 Task: Look for space in Azrou, Morocco from 2nd June, 2023 to 9th June, 2023 for 5 adults in price range Rs.7000 to Rs.13000. Place can be shared room with 2 bedrooms having 5 beds and 2 bathrooms. Property type can be house, flat, guest house. Amenities needed are: wifi. Booking option can be shelf check-in. Required host language is English.
Action: Mouse moved to (529, 74)
Screenshot: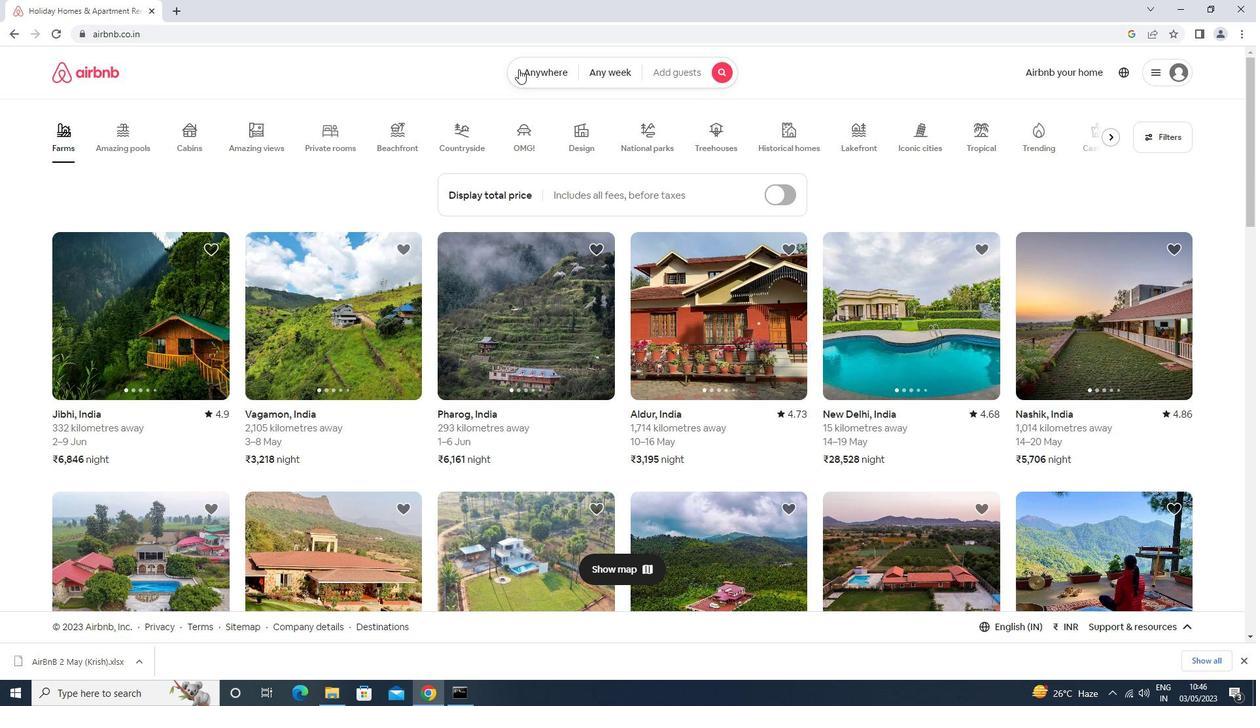 
Action: Mouse pressed left at (529, 74)
Screenshot: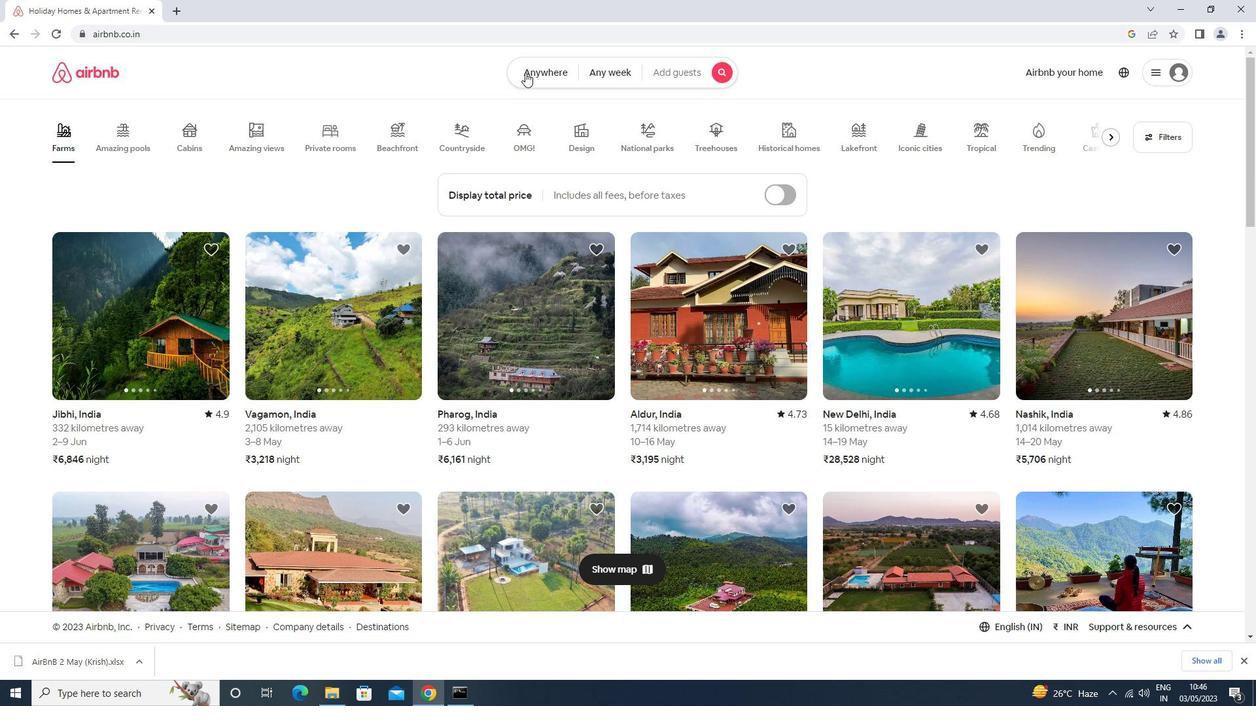 
Action: Mouse moved to (463, 128)
Screenshot: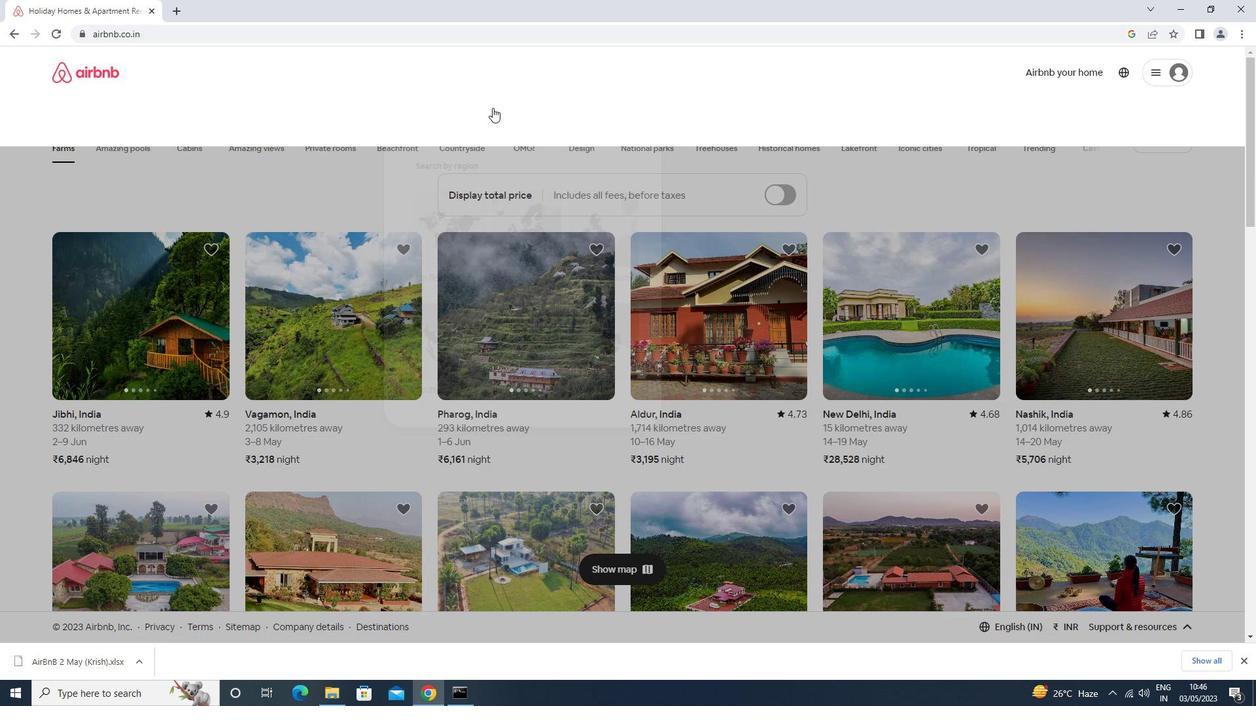 
Action: Mouse pressed left at (463, 128)
Screenshot: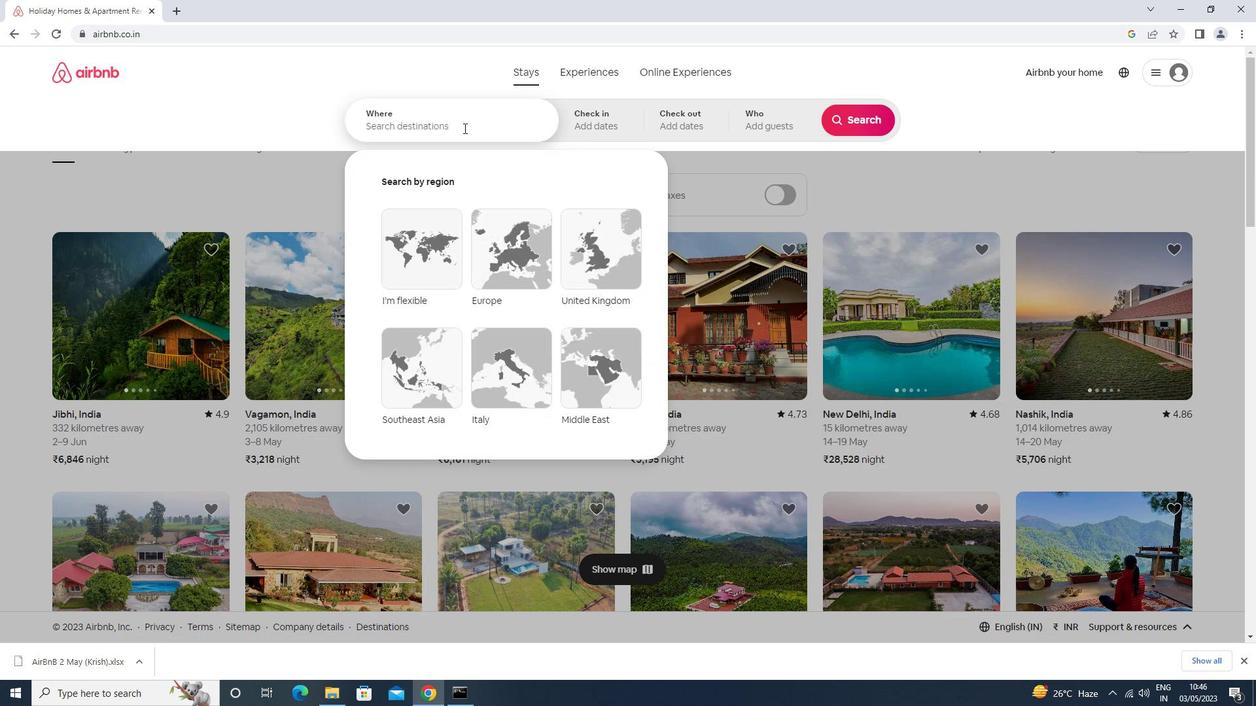
Action: Key pressed a<Key.caps_lock>zrou<Key.enter>
Screenshot: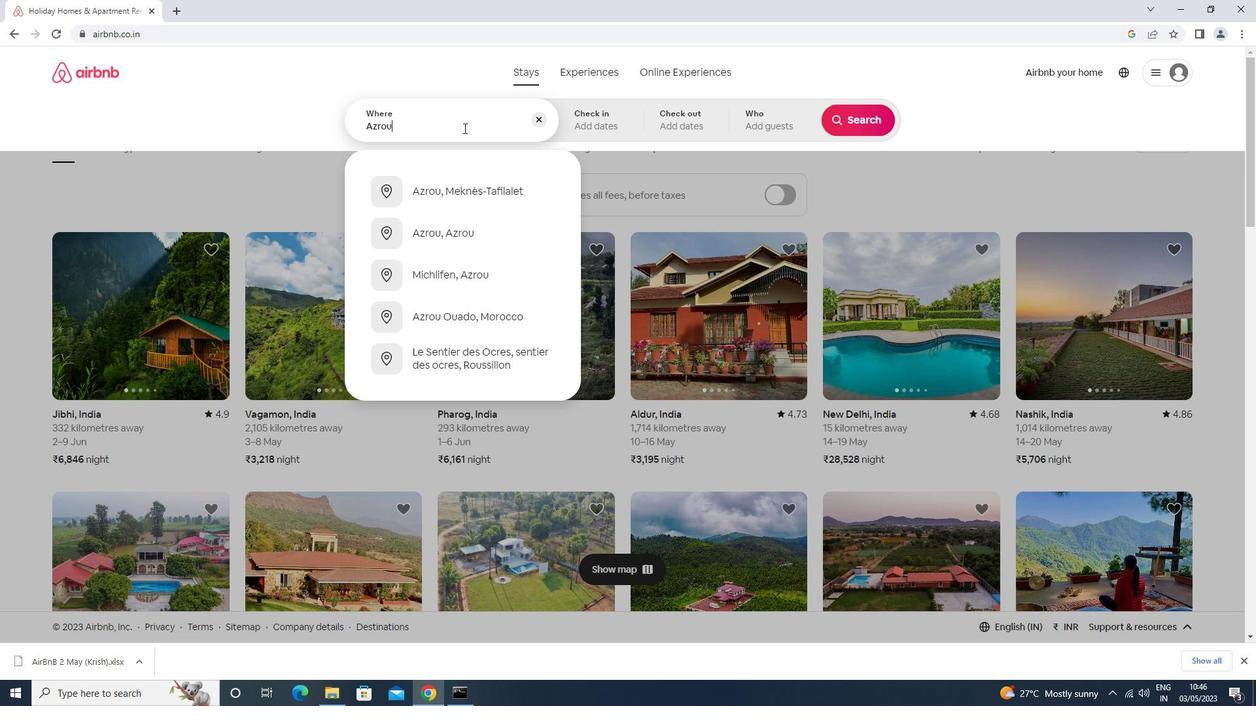 
Action: Mouse moved to (818, 275)
Screenshot: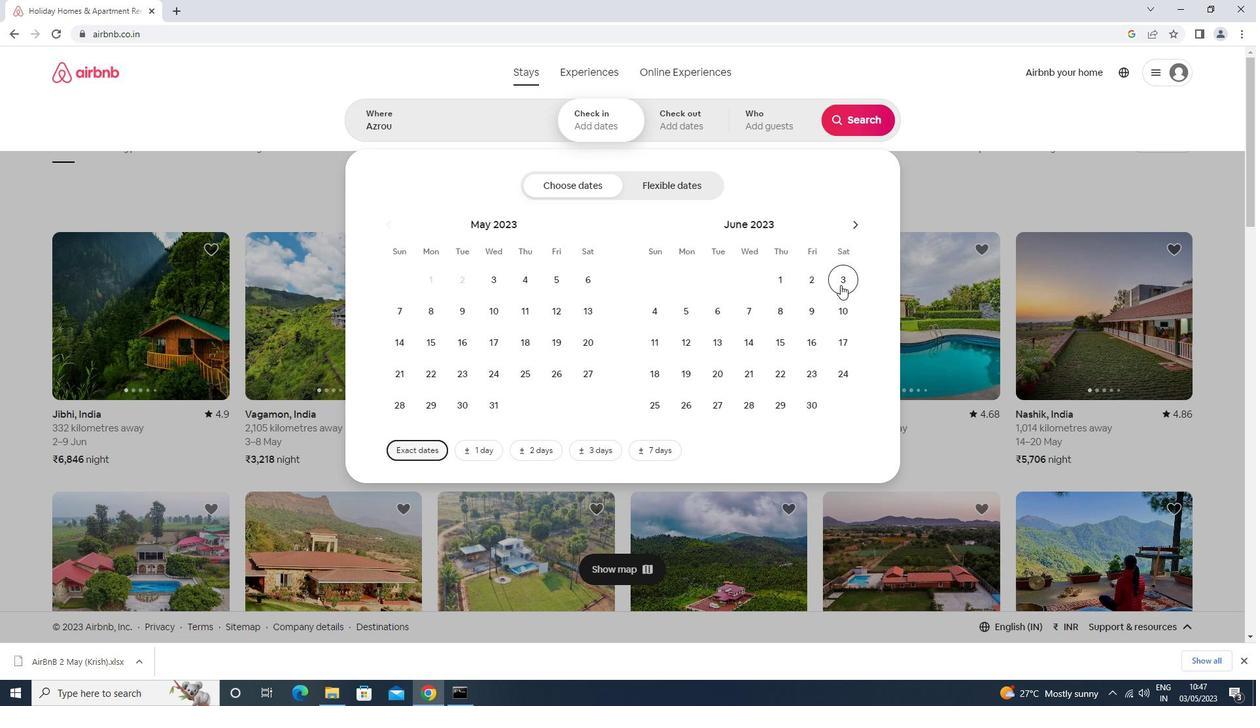 
Action: Mouse pressed left at (818, 275)
Screenshot: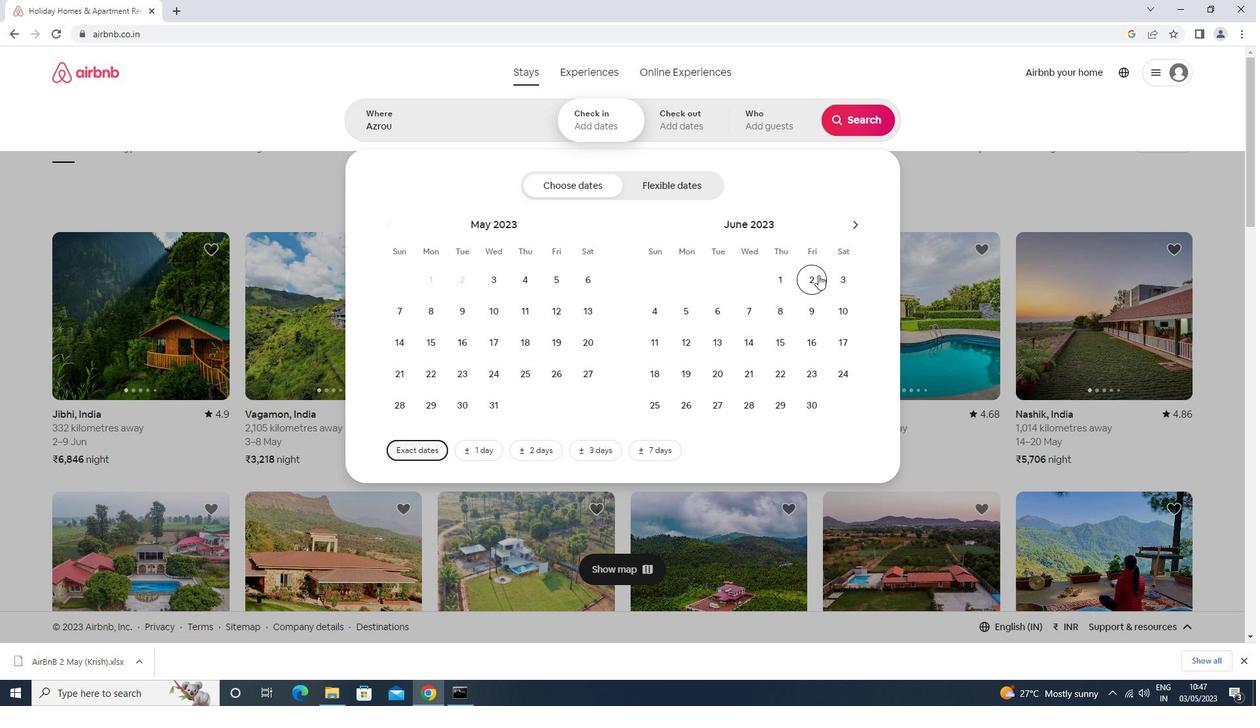 
Action: Mouse moved to (811, 309)
Screenshot: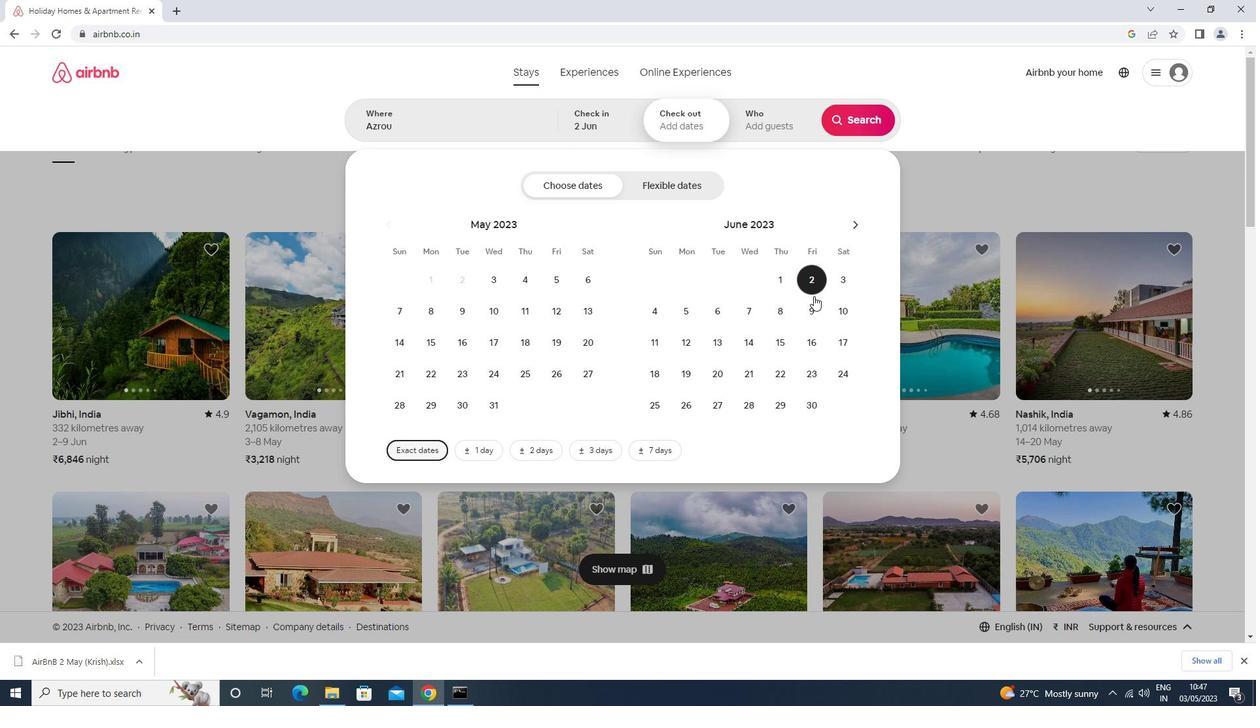 
Action: Mouse pressed left at (811, 309)
Screenshot: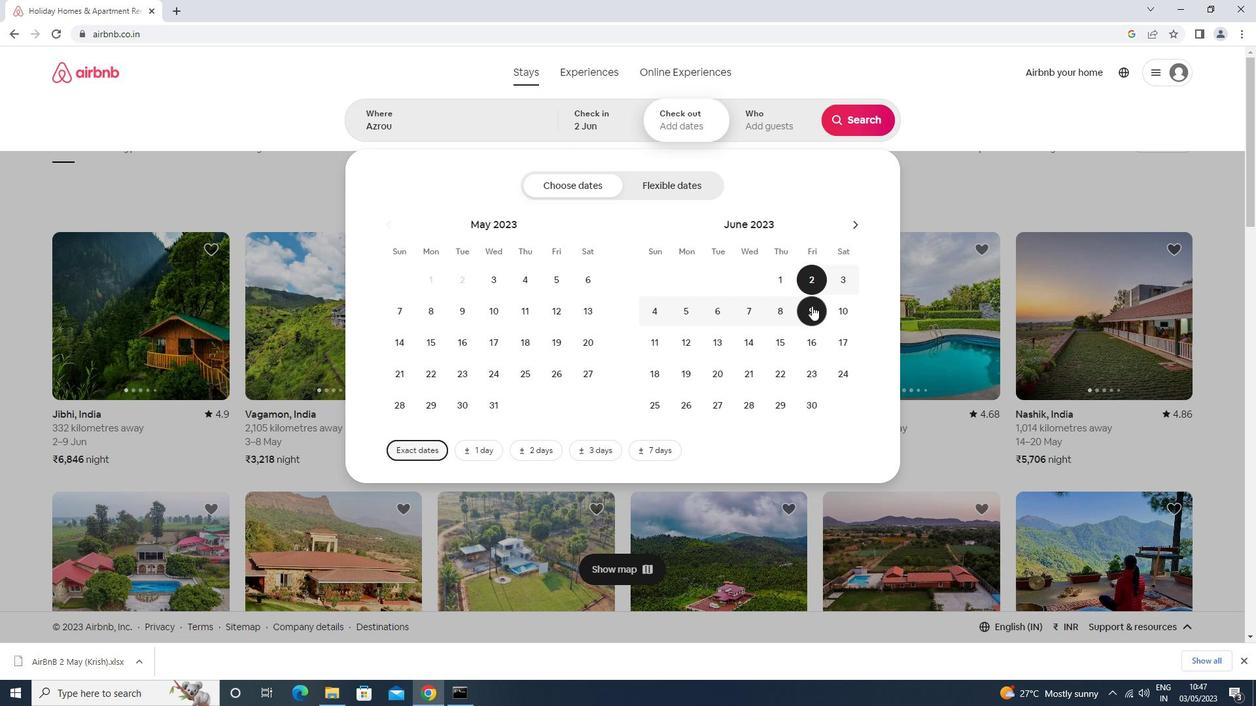 
Action: Mouse moved to (780, 135)
Screenshot: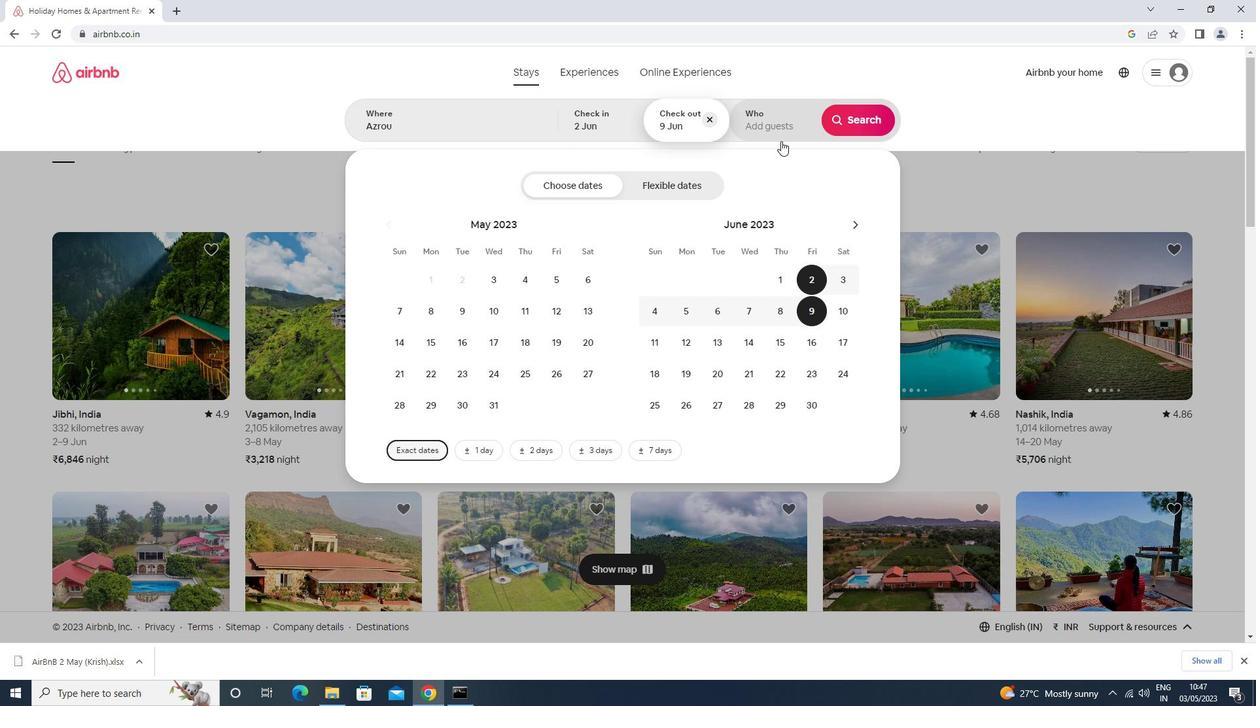 
Action: Mouse pressed left at (780, 135)
Screenshot: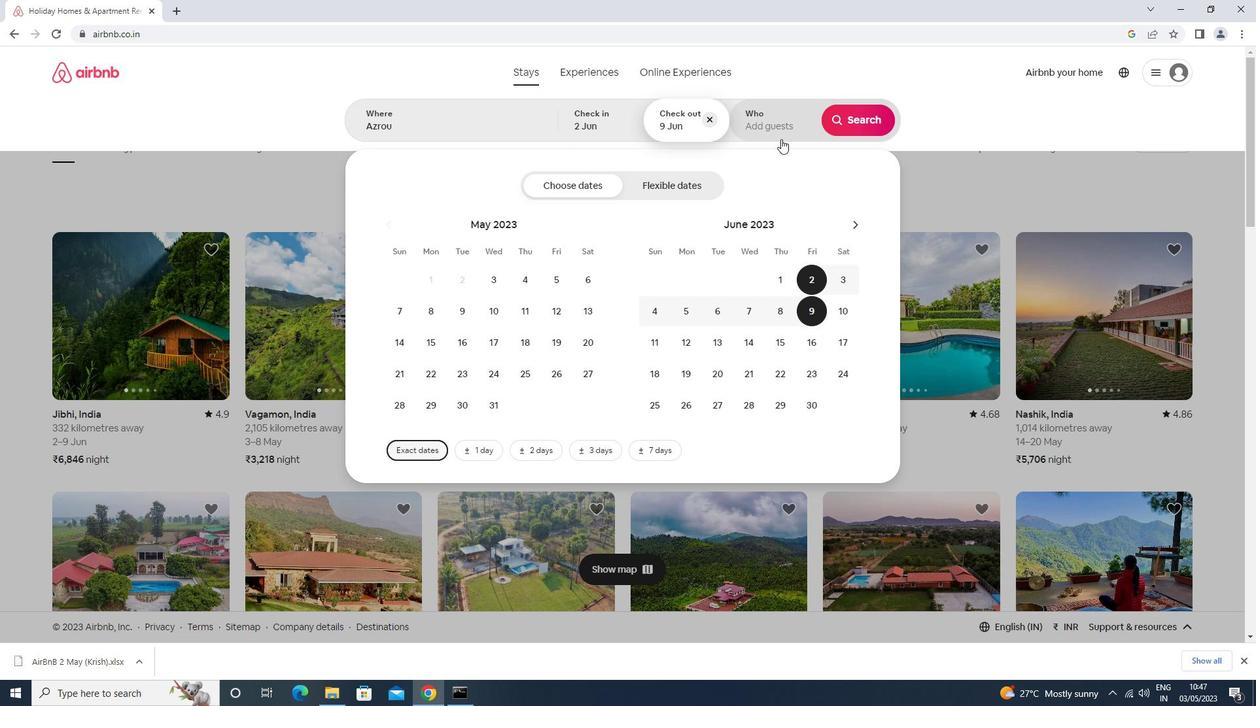 
Action: Mouse moved to (867, 196)
Screenshot: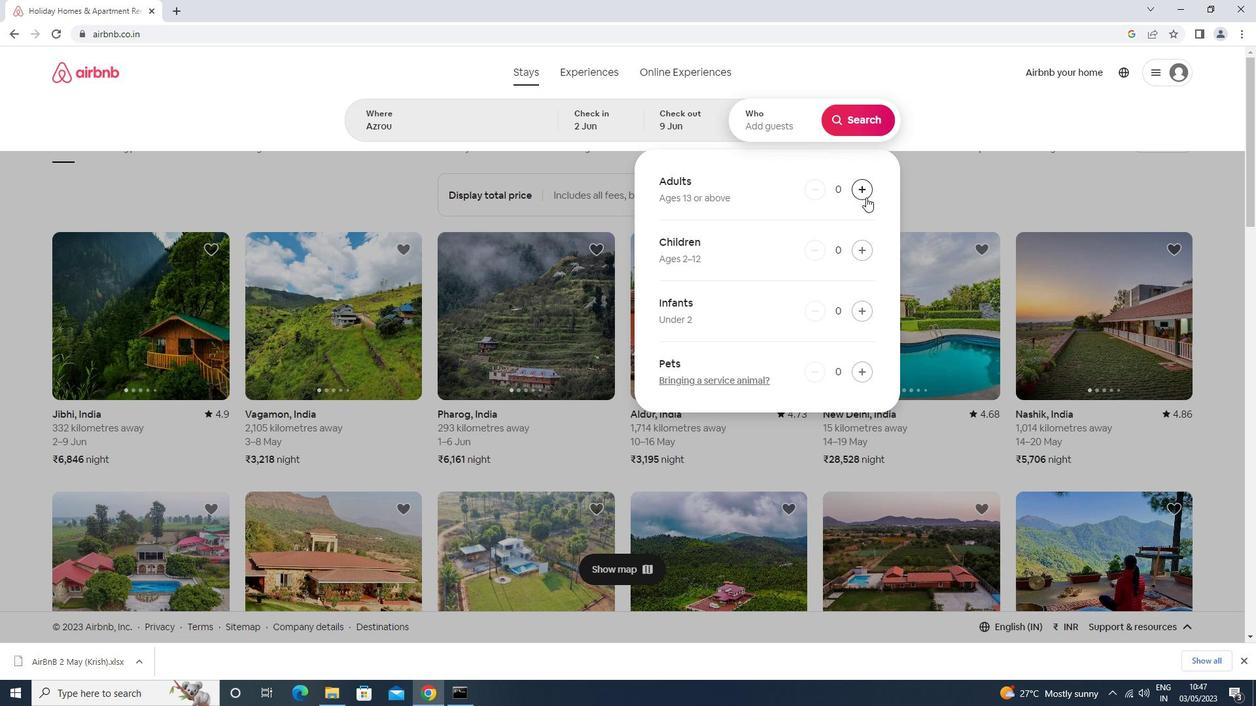 
Action: Mouse pressed left at (867, 196)
Screenshot: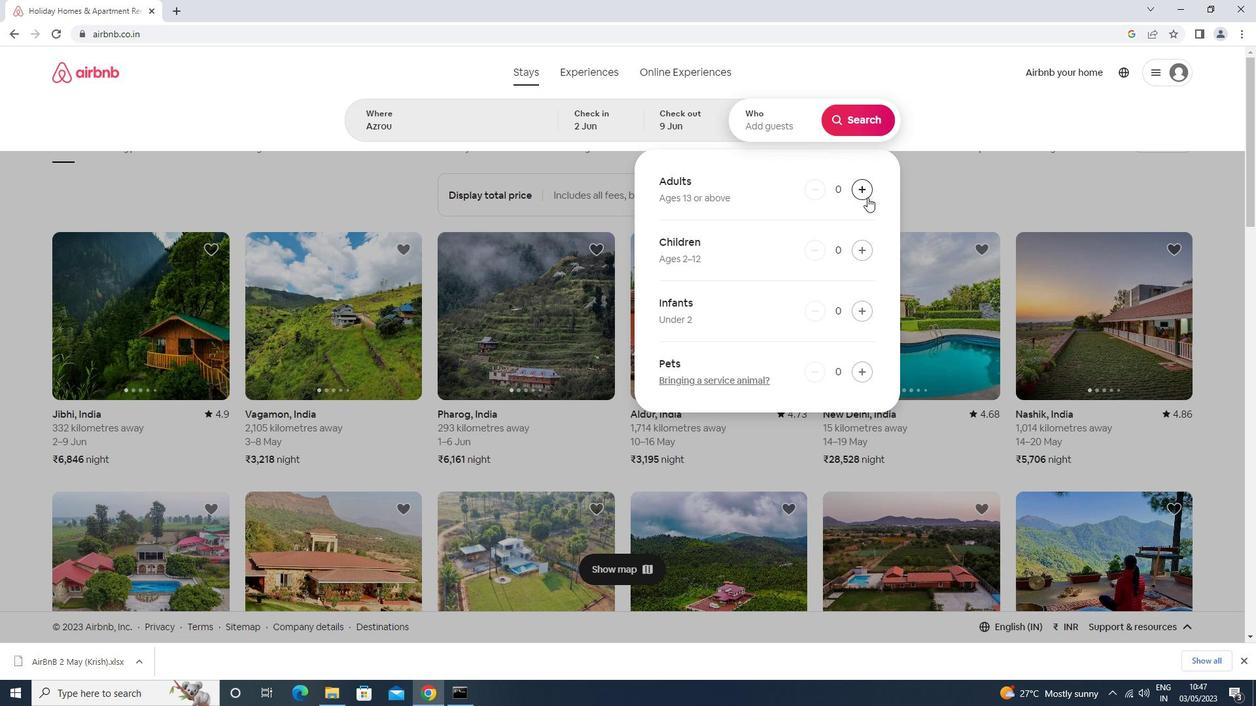 
Action: Mouse moved to (866, 193)
Screenshot: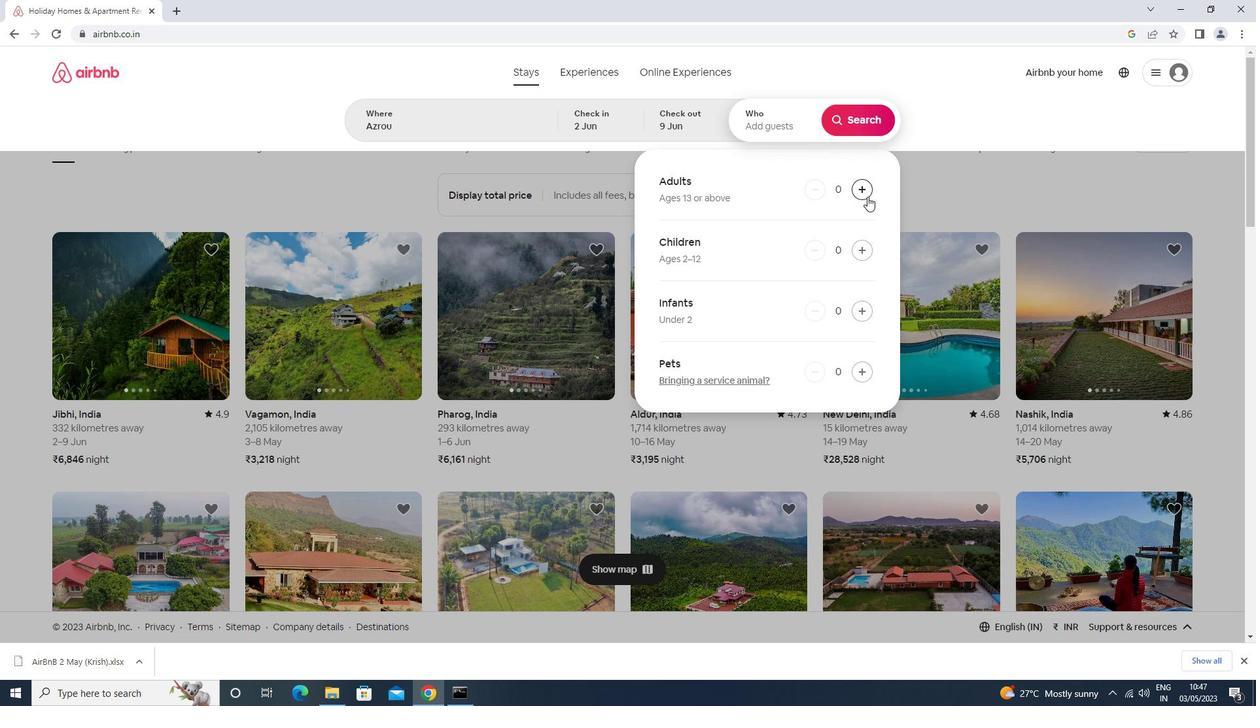 
Action: Mouse pressed left at (866, 193)
Screenshot: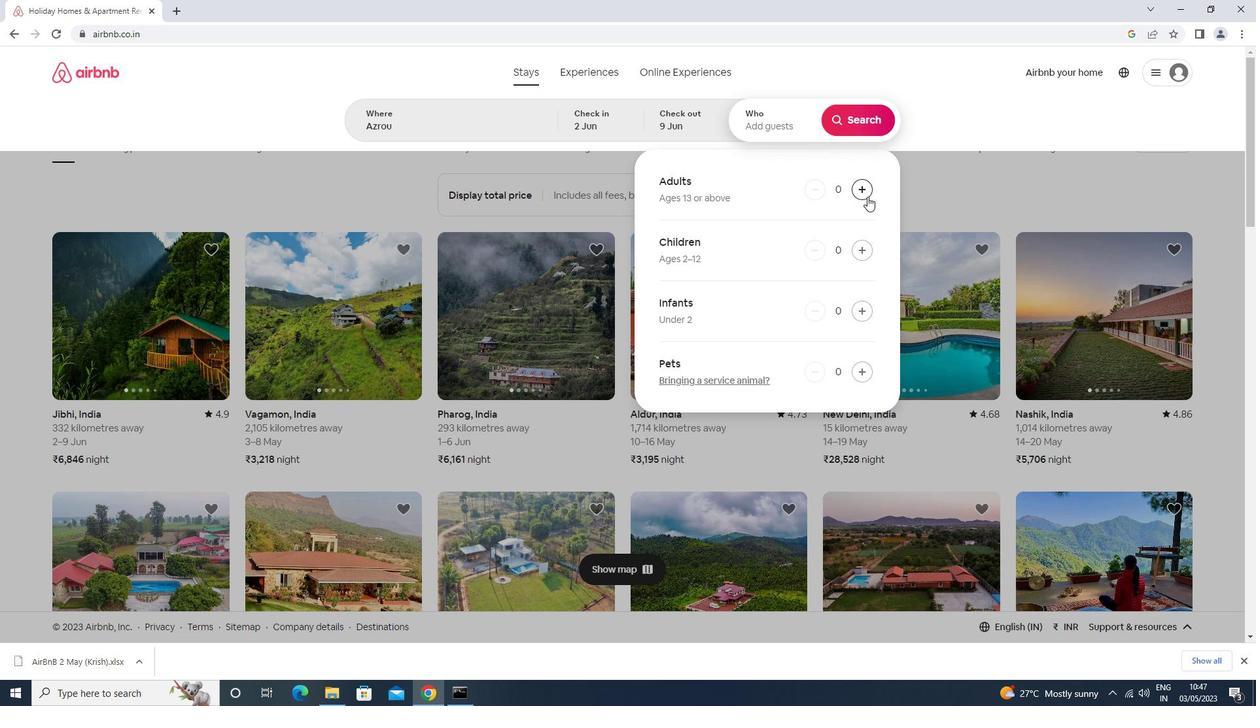 
Action: Mouse moved to (866, 193)
Screenshot: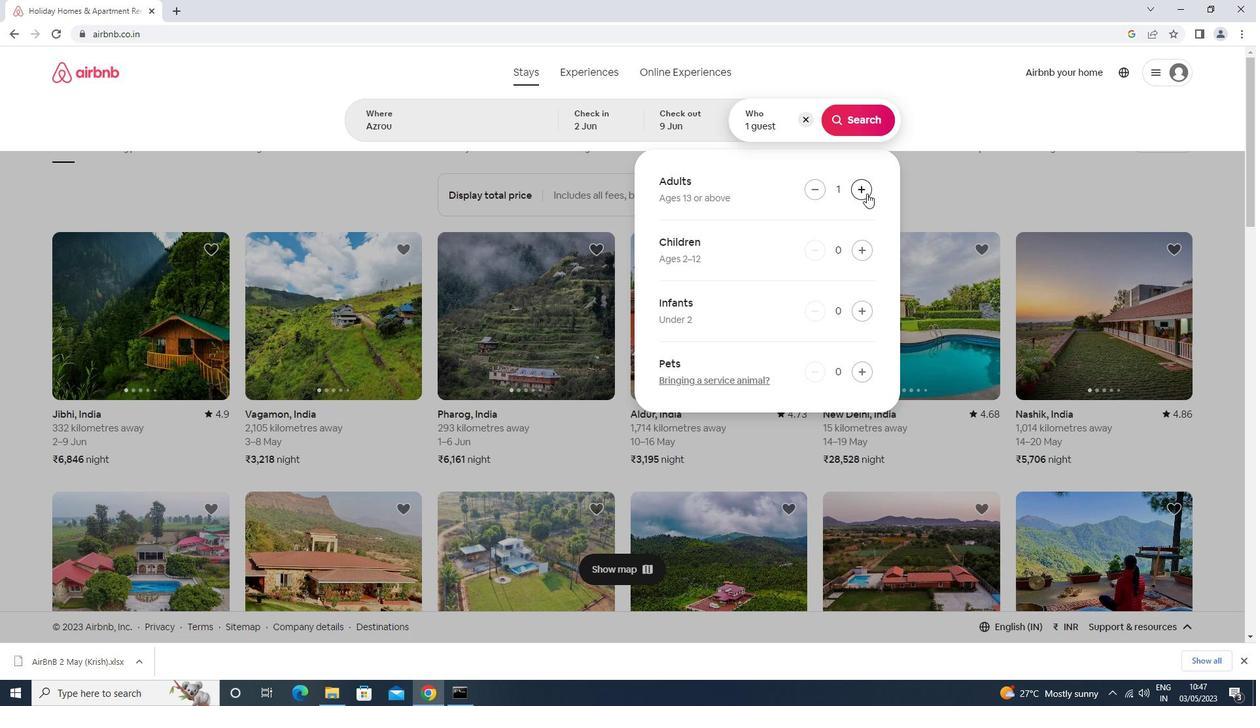 
Action: Mouse pressed left at (866, 193)
Screenshot: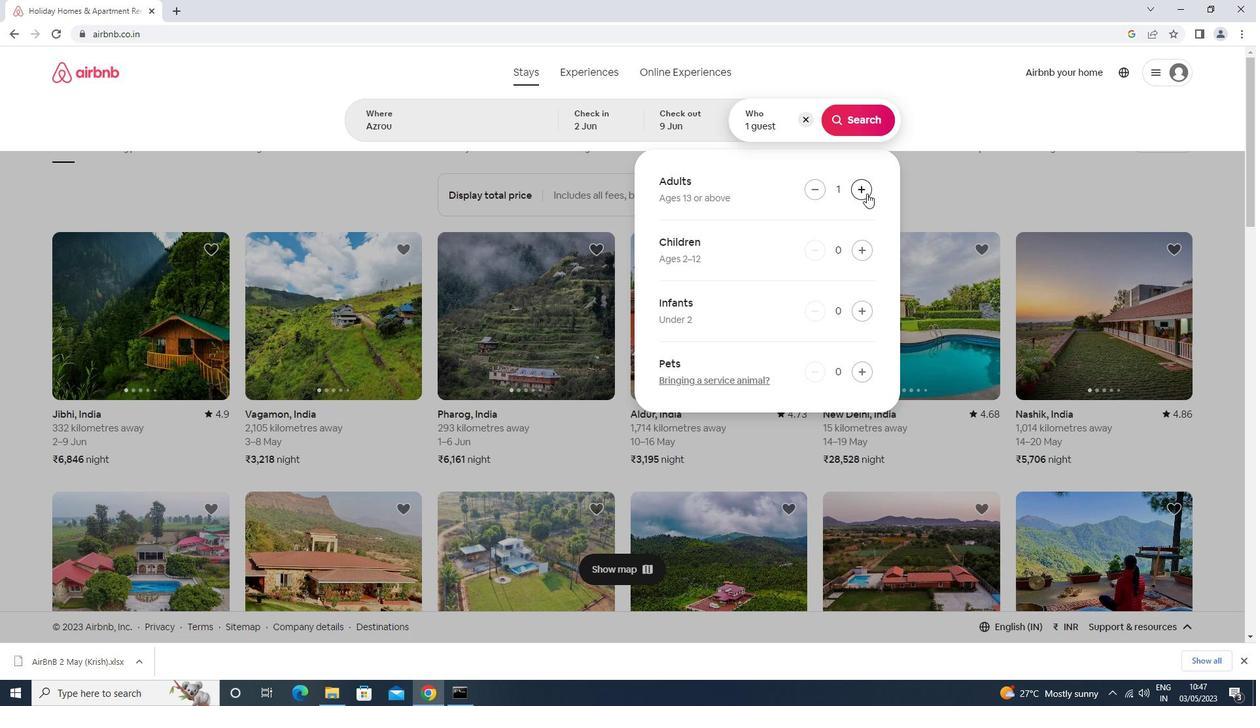 
Action: Mouse moved to (862, 192)
Screenshot: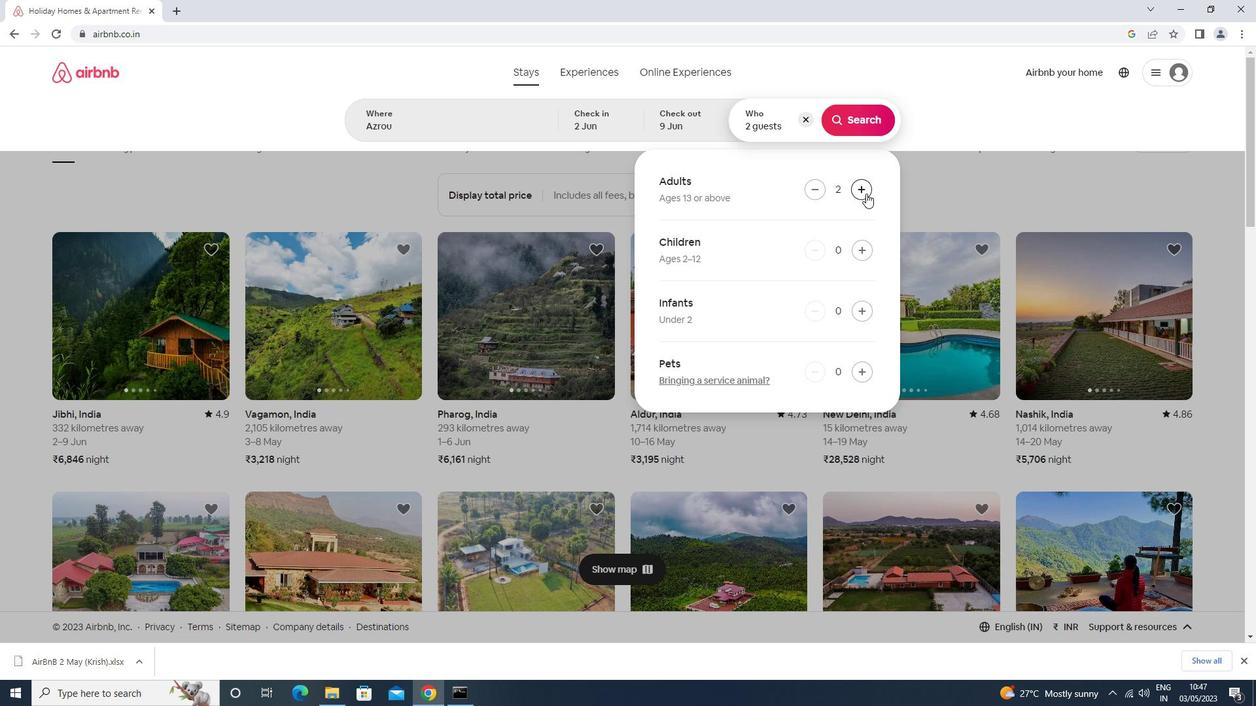 
Action: Mouse pressed left at (862, 192)
Screenshot: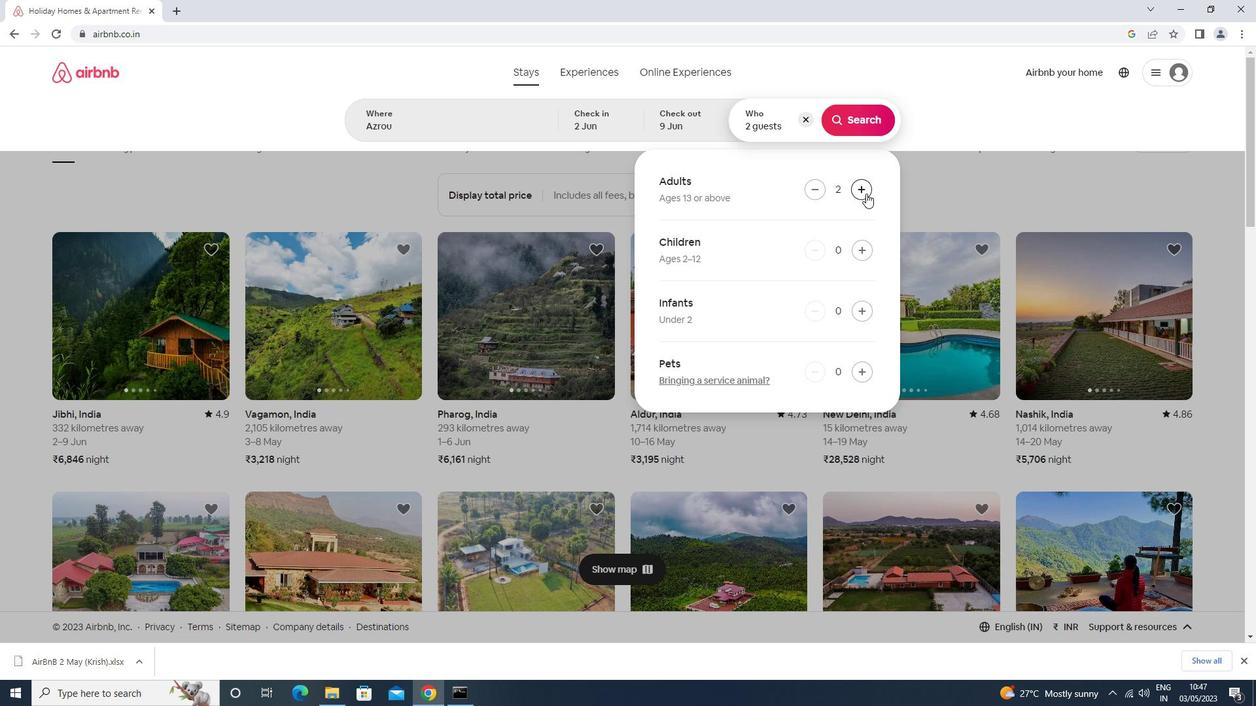 
Action: Mouse pressed left at (862, 192)
Screenshot: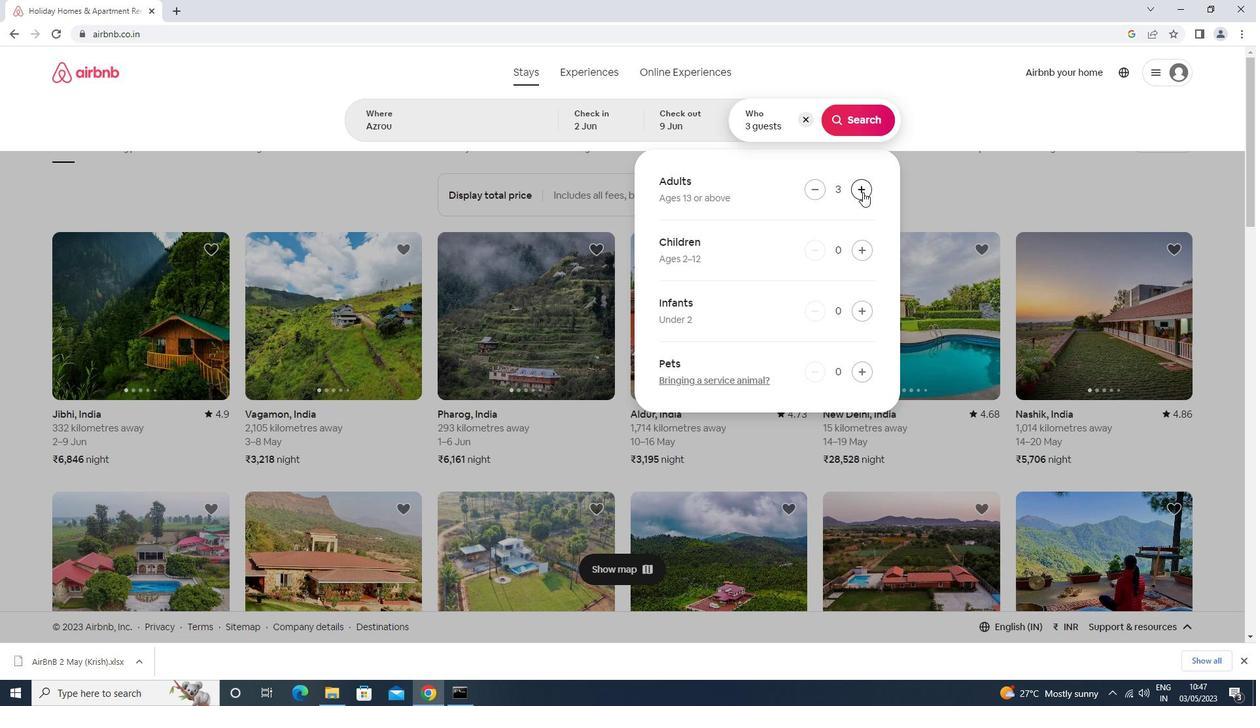 
Action: Mouse pressed left at (862, 192)
Screenshot: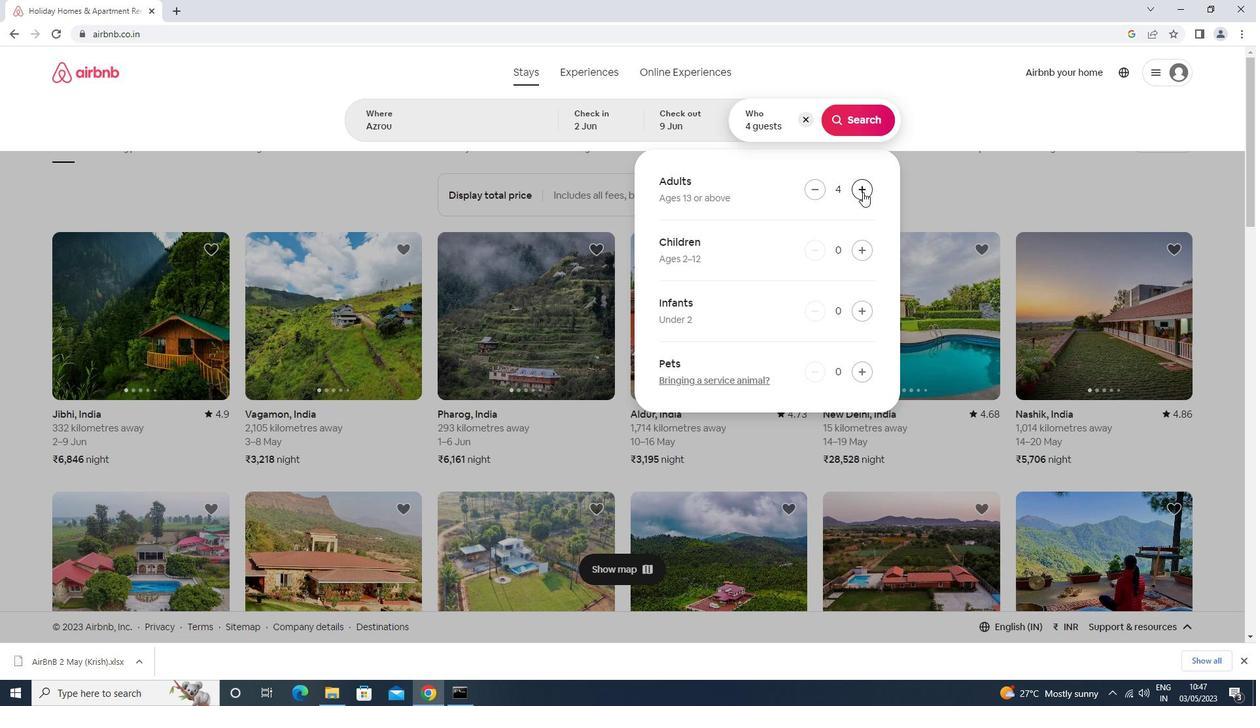 
Action: Mouse moved to (817, 189)
Screenshot: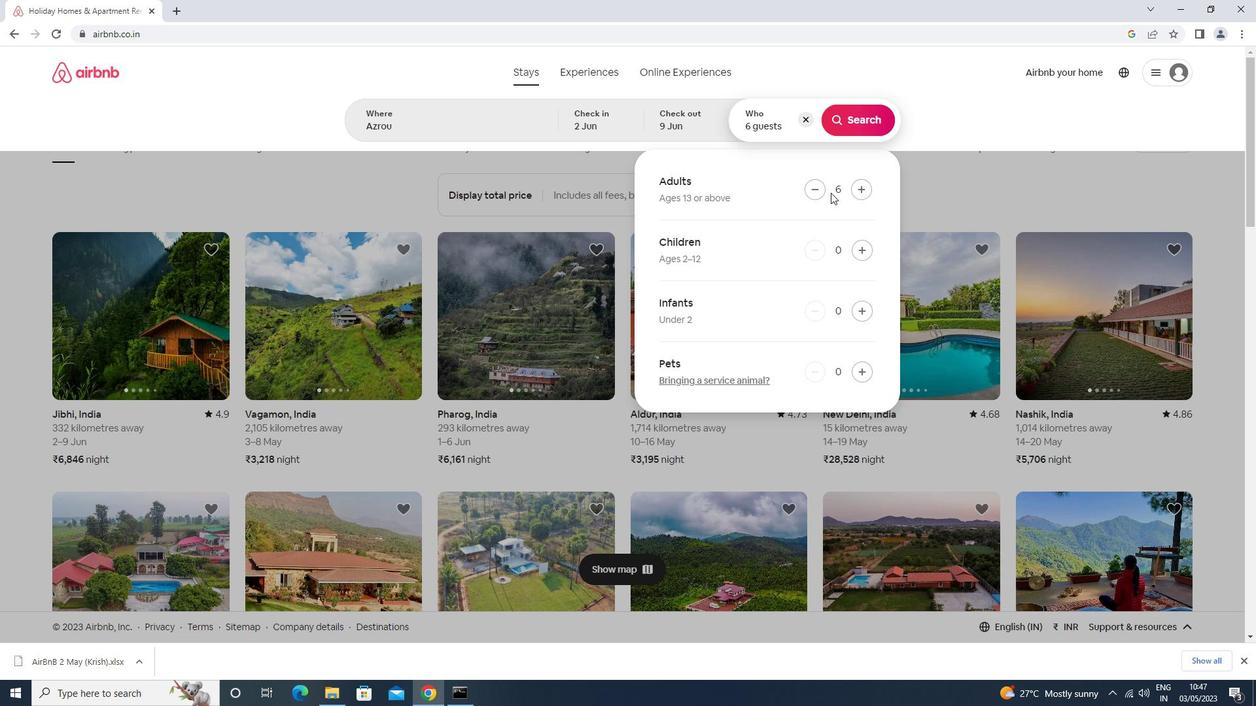 
Action: Mouse pressed left at (817, 189)
Screenshot: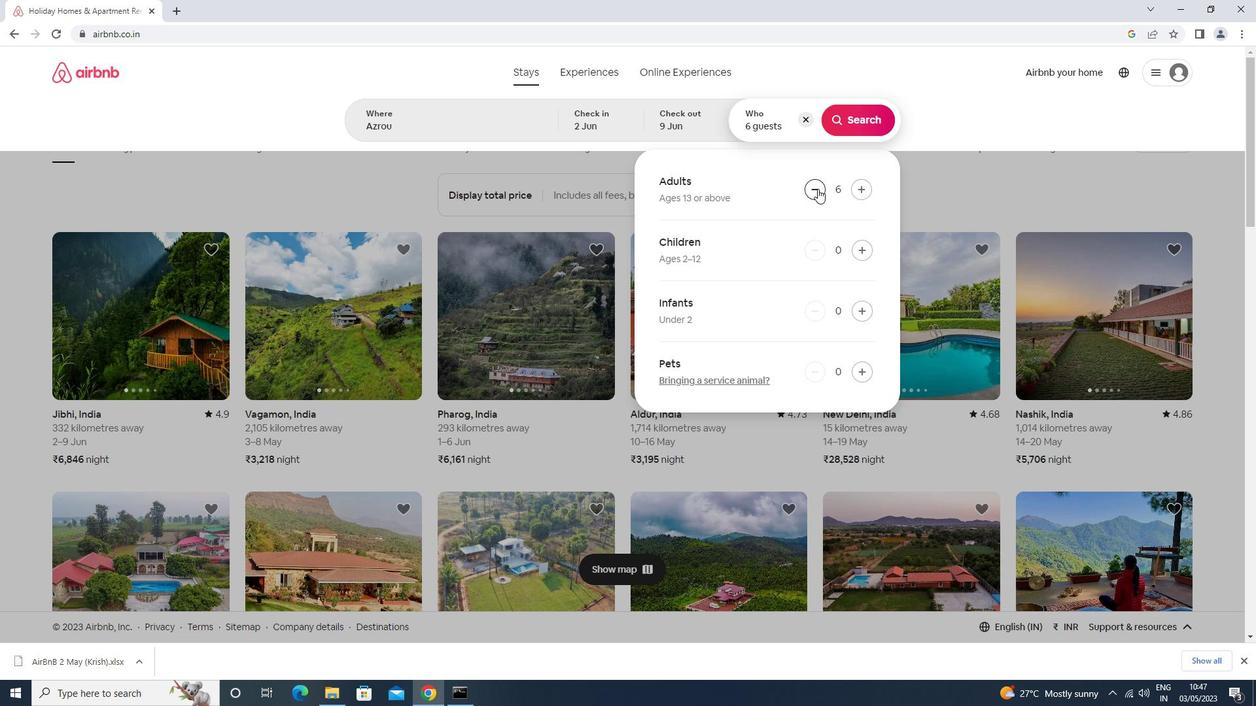 
Action: Mouse moved to (860, 115)
Screenshot: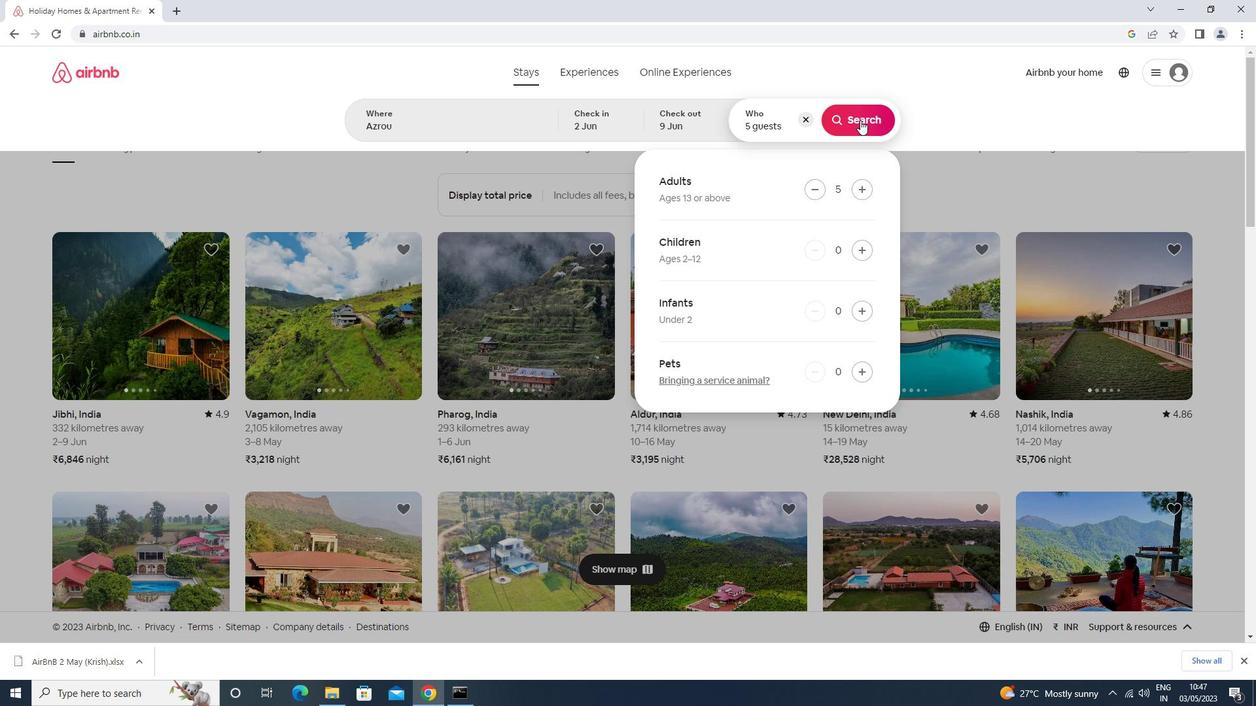 
Action: Mouse pressed left at (860, 115)
Screenshot: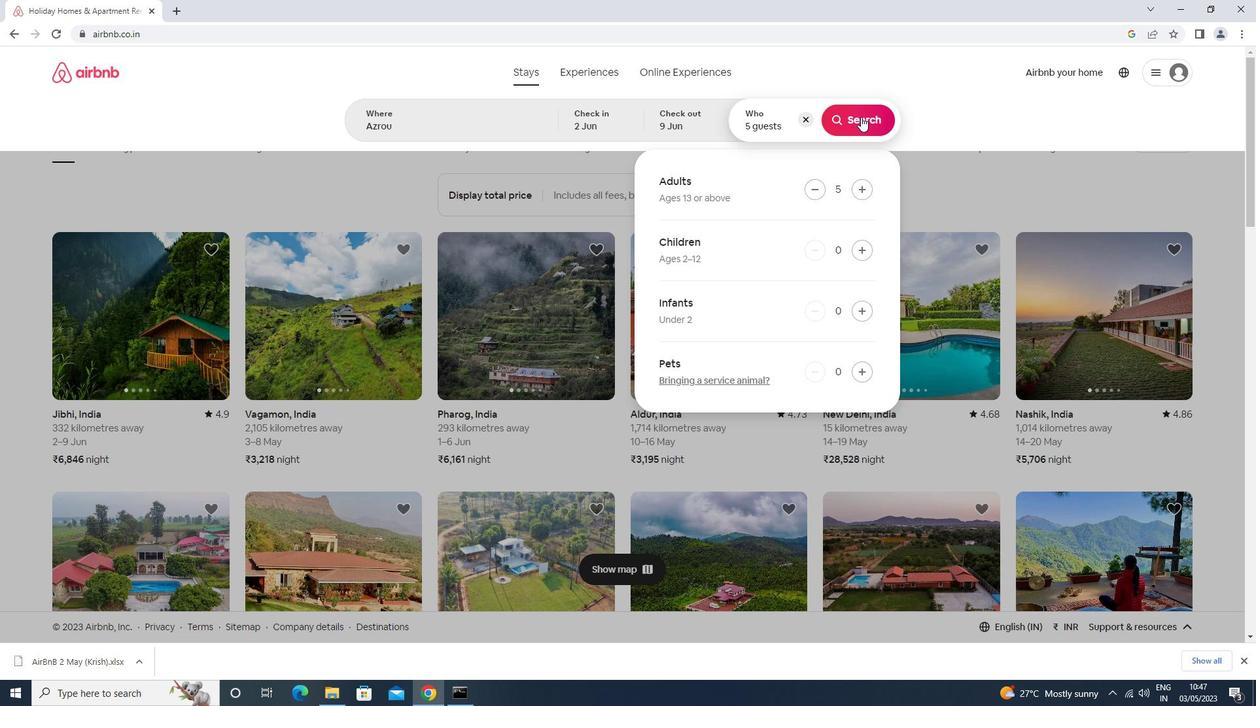 
Action: Mouse moved to (1201, 122)
Screenshot: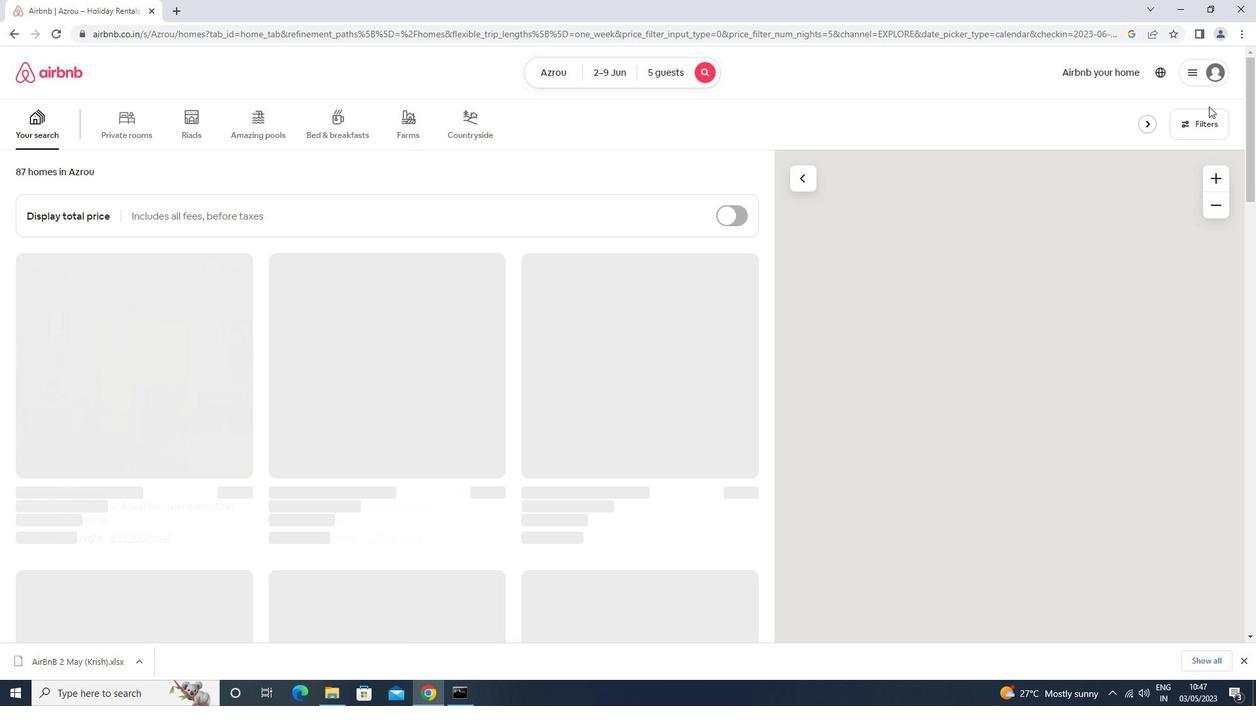 
Action: Mouse pressed left at (1201, 122)
Screenshot: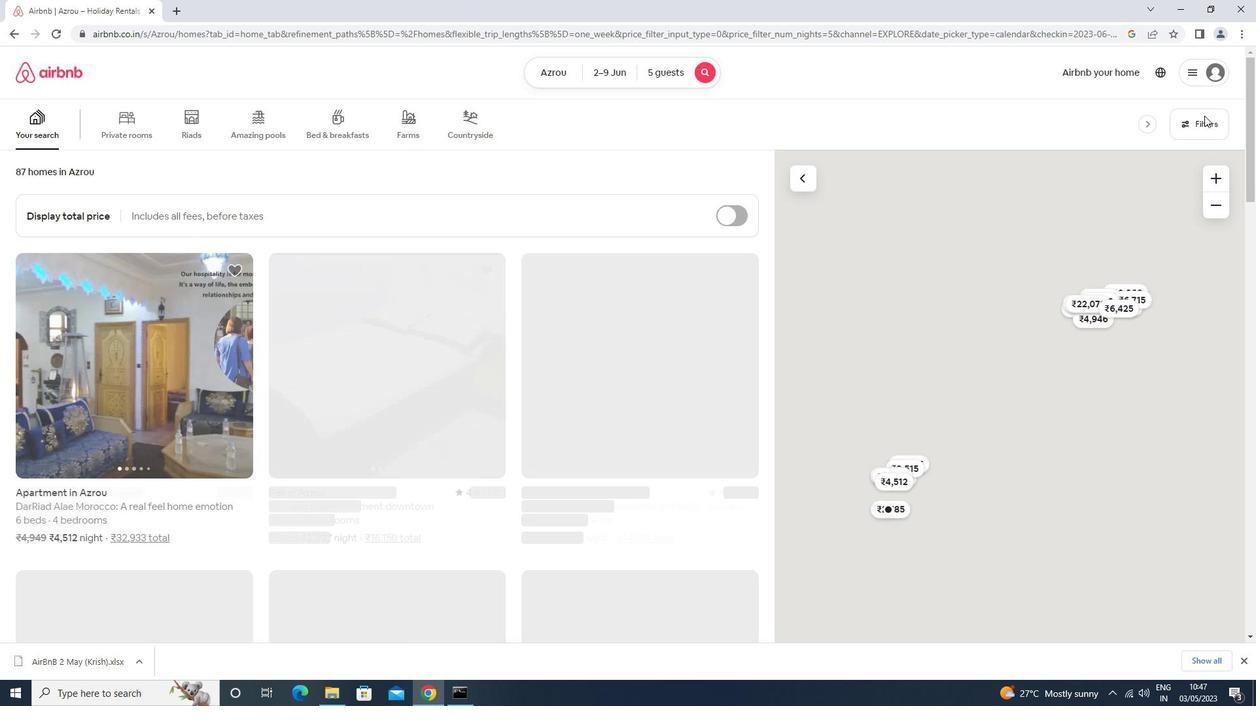 
Action: Mouse moved to (503, 278)
Screenshot: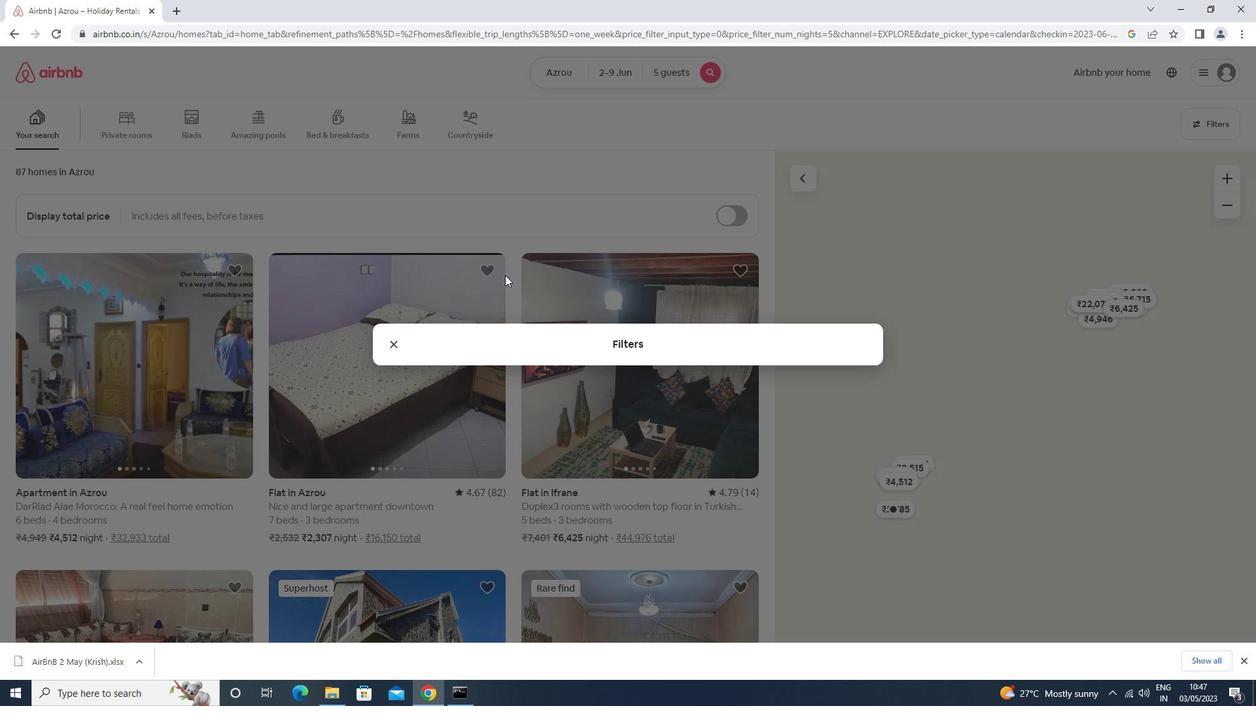 
Action: Mouse pressed left at (503, 278)
Screenshot: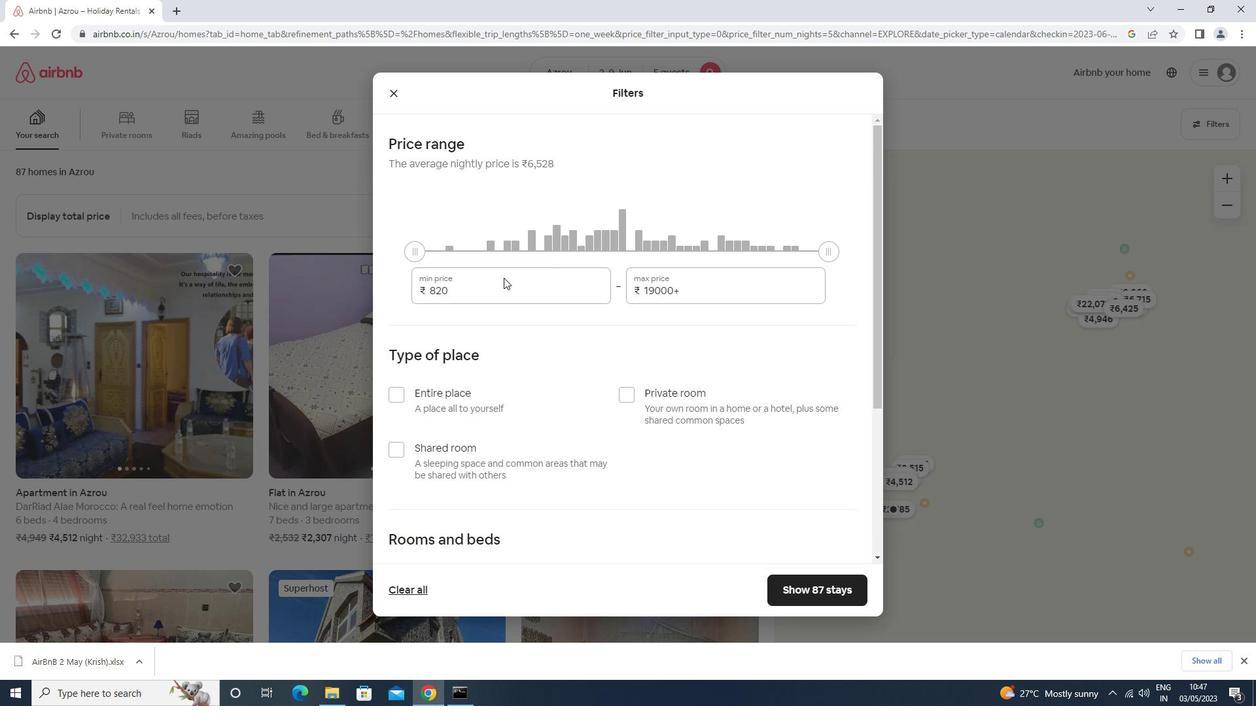
Action: Mouse moved to (495, 283)
Screenshot: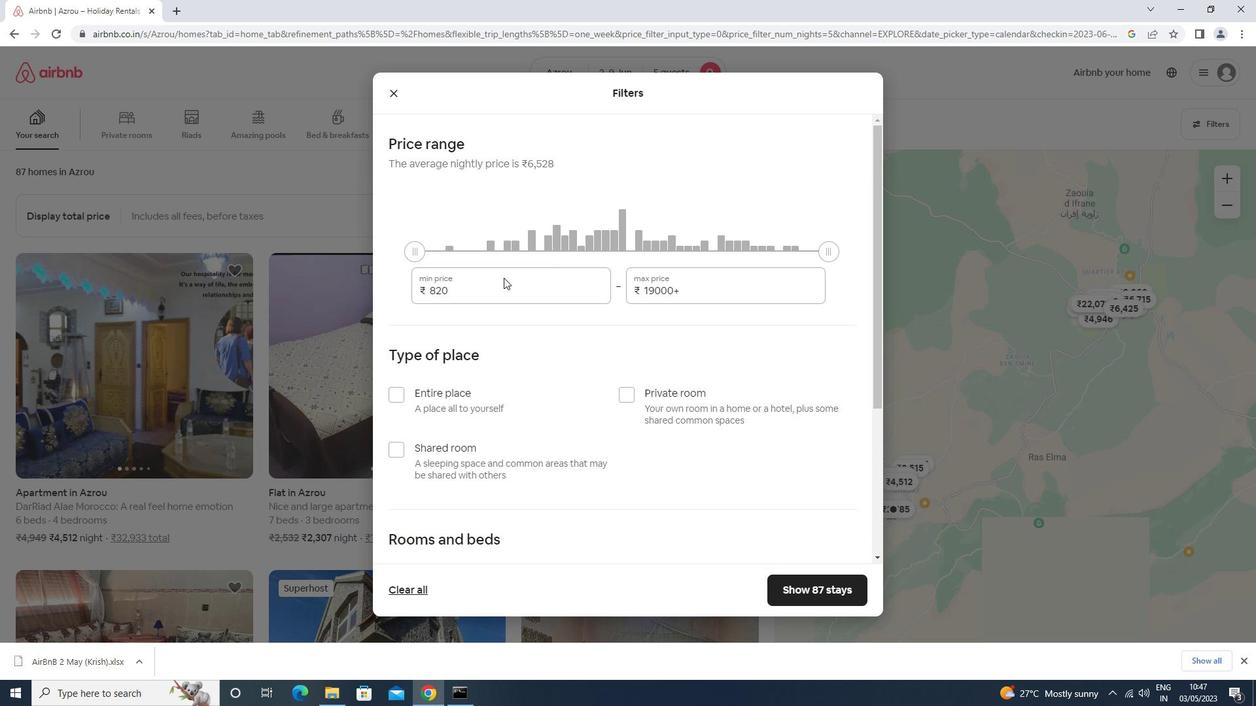 
Action: Key pressed <Key.backspace><Key.backspace><Key.backspace><Key.backspace><Key.backspace><Key.backspace><Key.backspace><Key.backspace><Key.backspace><Key.backspace><Key.backspace><Key.backspace><Key.backspace><Key.backspace>7000<Key.tab>13000<Key.tab>
Screenshot: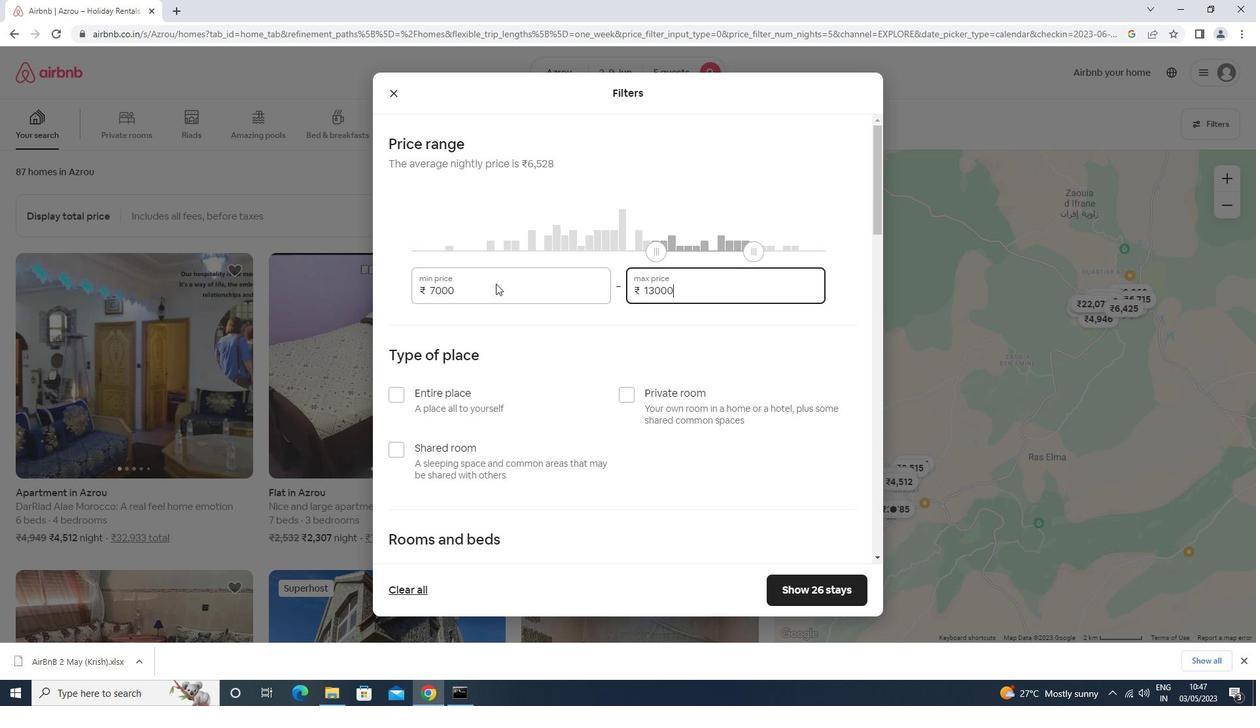 
Action: Mouse moved to (446, 446)
Screenshot: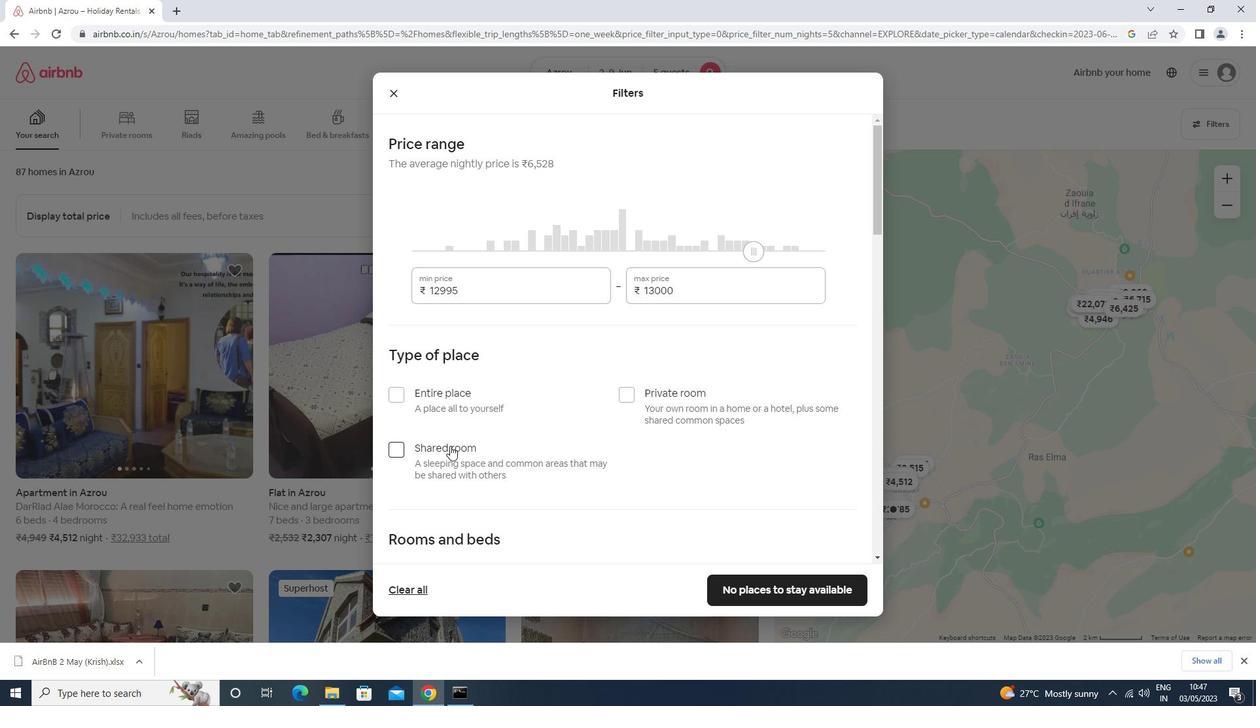 
Action: Mouse pressed left at (446, 446)
Screenshot: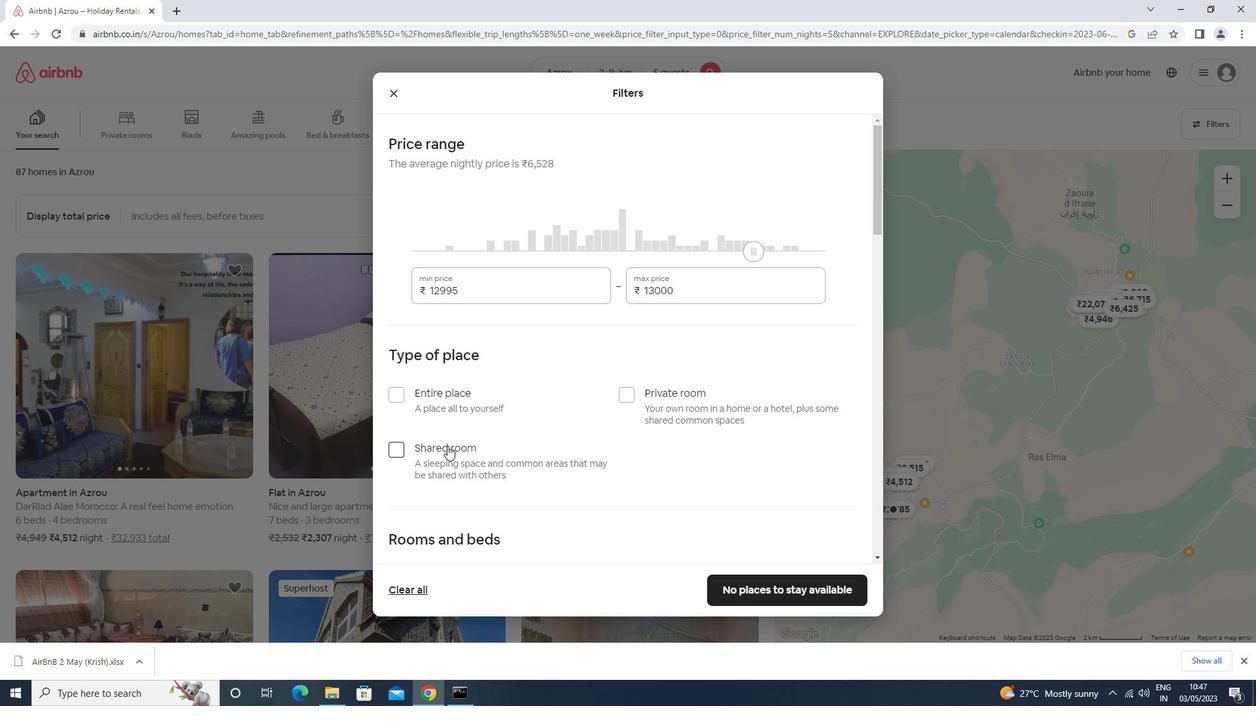 
Action: Mouse scrolled (446, 445) with delta (0, 0)
Screenshot: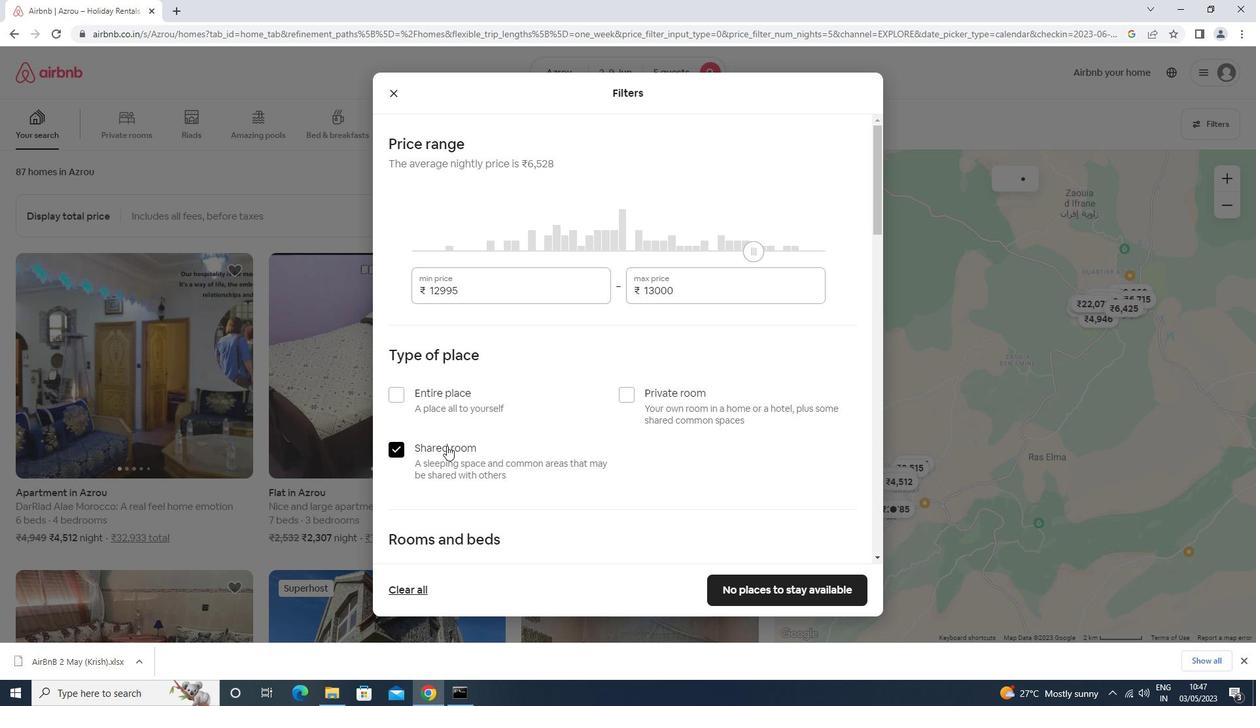 
Action: Mouse scrolled (446, 445) with delta (0, 0)
Screenshot: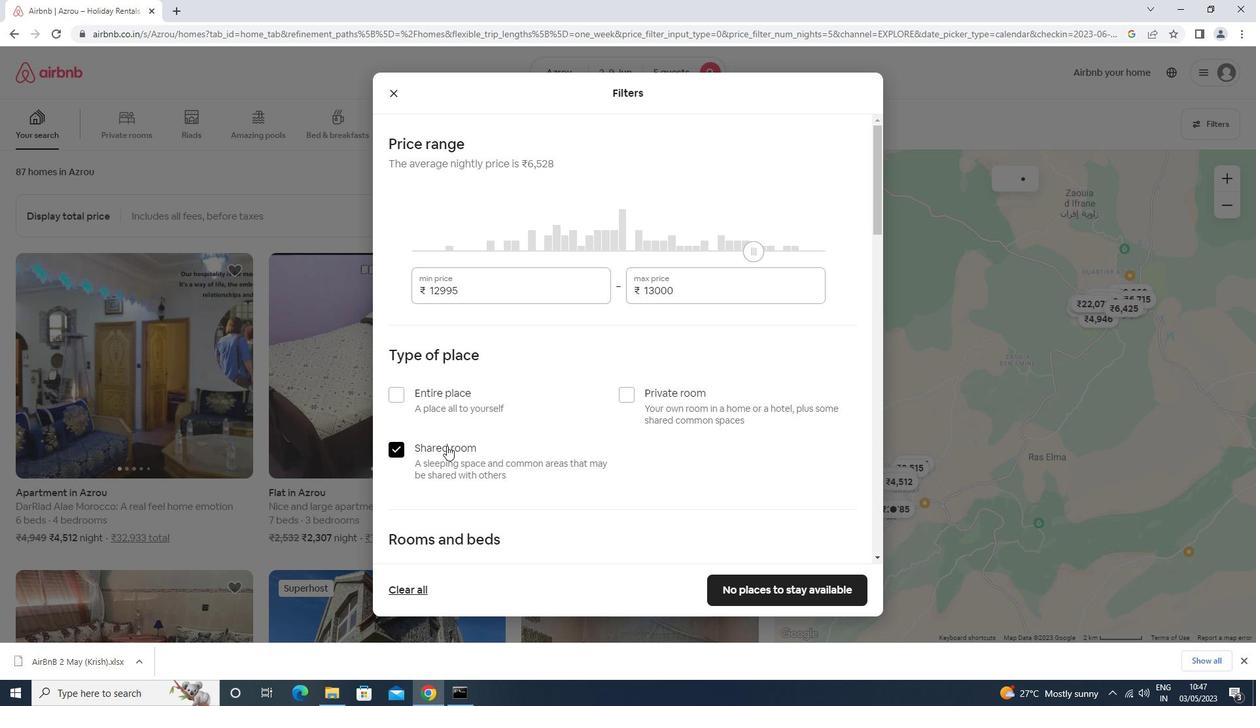 
Action: Mouse scrolled (446, 445) with delta (0, 0)
Screenshot: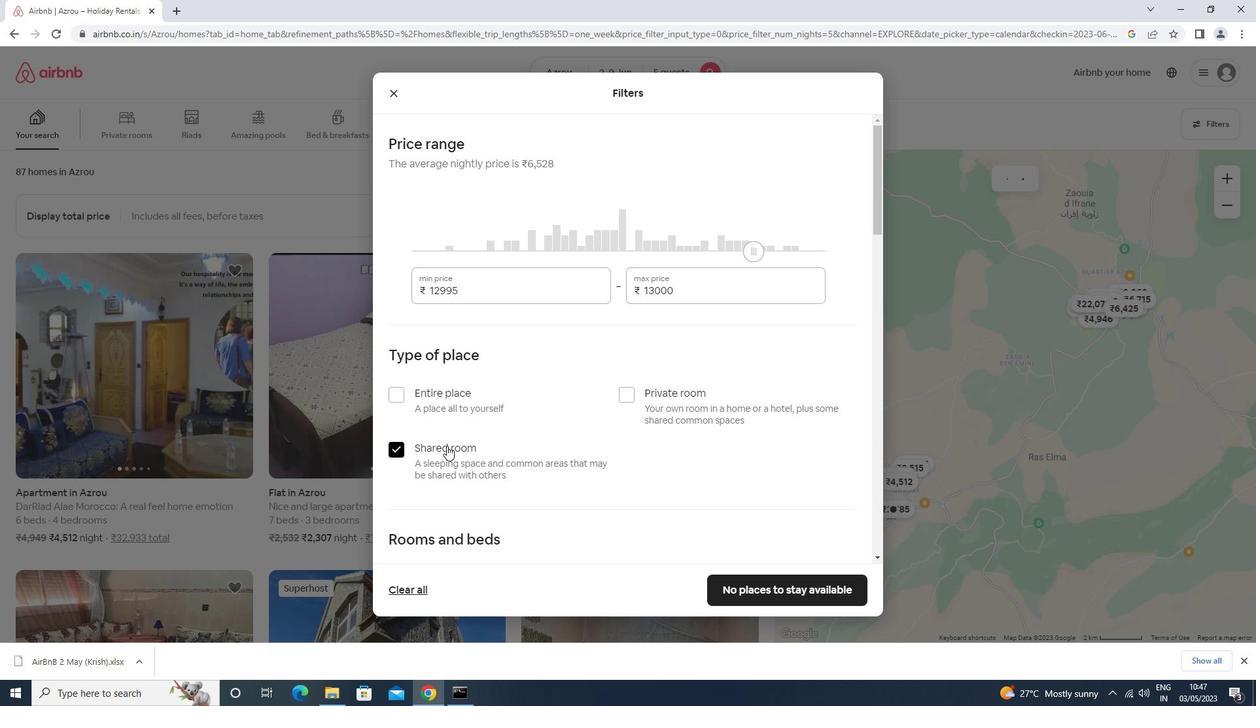 
Action: Mouse scrolled (446, 445) with delta (0, 0)
Screenshot: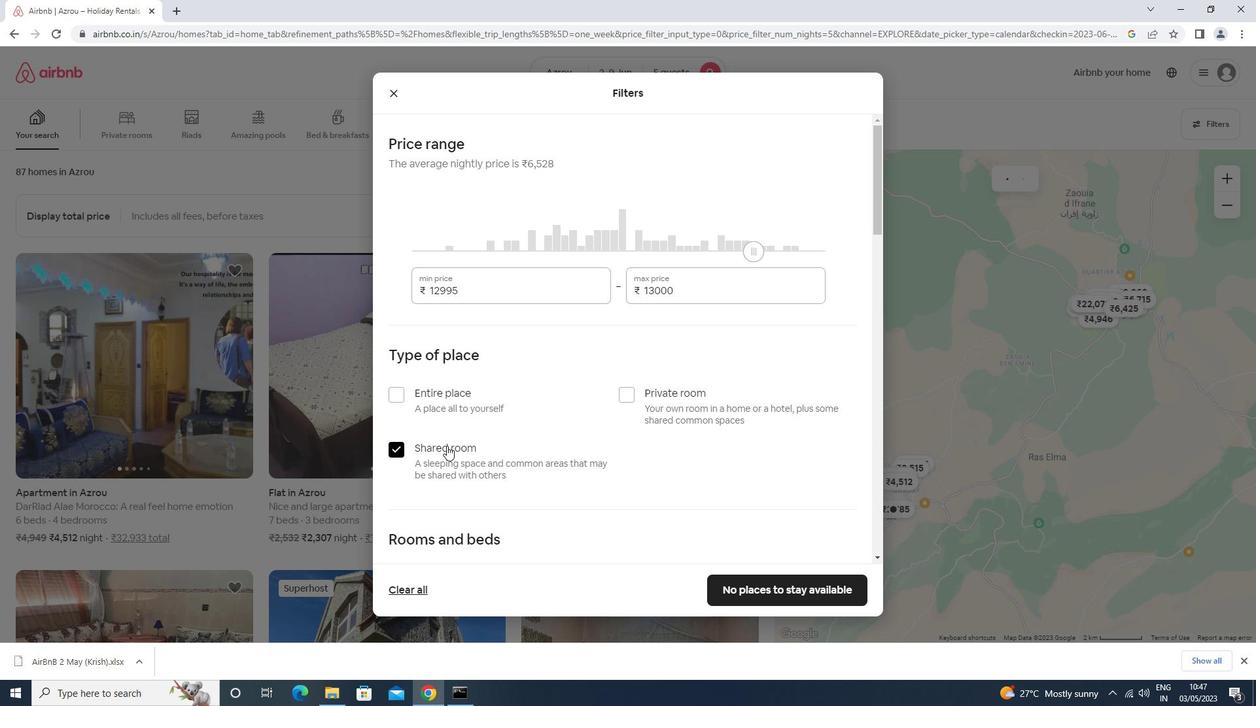 
Action: Mouse moved to (514, 348)
Screenshot: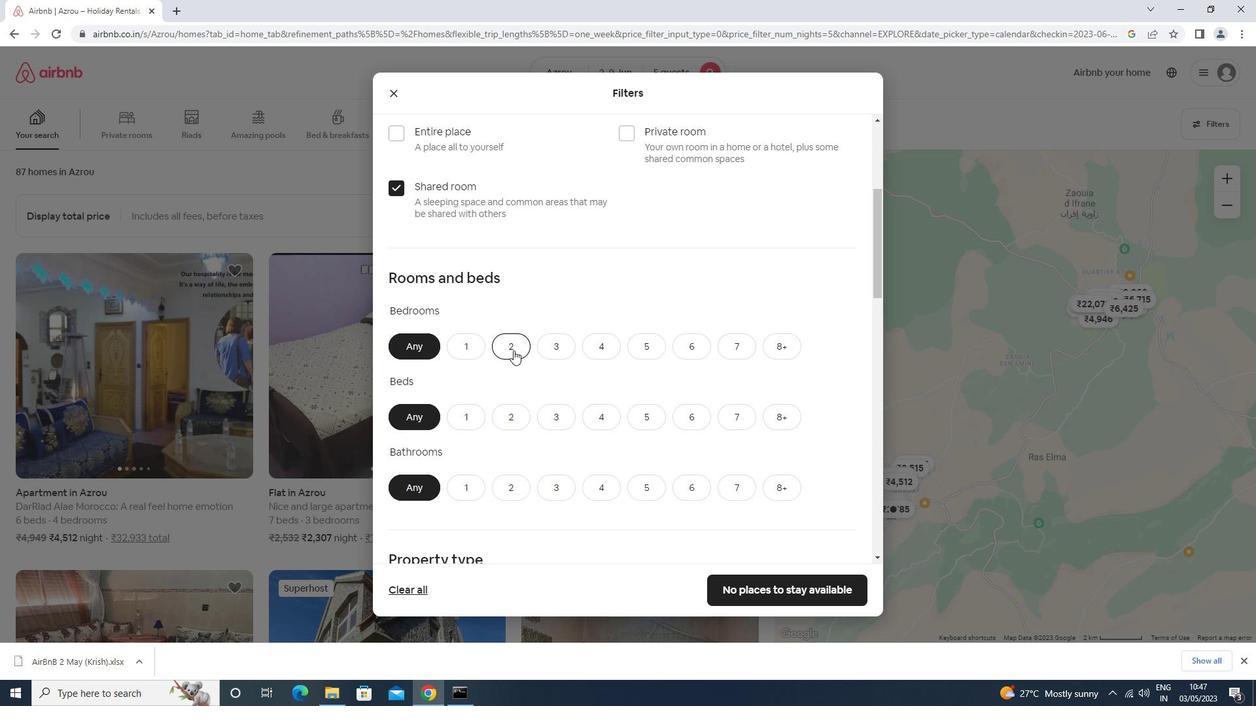 
Action: Mouse pressed left at (514, 348)
Screenshot: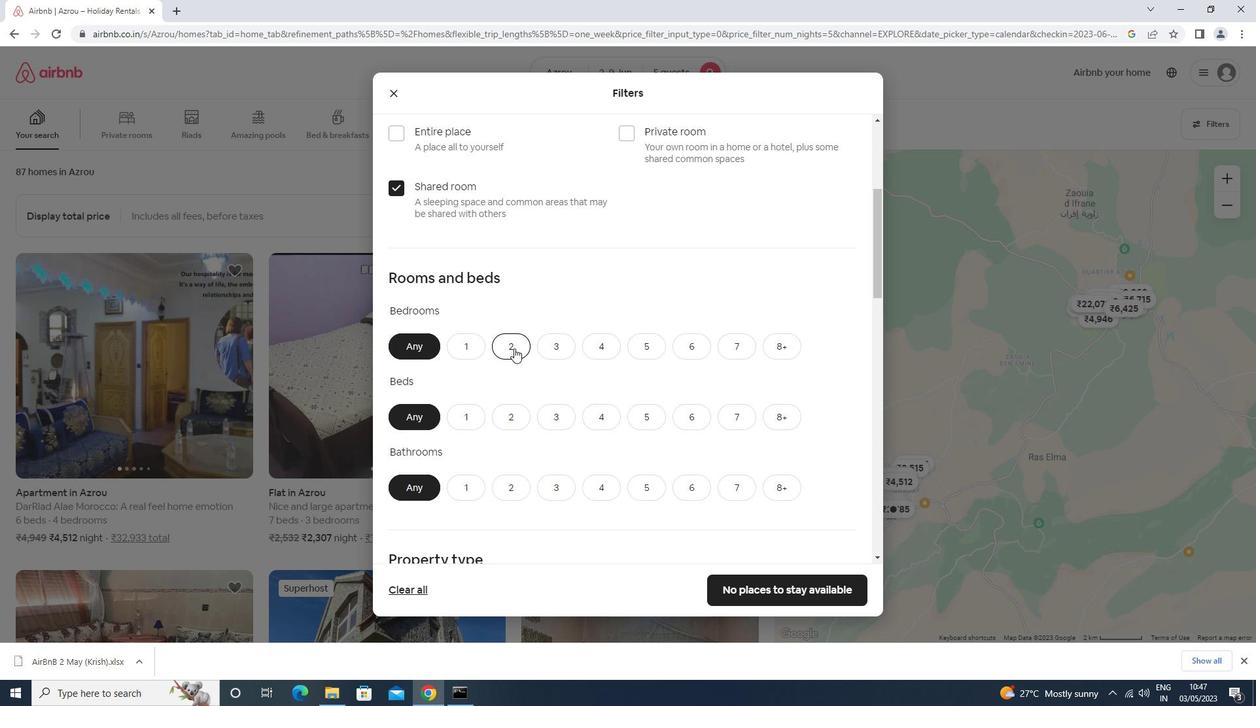 
Action: Mouse moved to (643, 417)
Screenshot: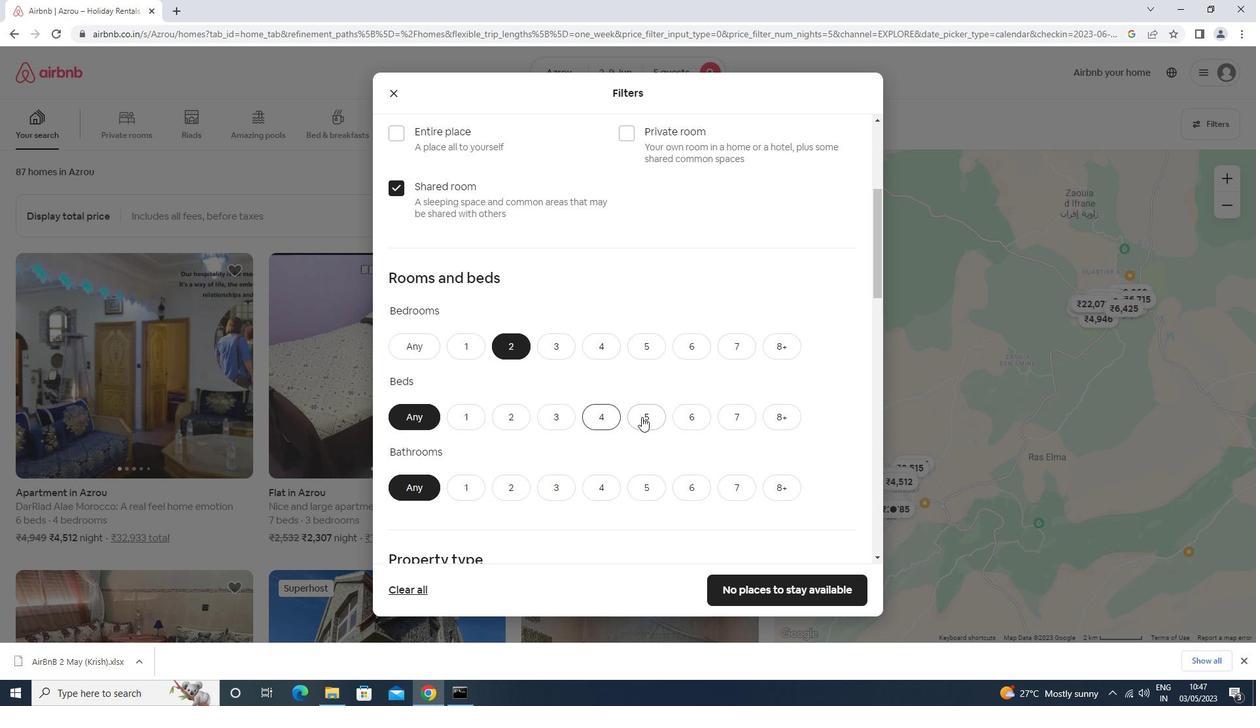 
Action: Mouse pressed left at (643, 417)
Screenshot: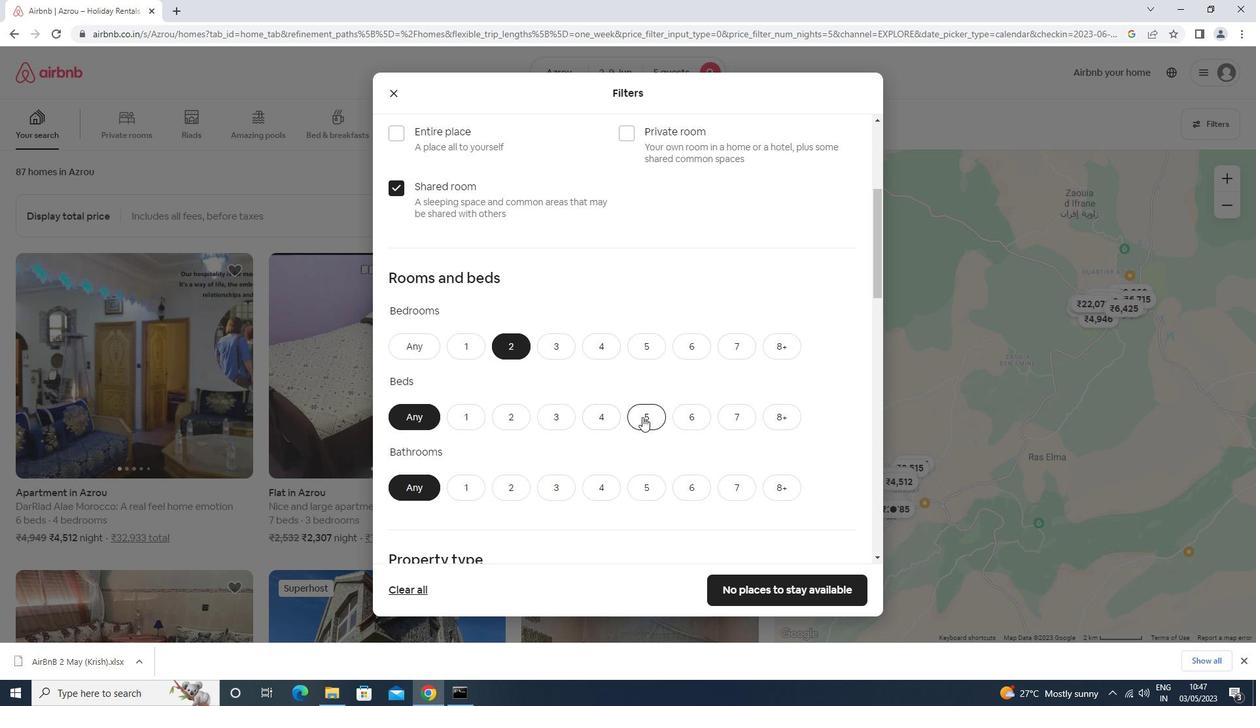 
Action: Mouse moved to (511, 486)
Screenshot: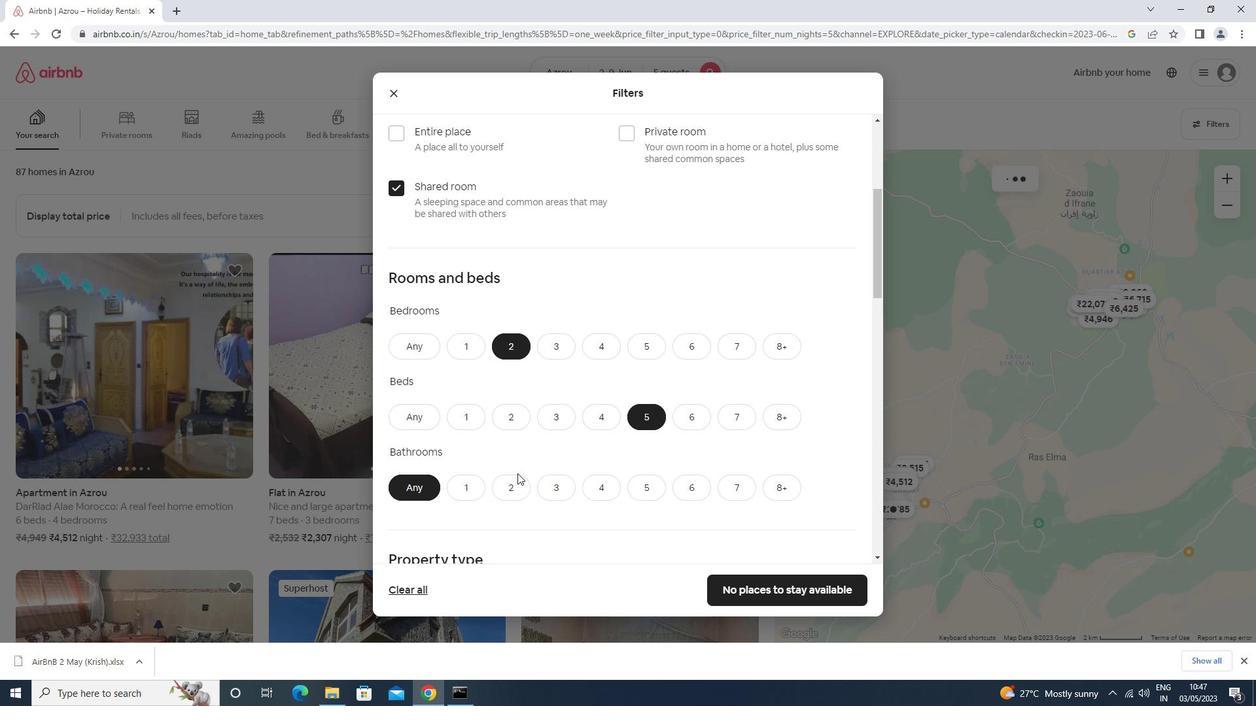 
Action: Mouse pressed left at (511, 486)
Screenshot: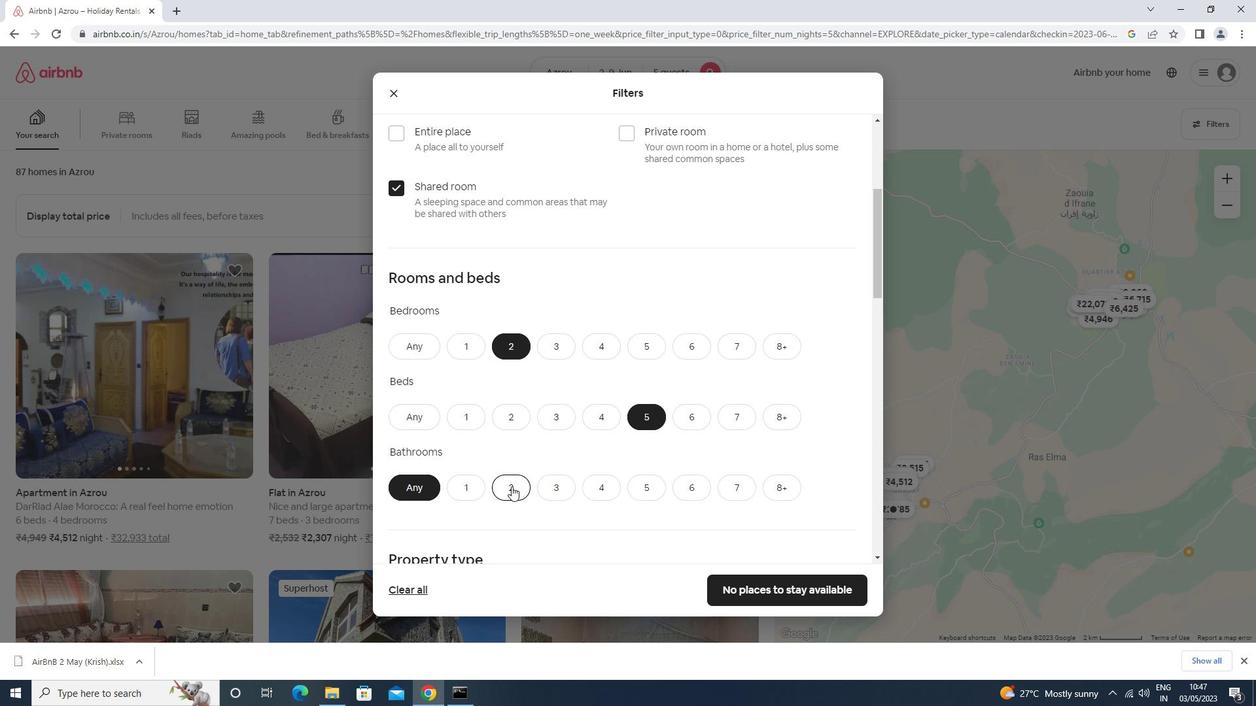 
Action: Mouse moved to (508, 485)
Screenshot: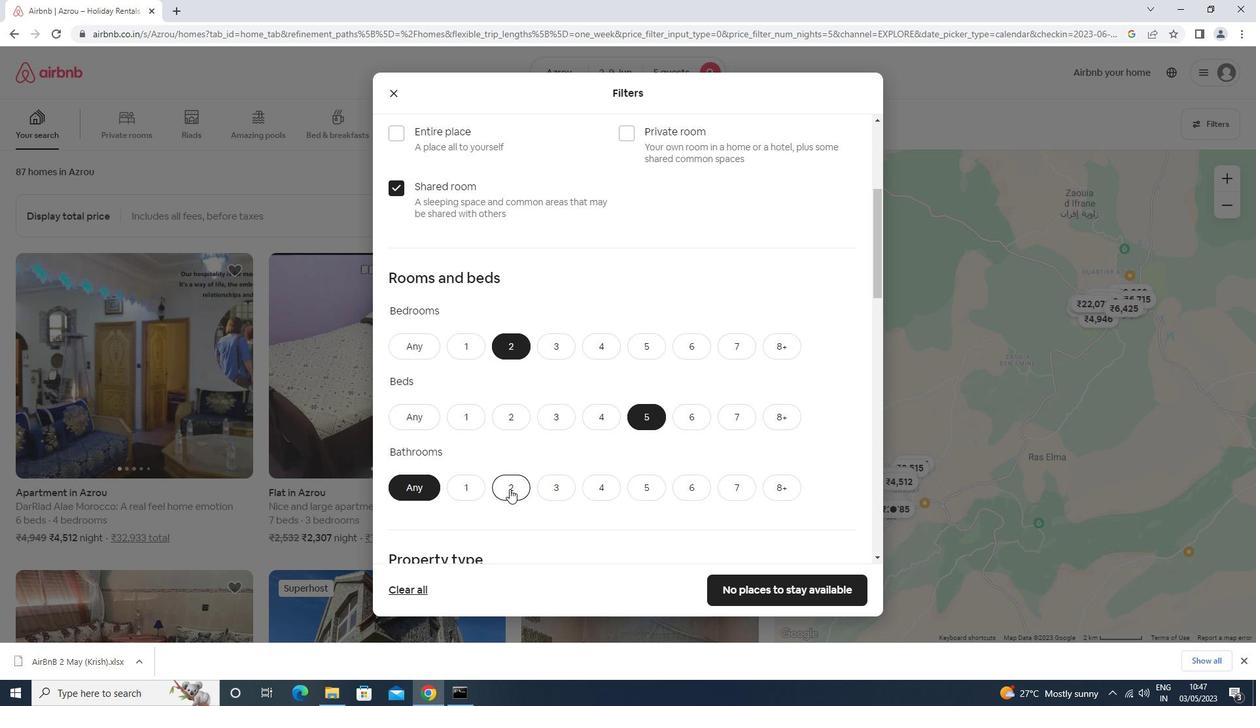 
Action: Mouse scrolled (508, 484) with delta (0, 0)
Screenshot: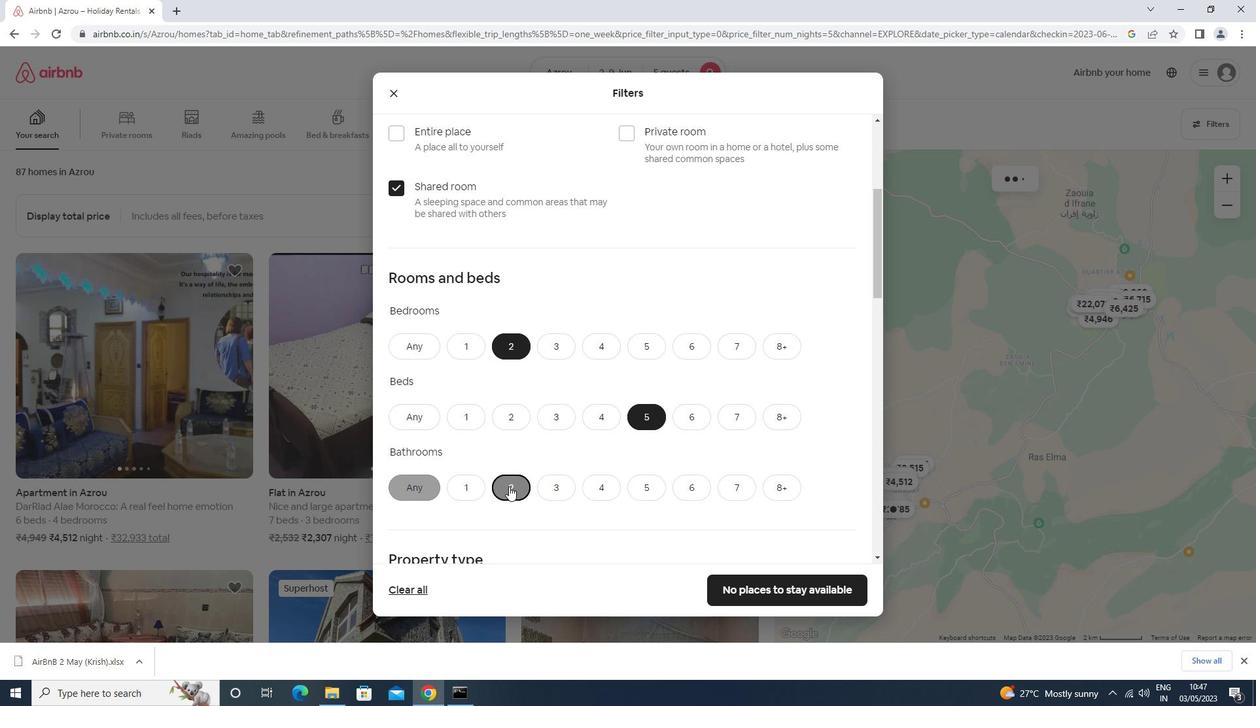 
Action: Mouse scrolled (508, 484) with delta (0, 0)
Screenshot: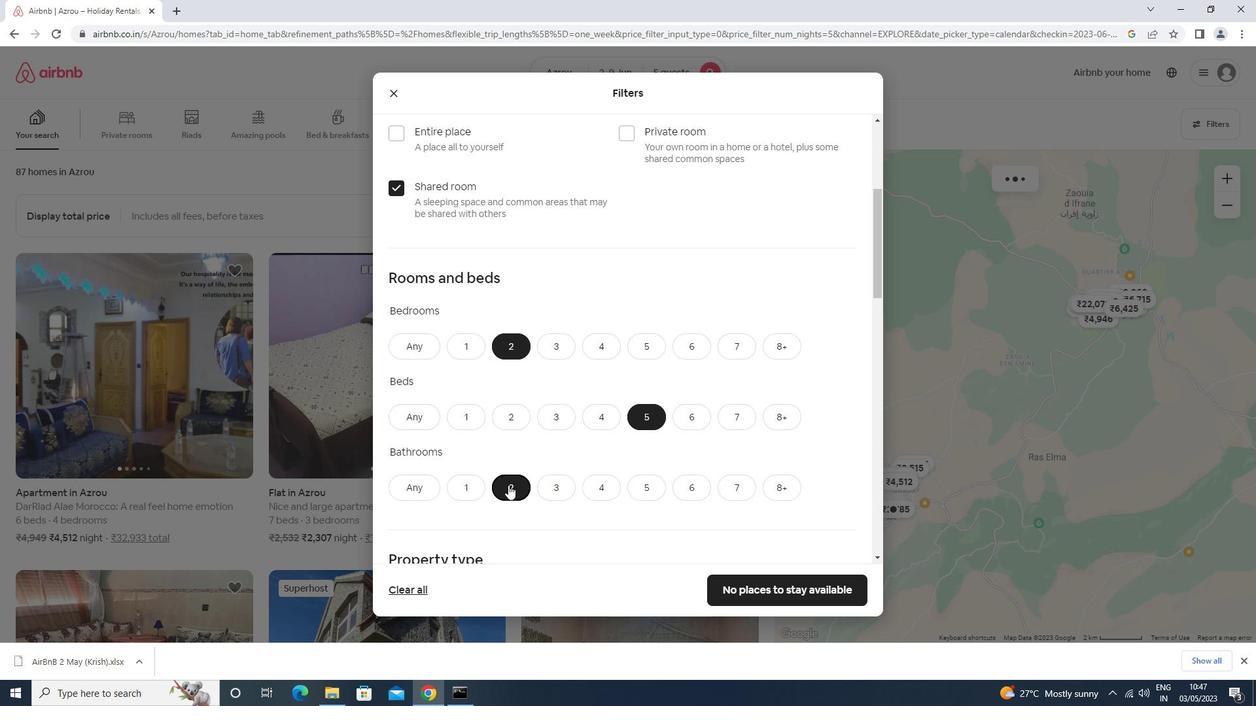 
Action: Mouse scrolled (508, 484) with delta (0, 0)
Screenshot: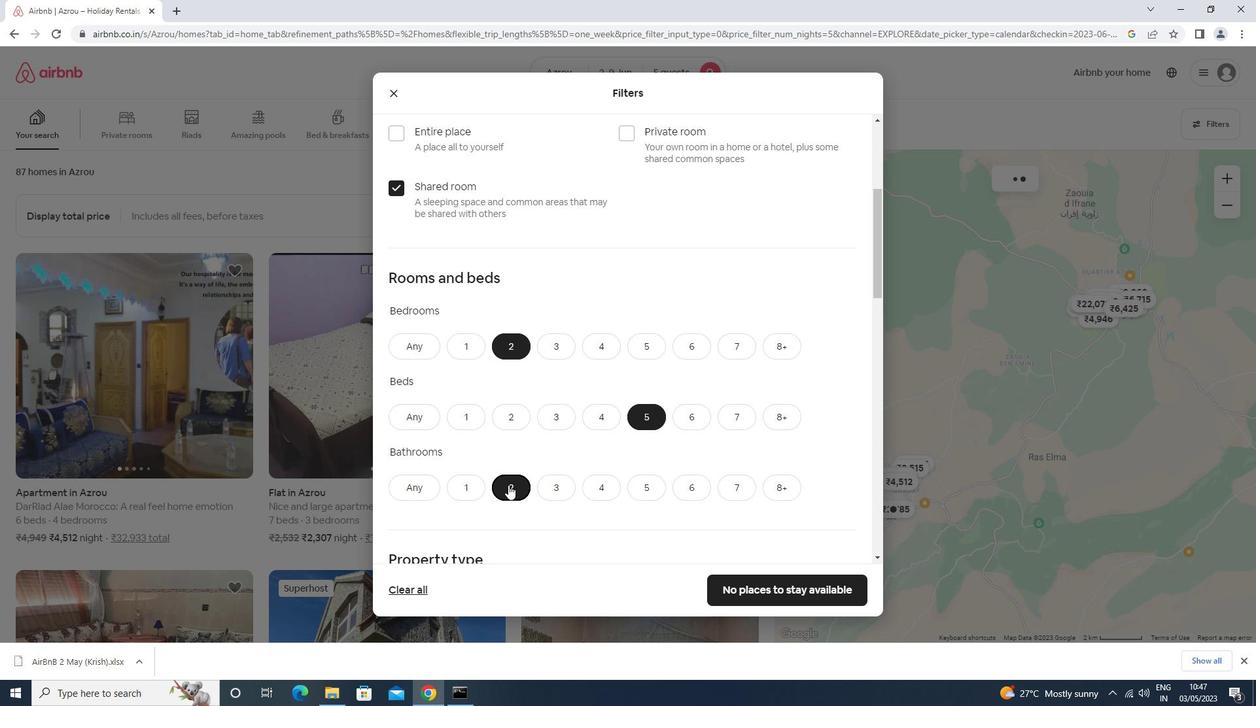 
Action: Mouse moved to (440, 434)
Screenshot: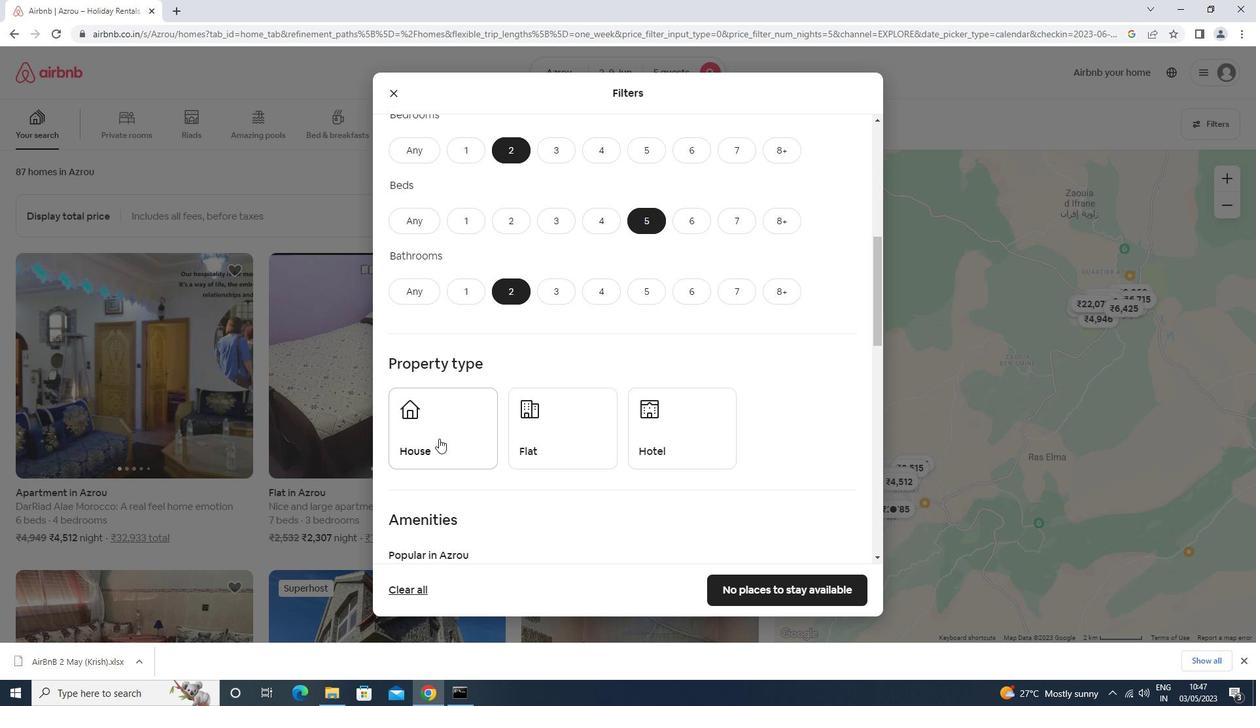 
Action: Mouse pressed left at (440, 434)
Screenshot: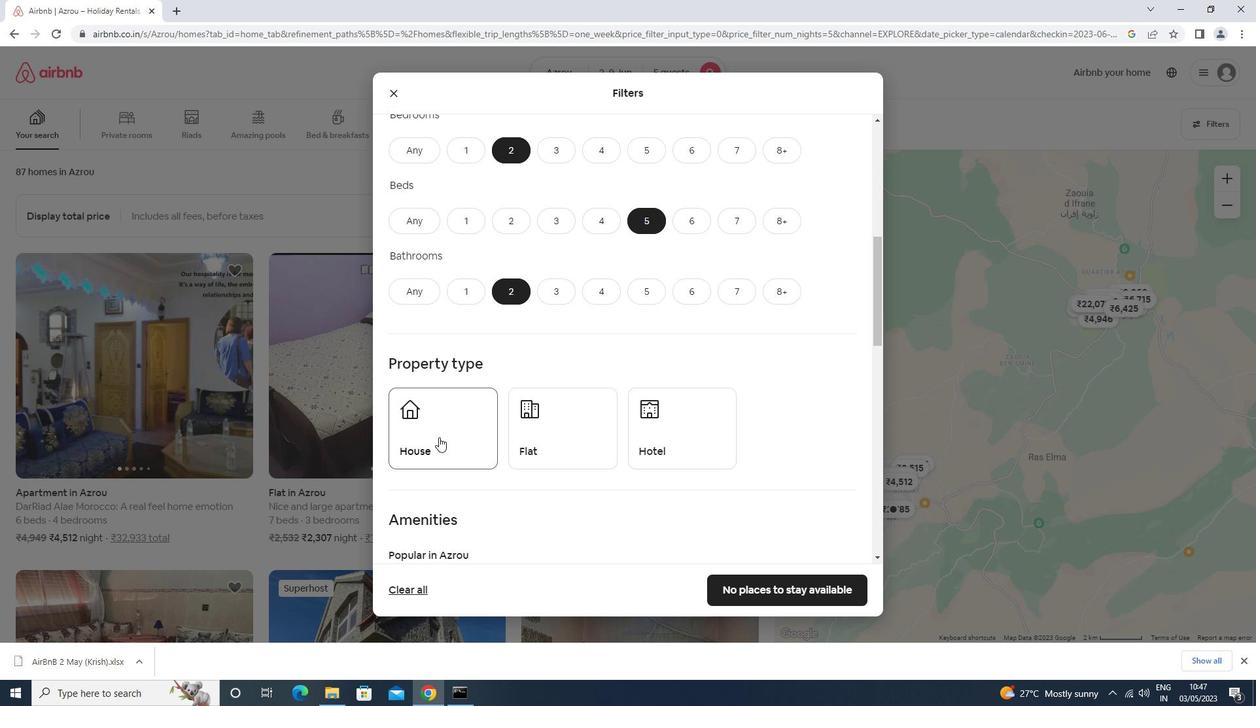 
Action: Mouse moved to (552, 435)
Screenshot: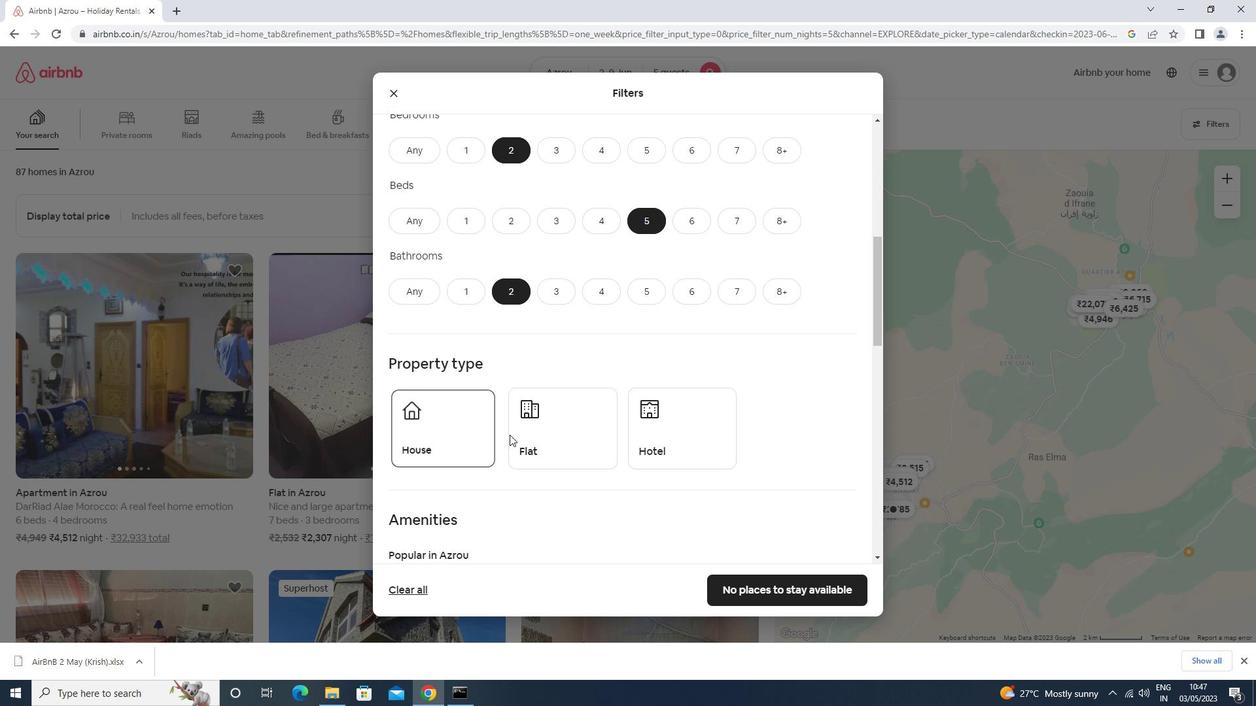 
Action: Mouse pressed left at (552, 435)
Screenshot: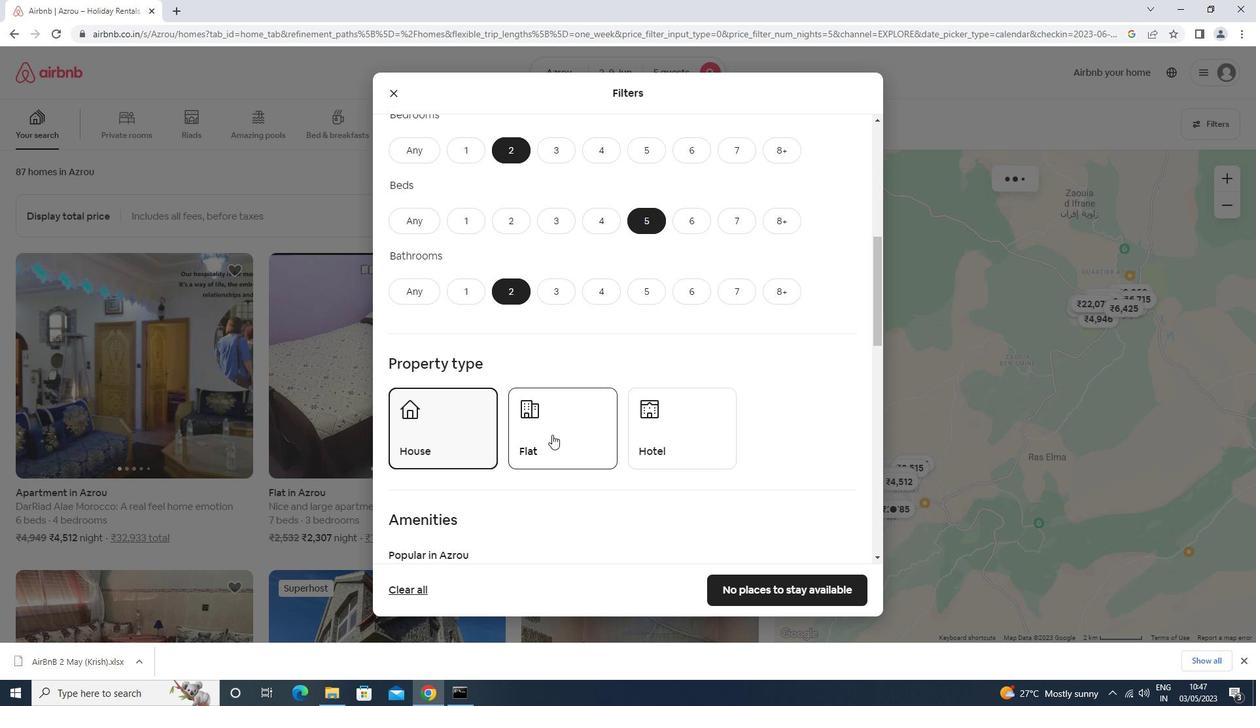 
Action: Mouse moved to (554, 430)
Screenshot: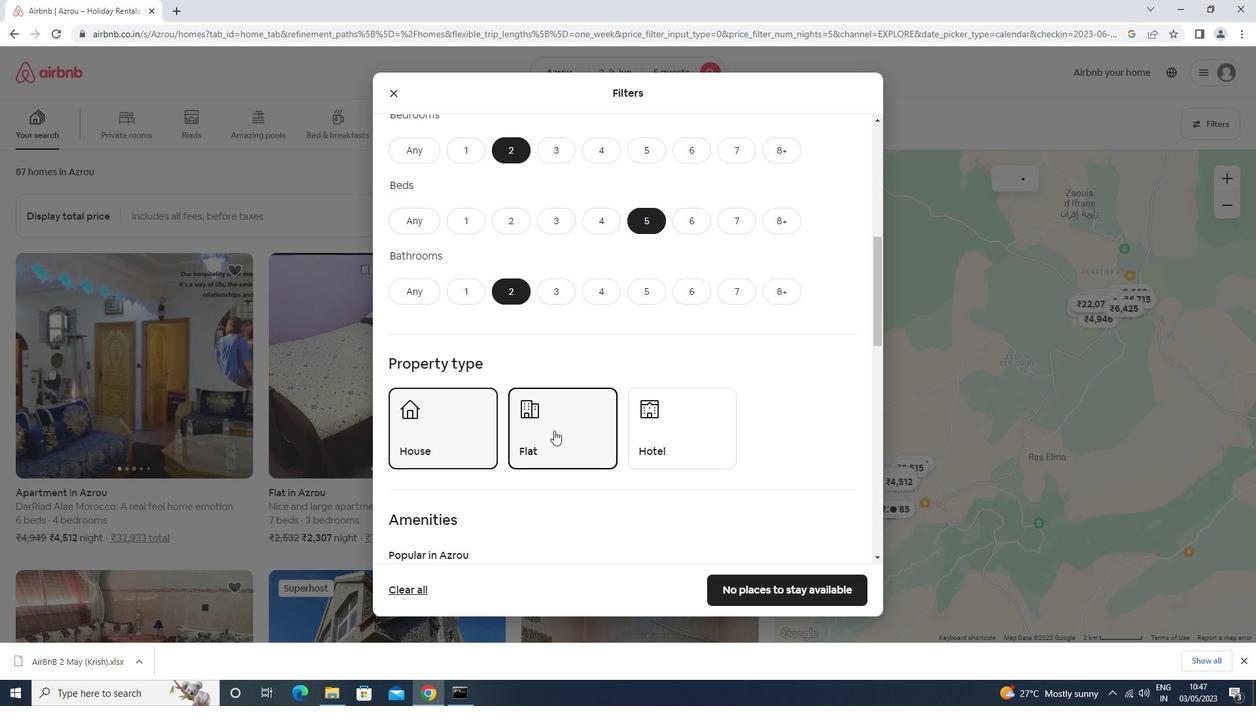 
Action: Mouse scrolled (554, 429) with delta (0, 0)
Screenshot: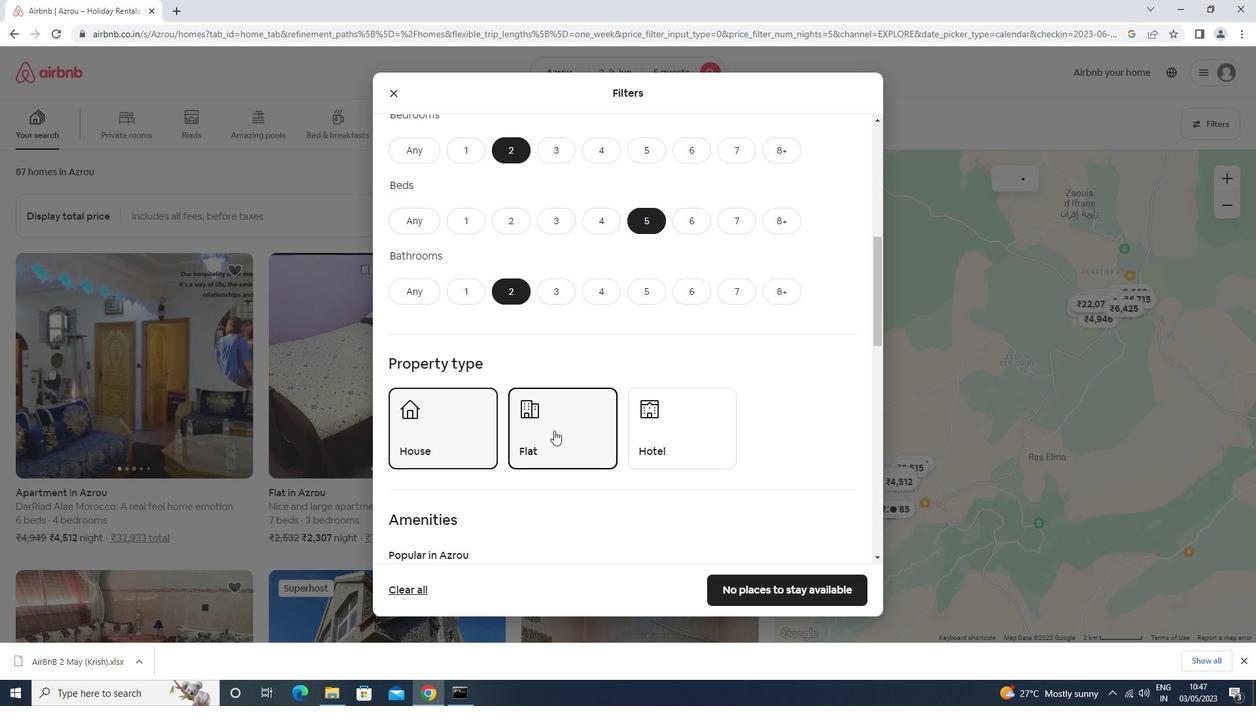 
Action: Mouse scrolled (554, 429) with delta (0, 0)
Screenshot: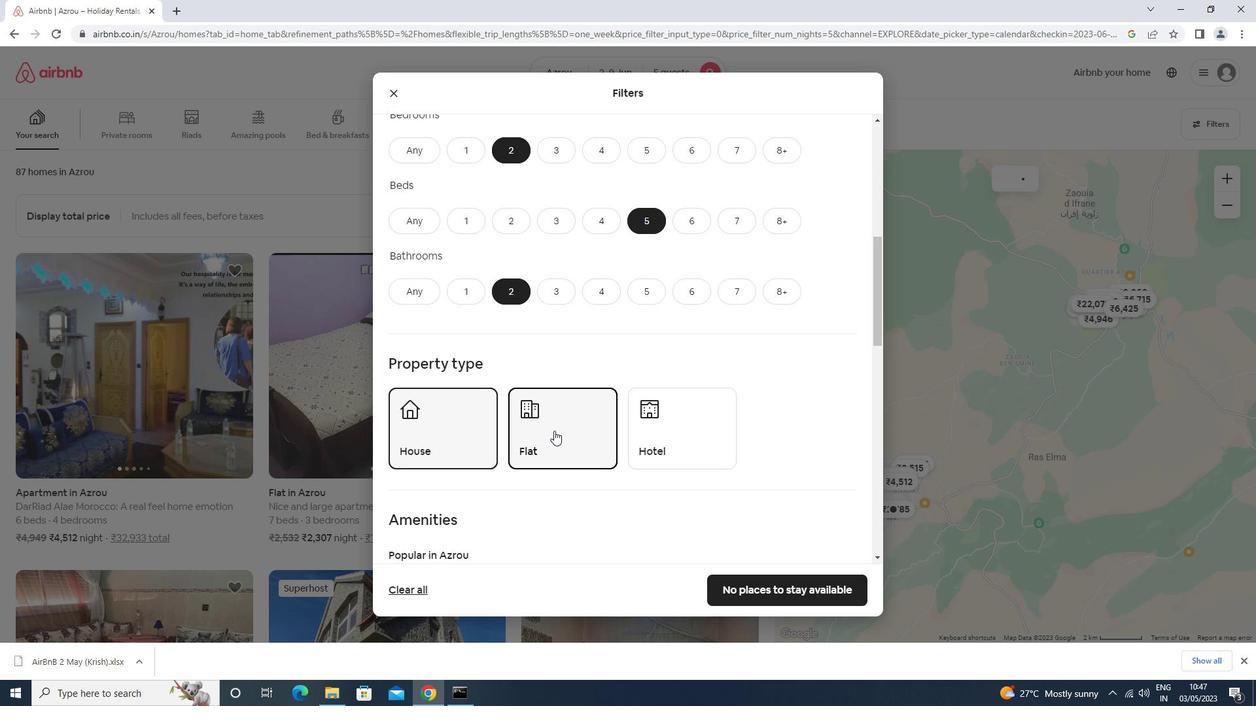 
Action: Mouse scrolled (554, 429) with delta (0, 0)
Screenshot: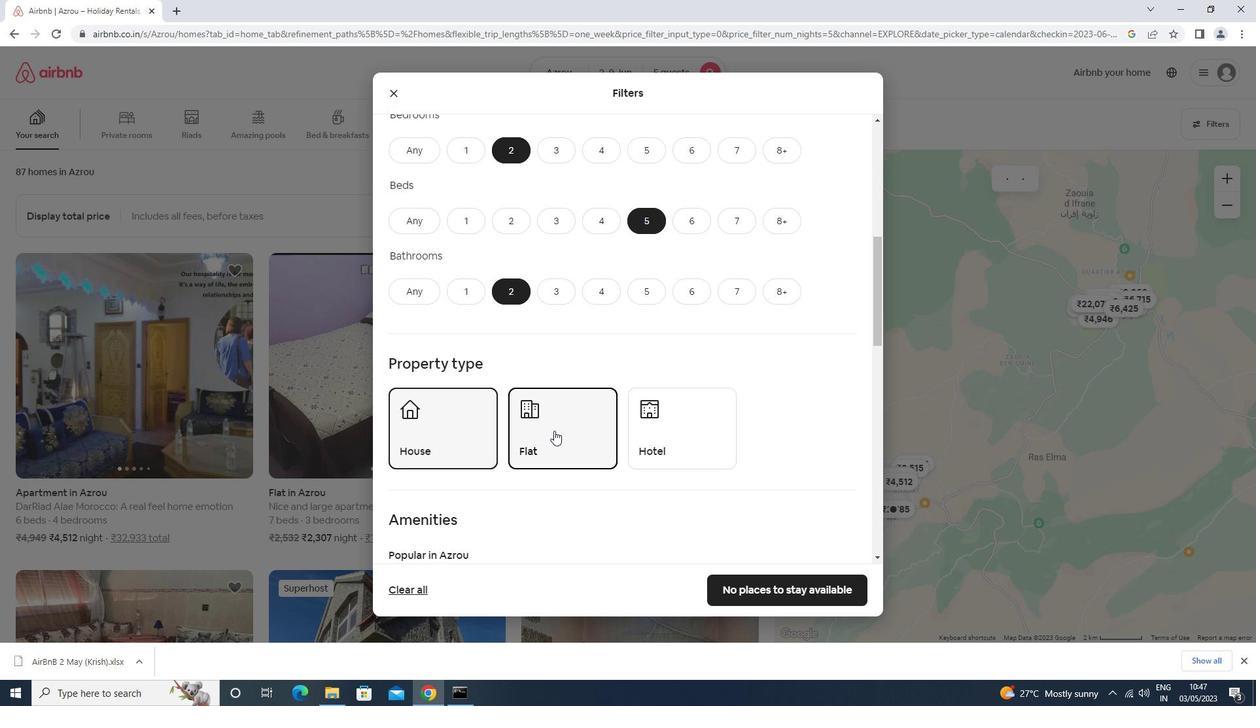 
Action: Mouse scrolled (554, 429) with delta (0, 0)
Screenshot: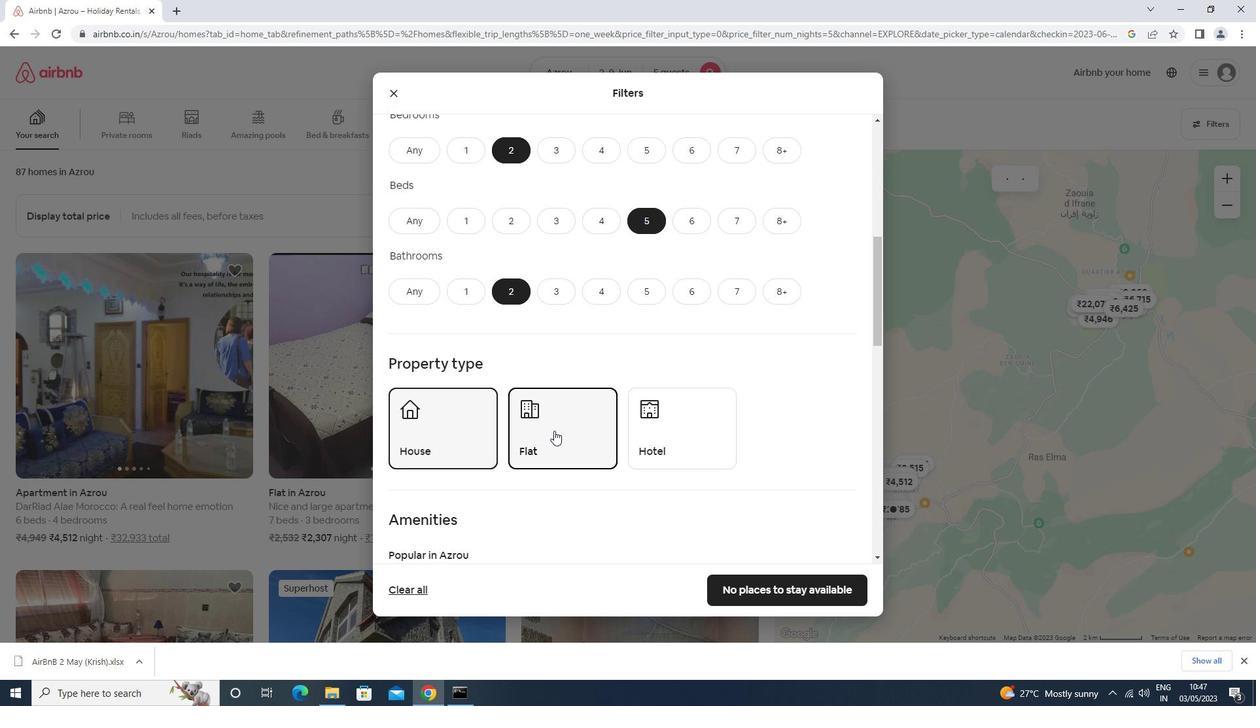 
Action: Mouse moved to (554, 430)
Screenshot: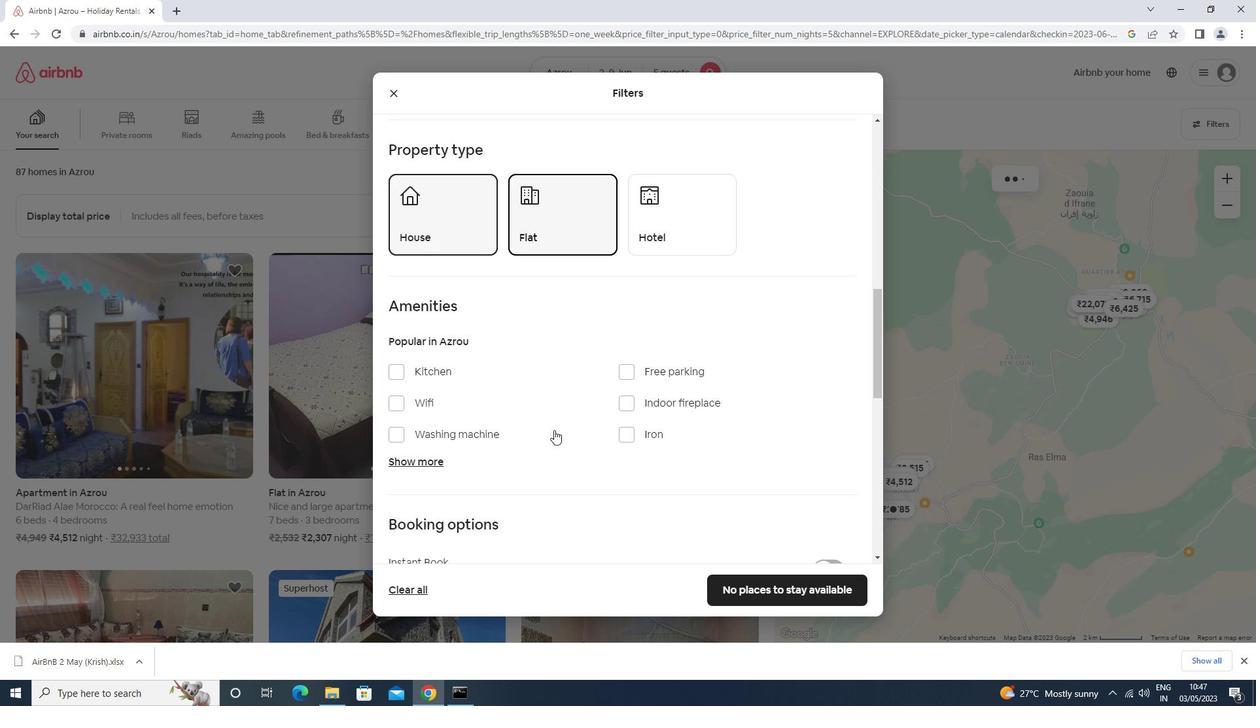 
Action: Mouse scrolled (554, 429) with delta (0, 0)
Screenshot: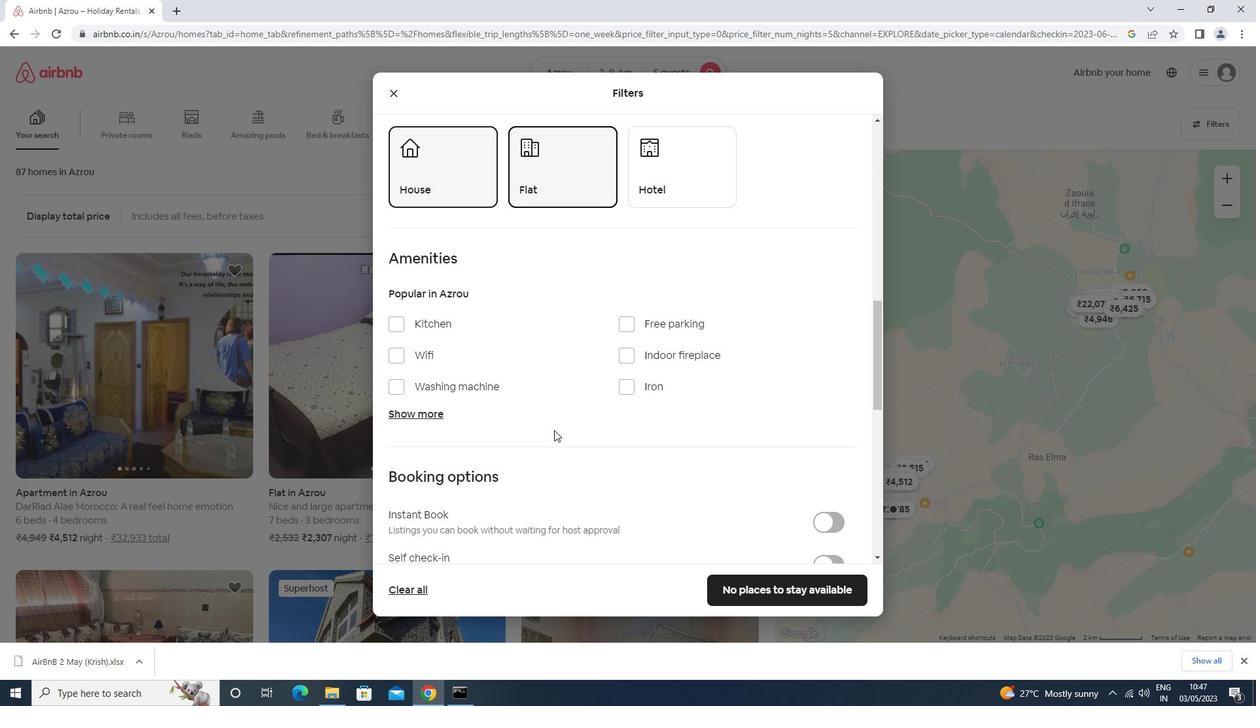 
Action: Mouse scrolled (554, 429) with delta (0, 0)
Screenshot: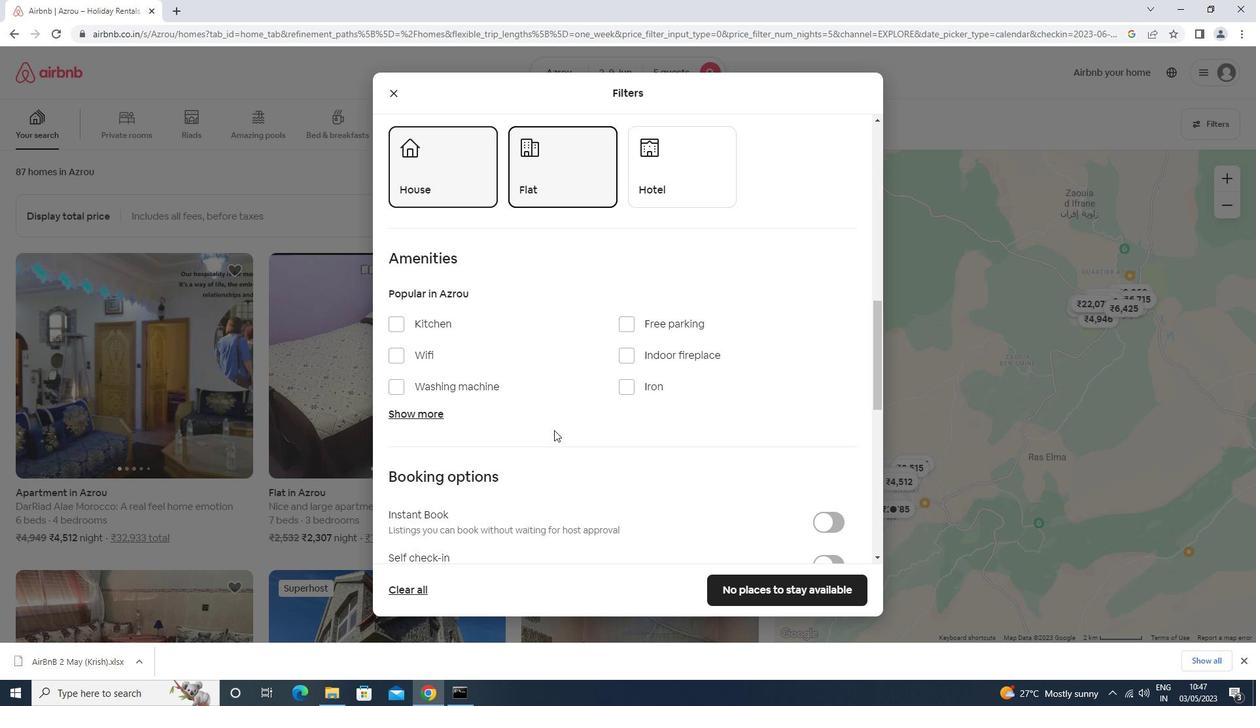 
Action: Mouse scrolled (554, 429) with delta (0, 0)
Screenshot: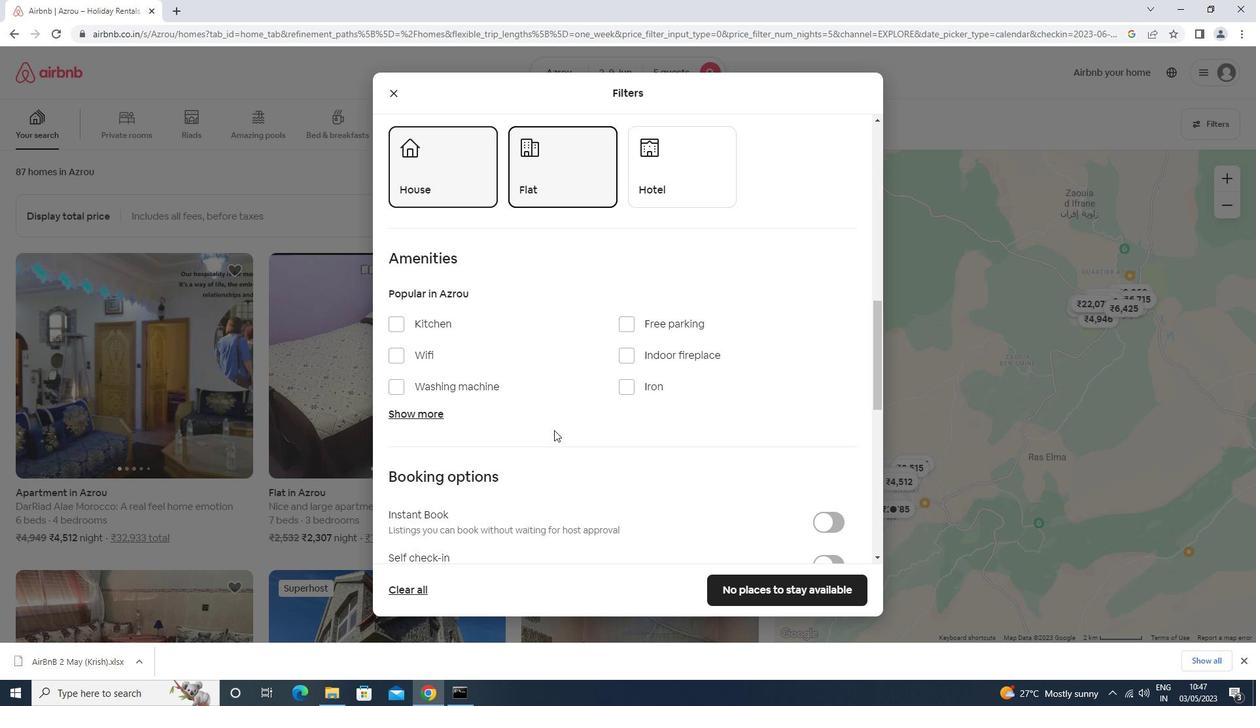 
Action: Mouse scrolled (554, 429) with delta (0, 0)
Screenshot: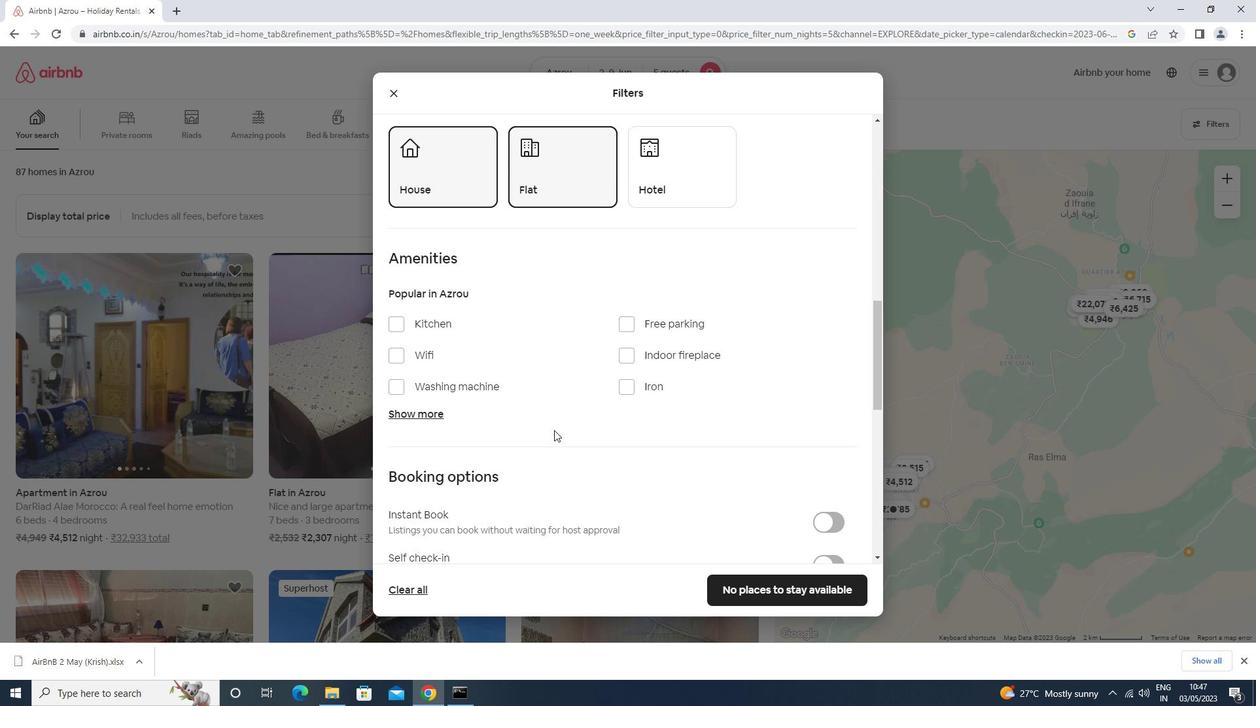 
Action: Mouse moved to (840, 293)
Screenshot: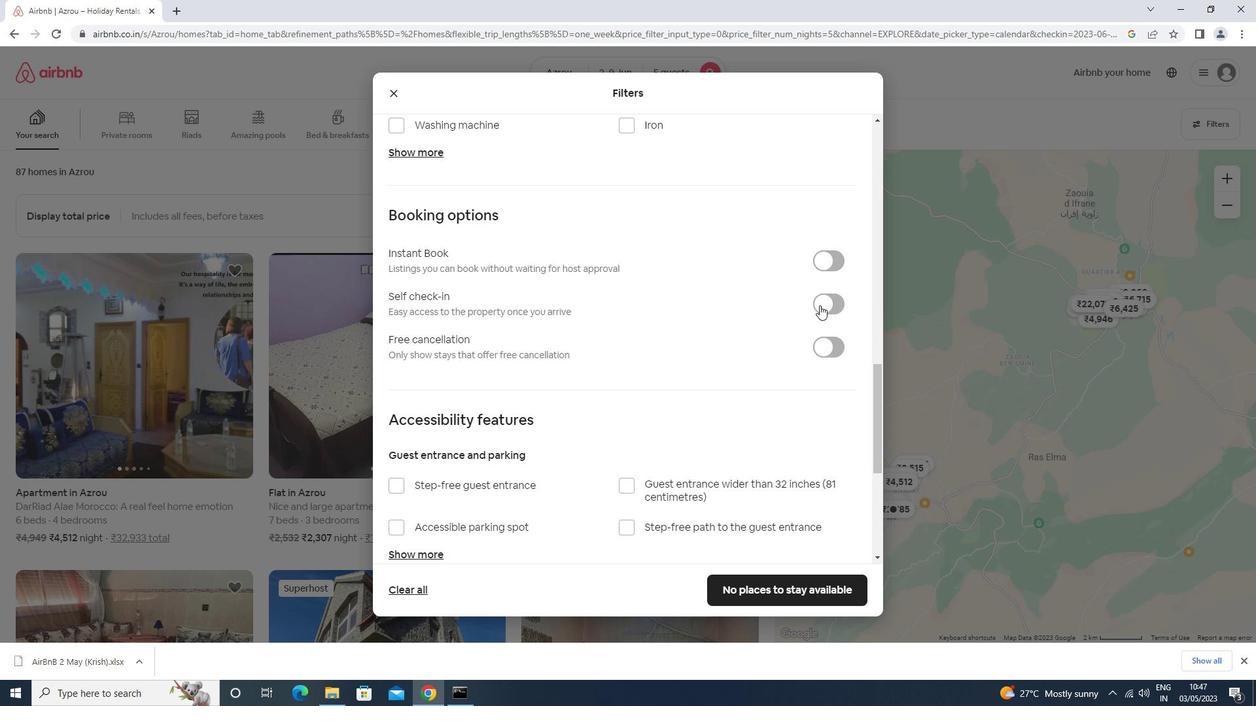 
Action: Mouse pressed left at (840, 293)
Screenshot: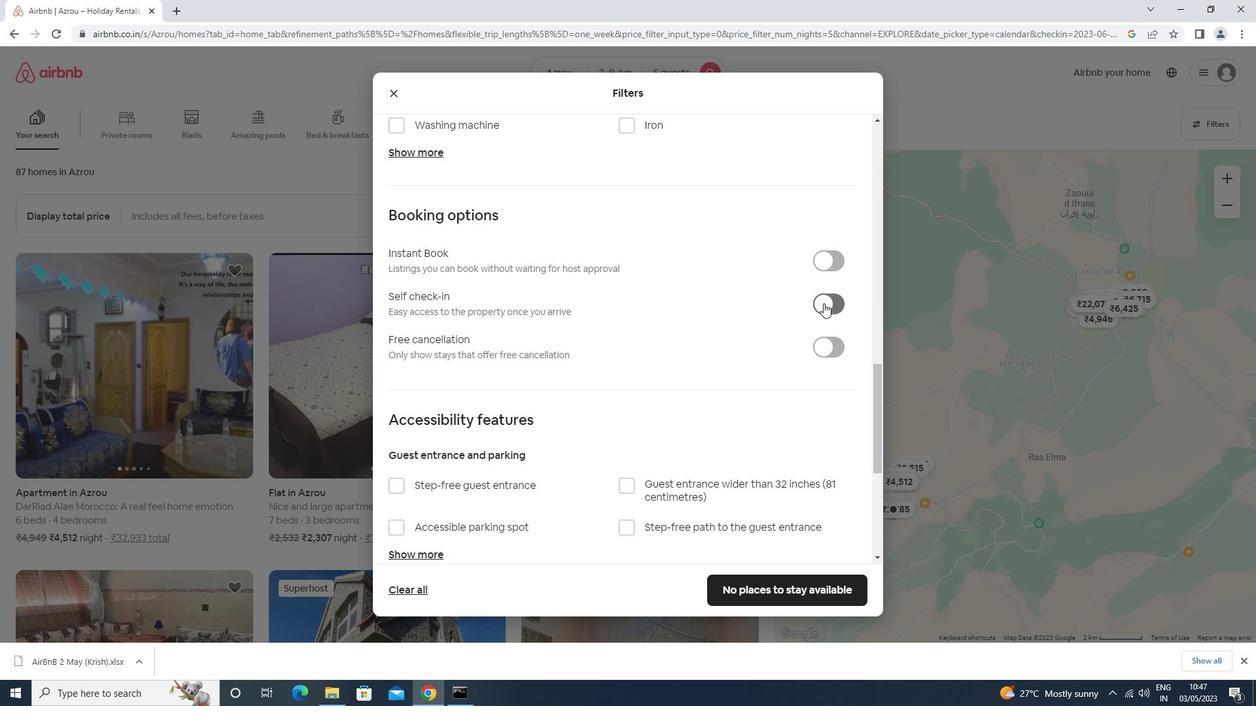 
Action: Mouse moved to (835, 300)
Screenshot: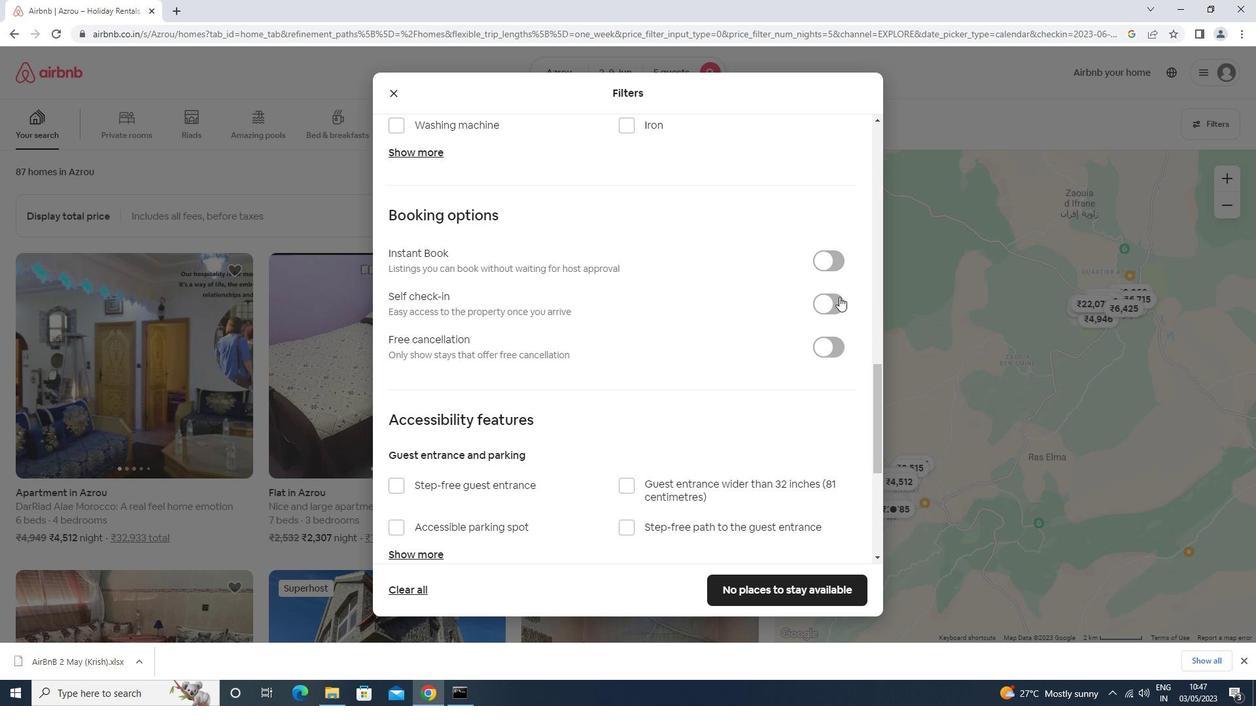 
Action: Mouse pressed left at (835, 300)
Screenshot: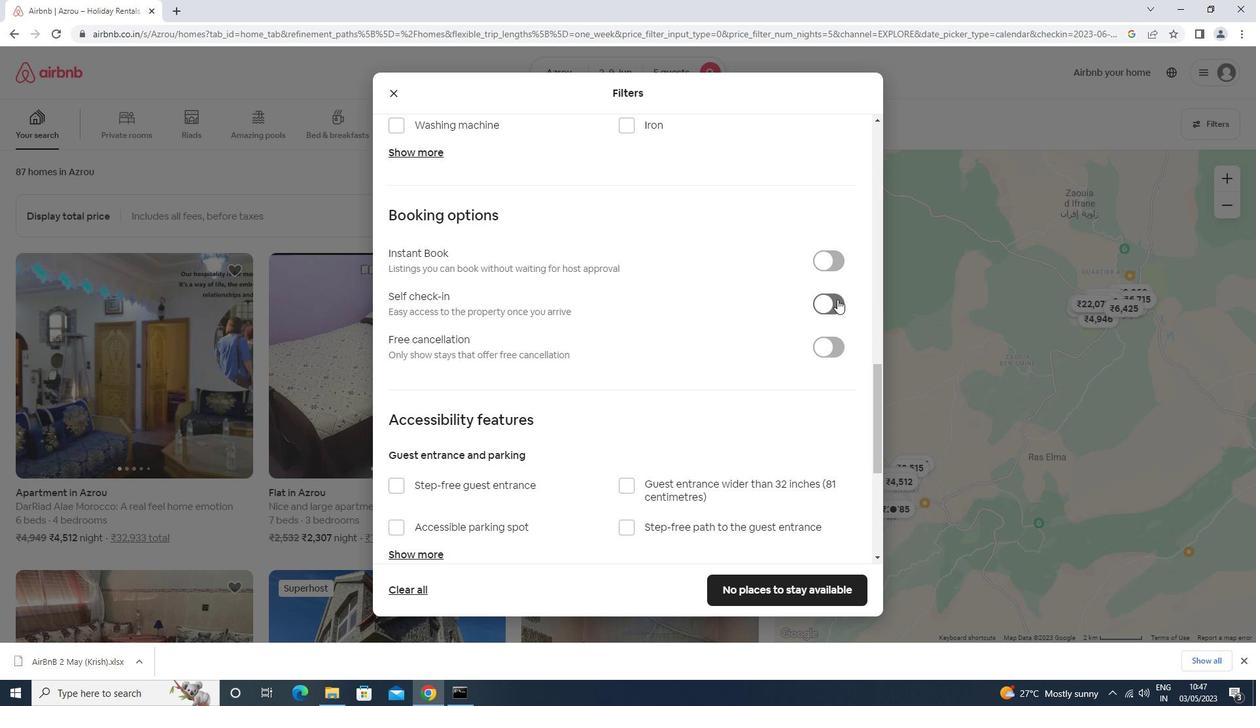 
Action: Mouse moved to (501, 410)
Screenshot: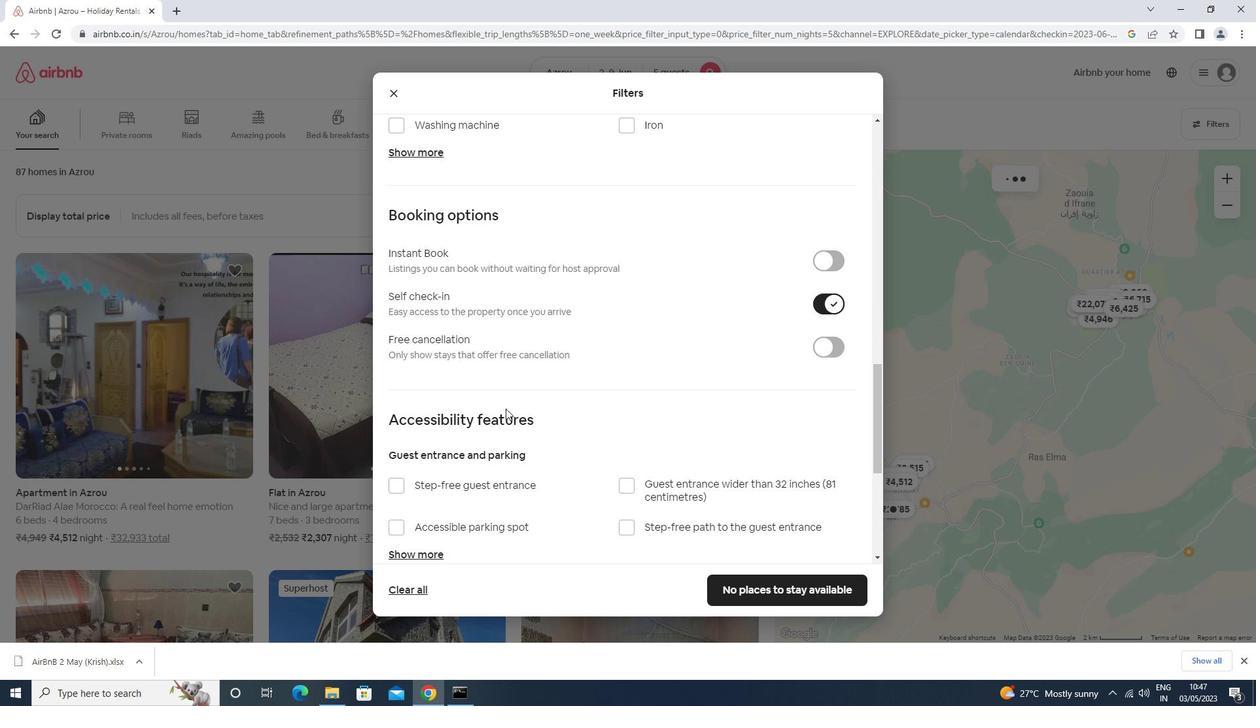 
Action: Mouse scrolled (501, 410) with delta (0, 0)
Screenshot: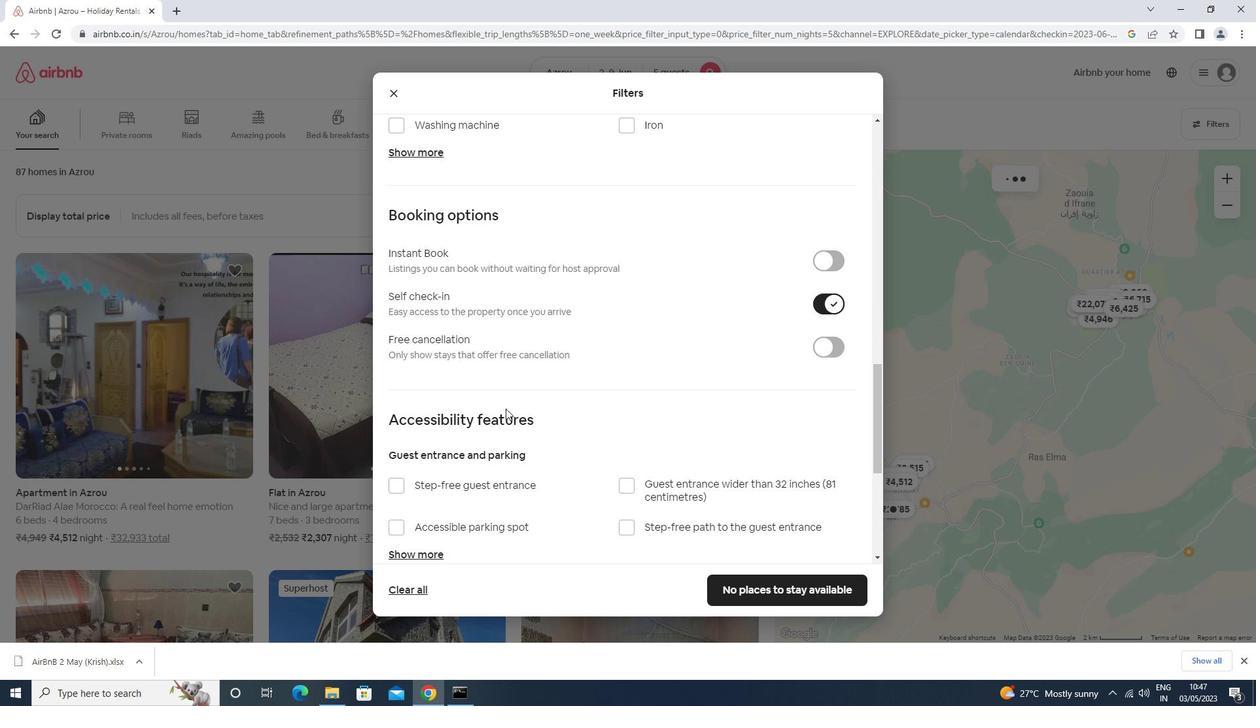 
Action: Mouse moved to (499, 415)
Screenshot: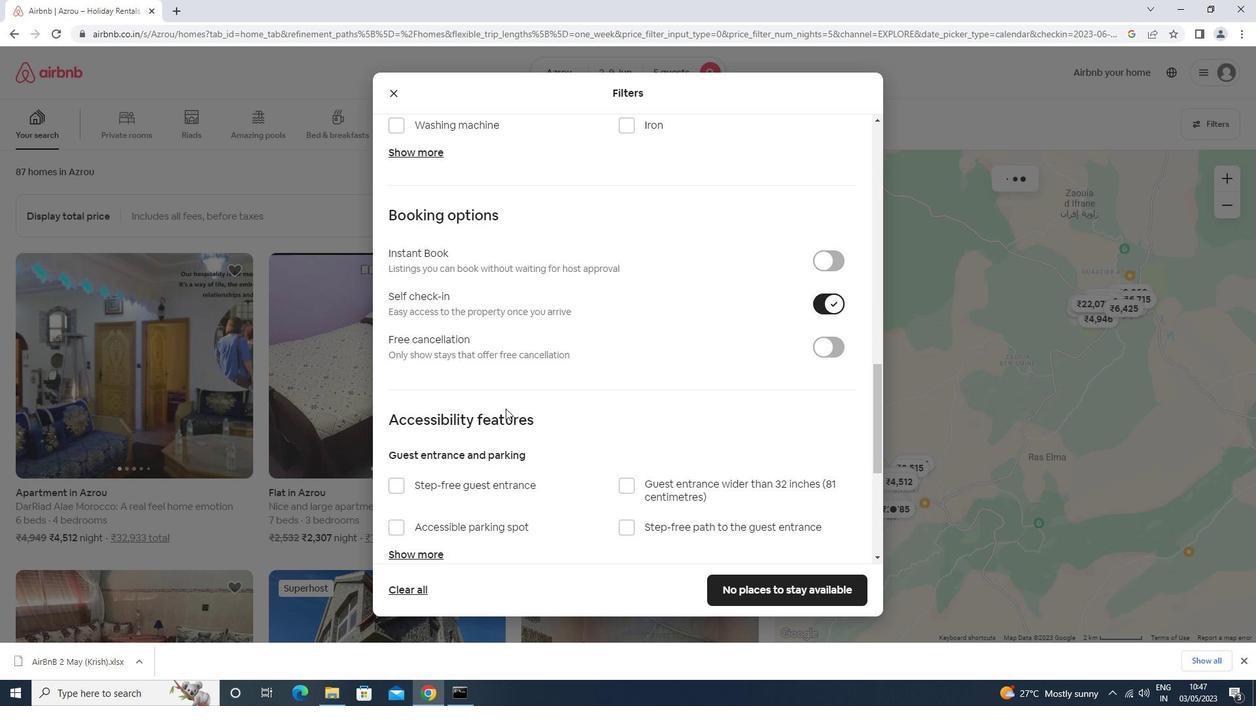 
Action: Mouse scrolled (499, 414) with delta (0, 0)
Screenshot: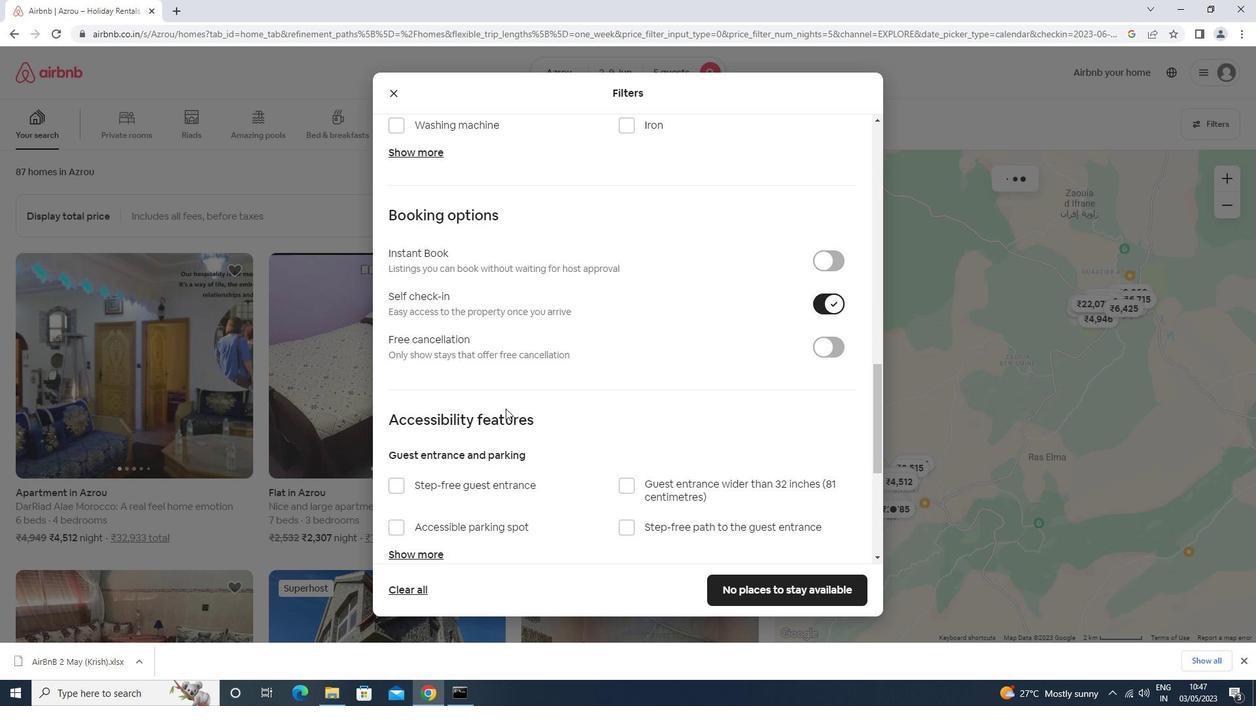 
Action: Mouse moved to (497, 418)
Screenshot: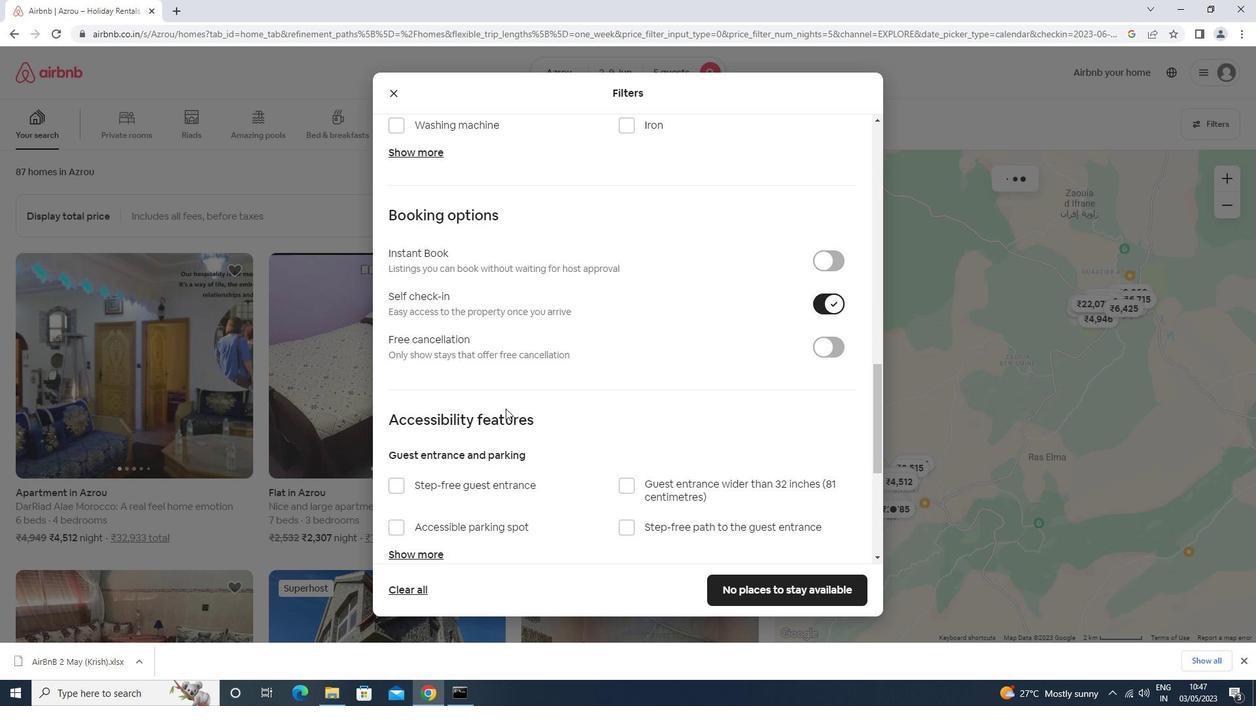 
Action: Mouse scrolled (497, 418) with delta (0, 0)
Screenshot: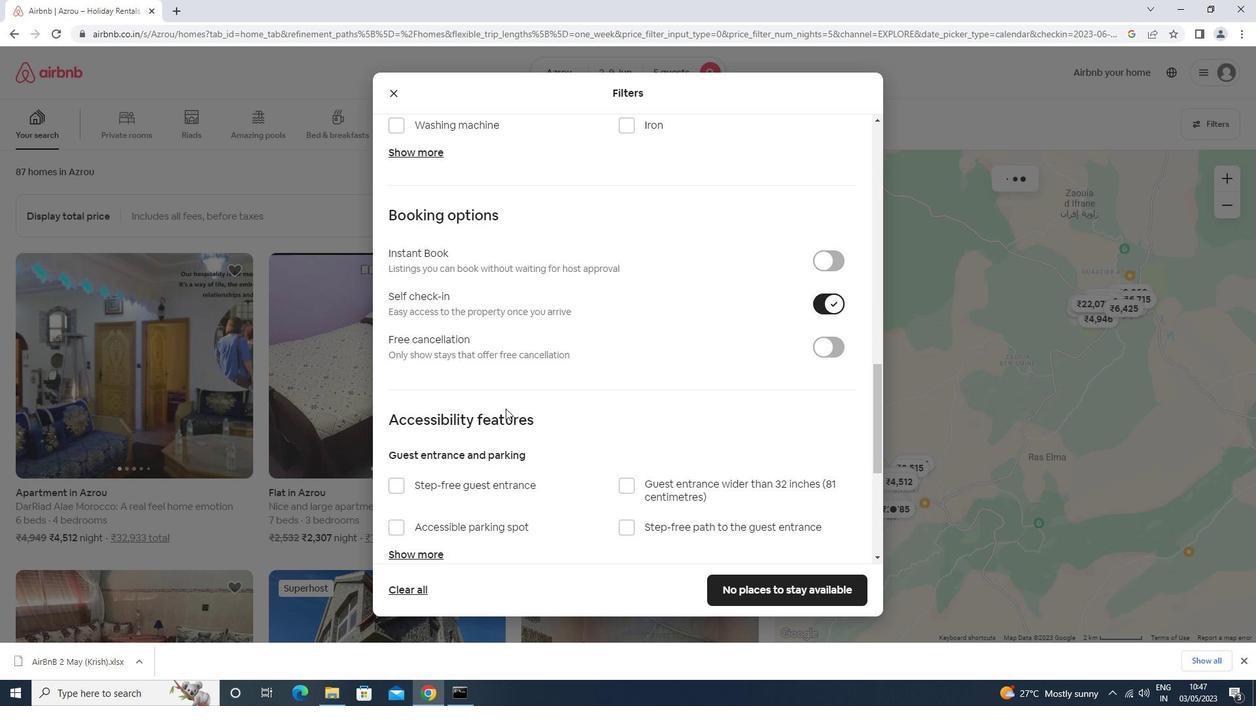 
Action: Mouse moved to (497, 419)
Screenshot: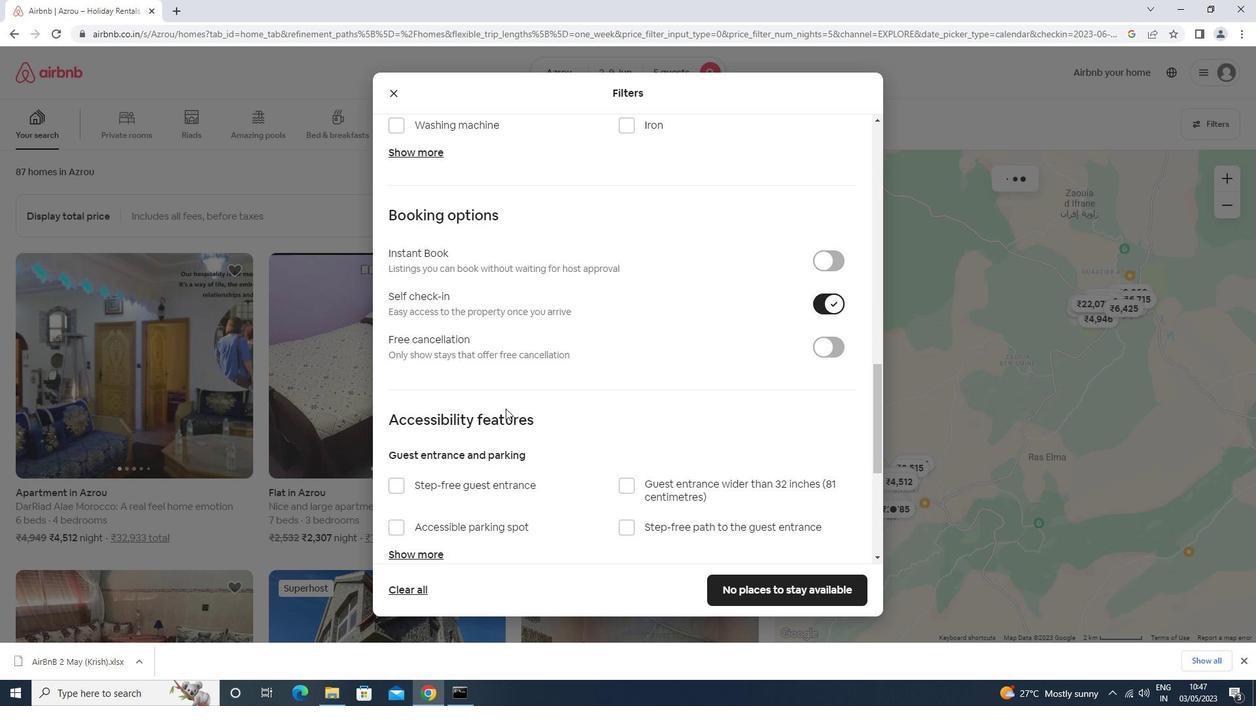 
Action: Mouse scrolled (497, 418) with delta (0, 0)
Screenshot: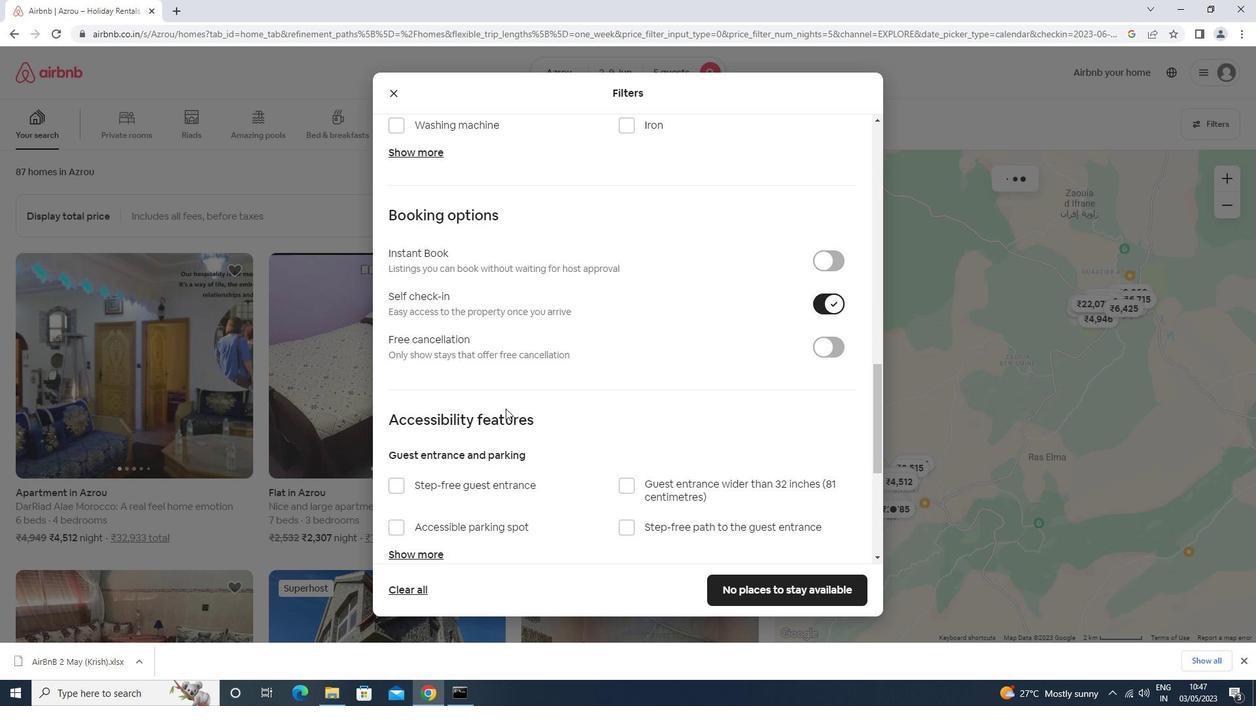 
Action: Mouse scrolled (497, 420) with delta (0, 0)
Screenshot: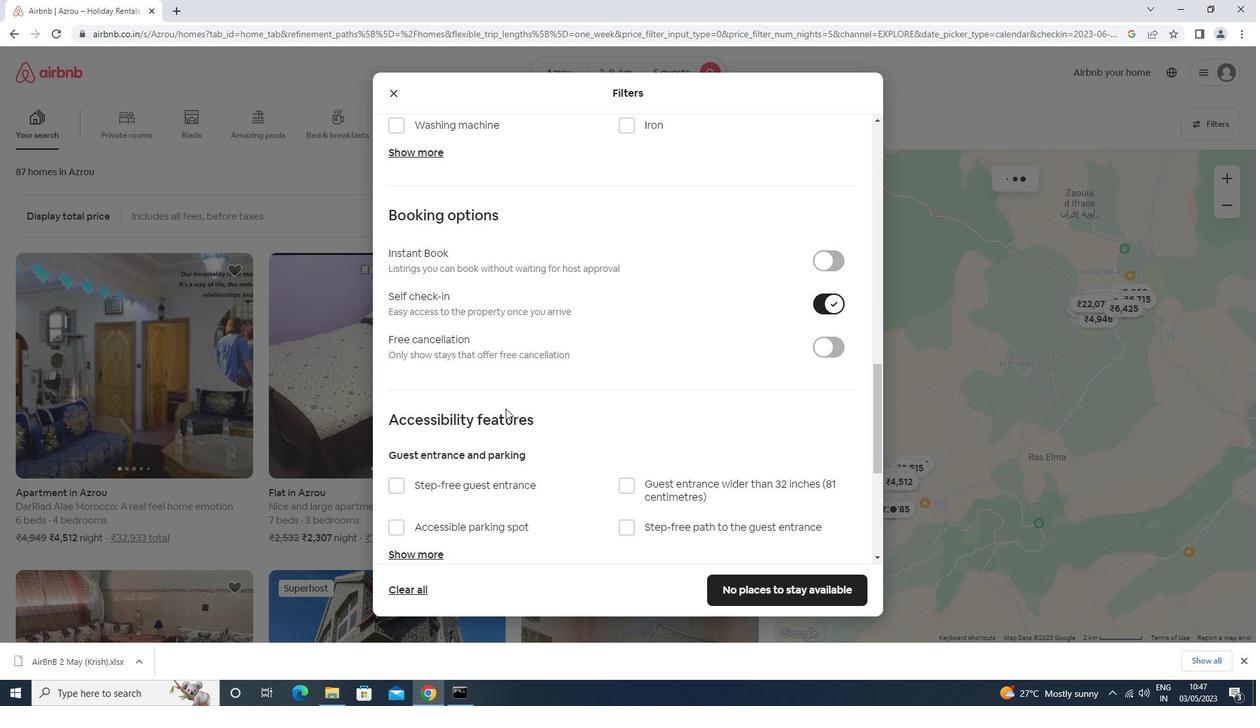 
Action: Mouse moved to (496, 423)
Screenshot: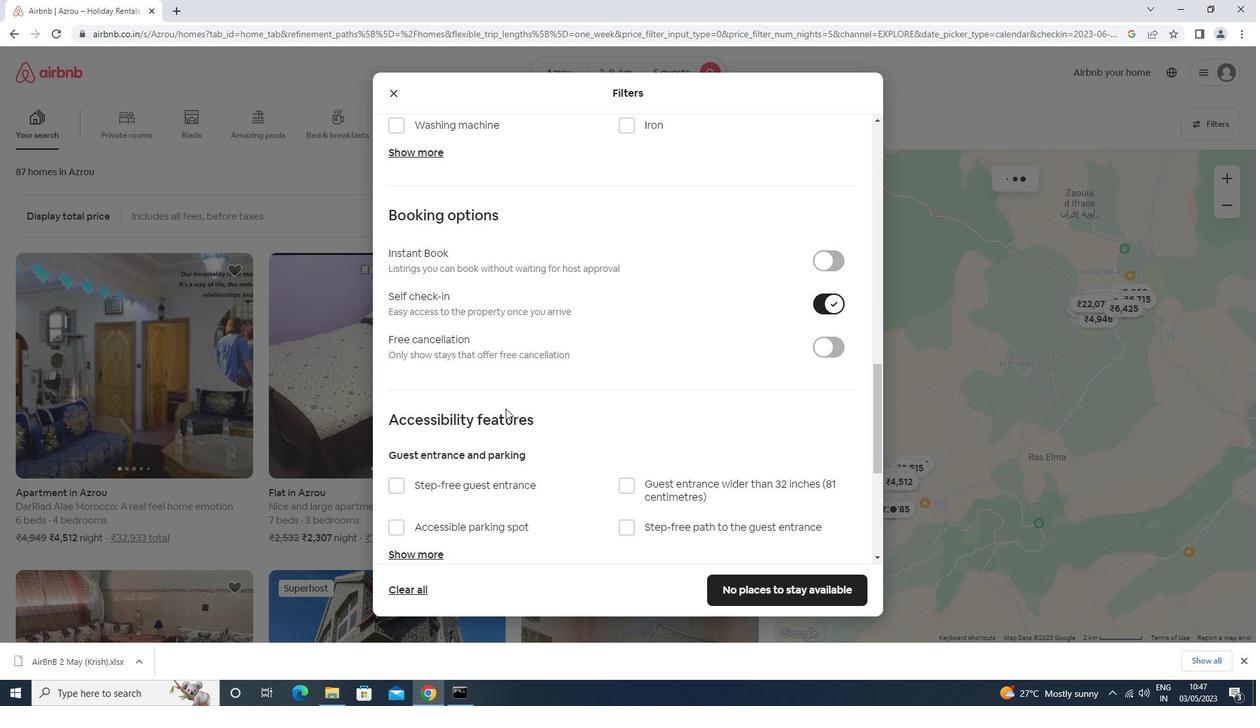 
Action: Mouse scrolled (496, 422) with delta (0, 0)
Screenshot: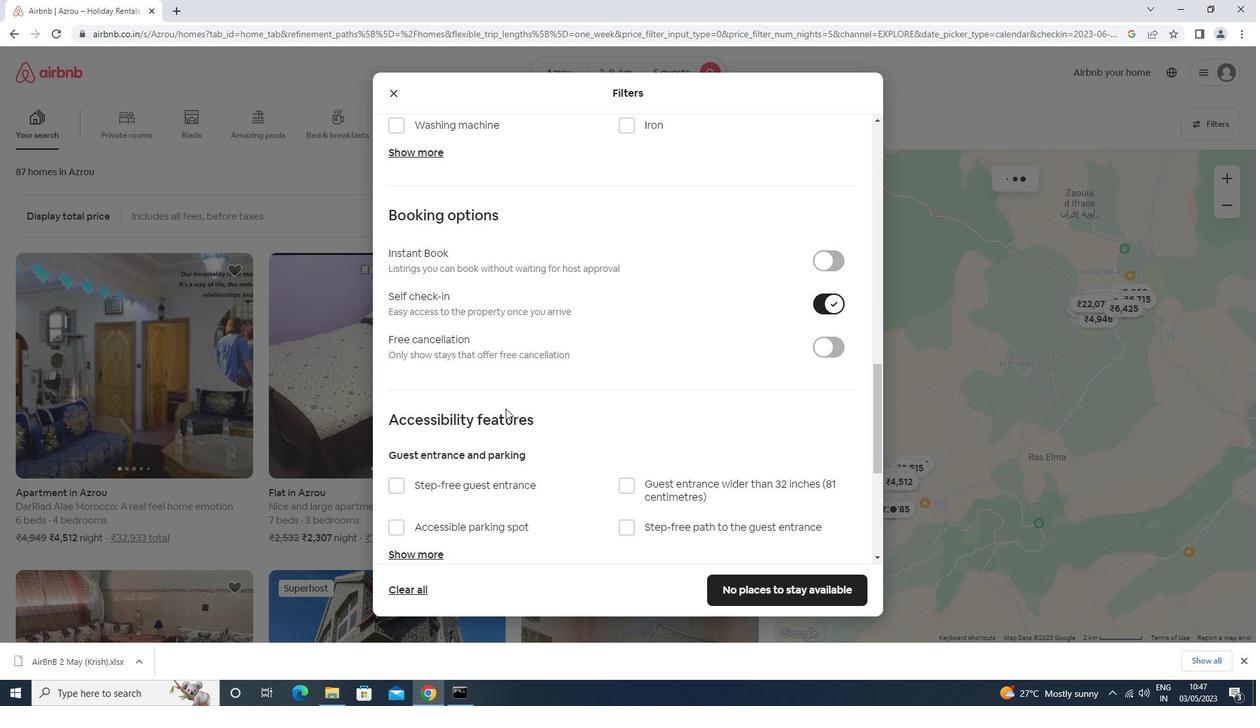 
Action: Mouse moved to (492, 428)
Screenshot: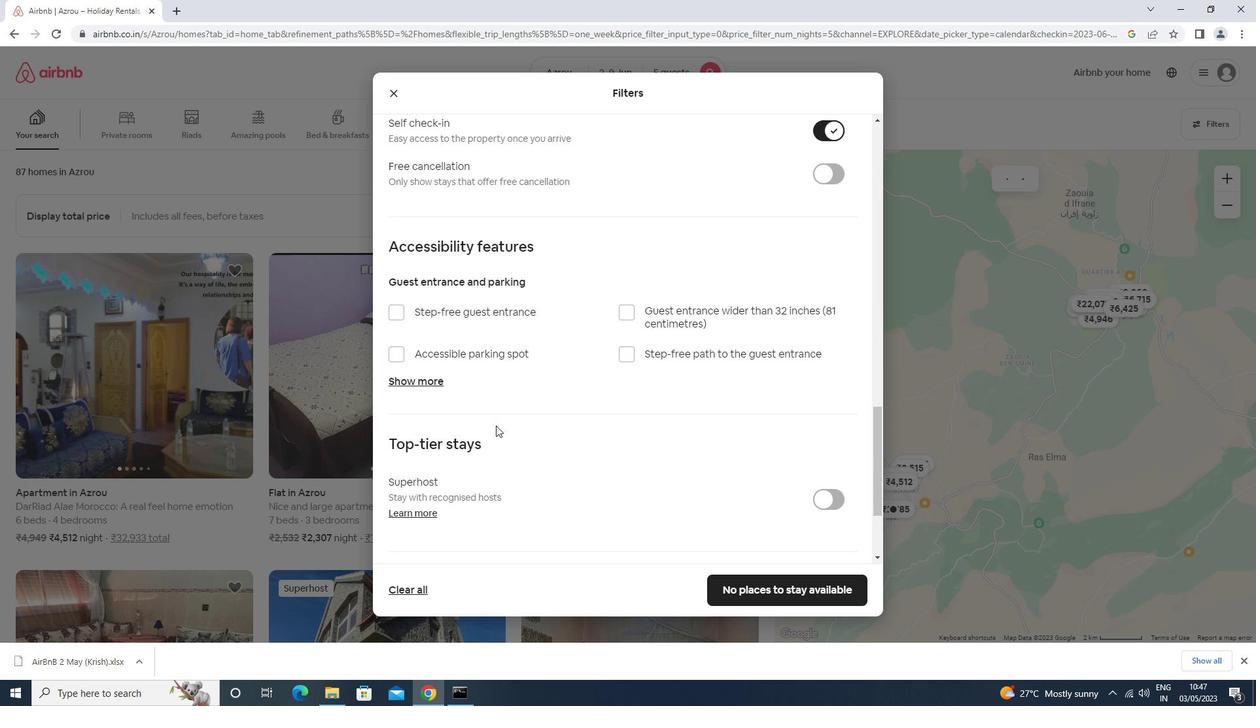 
Action: Mouse scrolled (492, 427) with delta (0, 0)
Screenshot: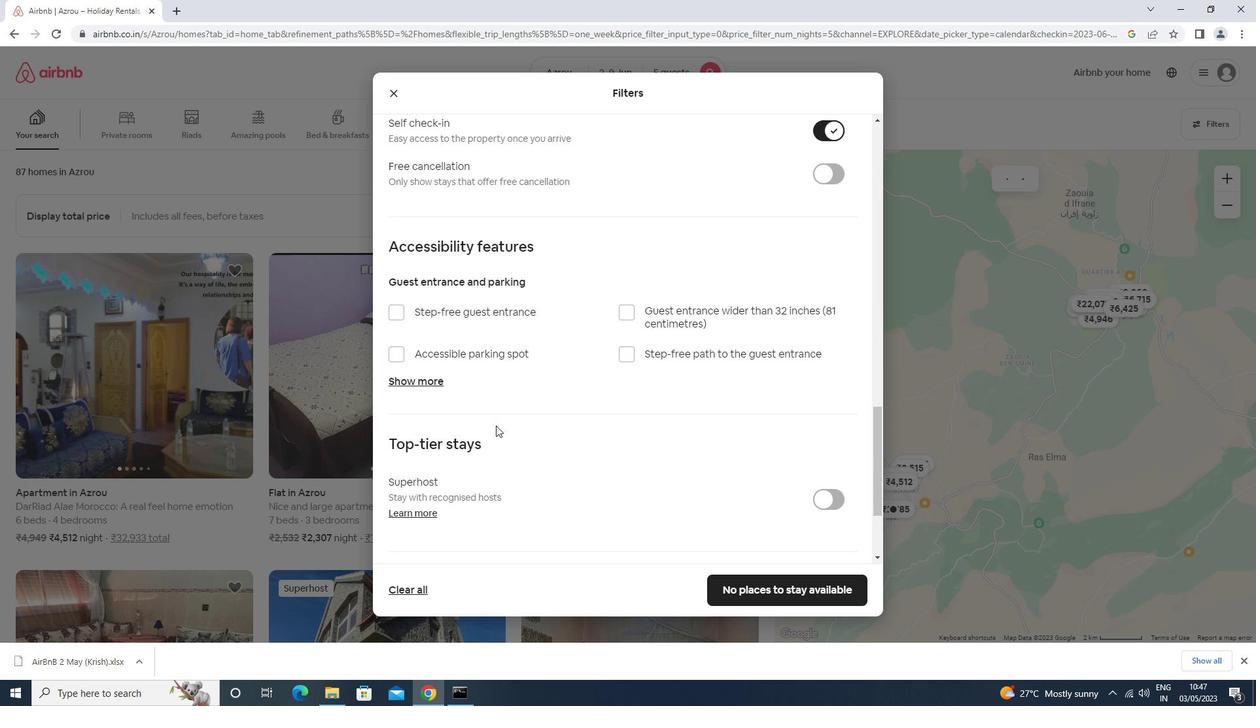 
Action: Mouse moved to (490, 430)
Screenshot: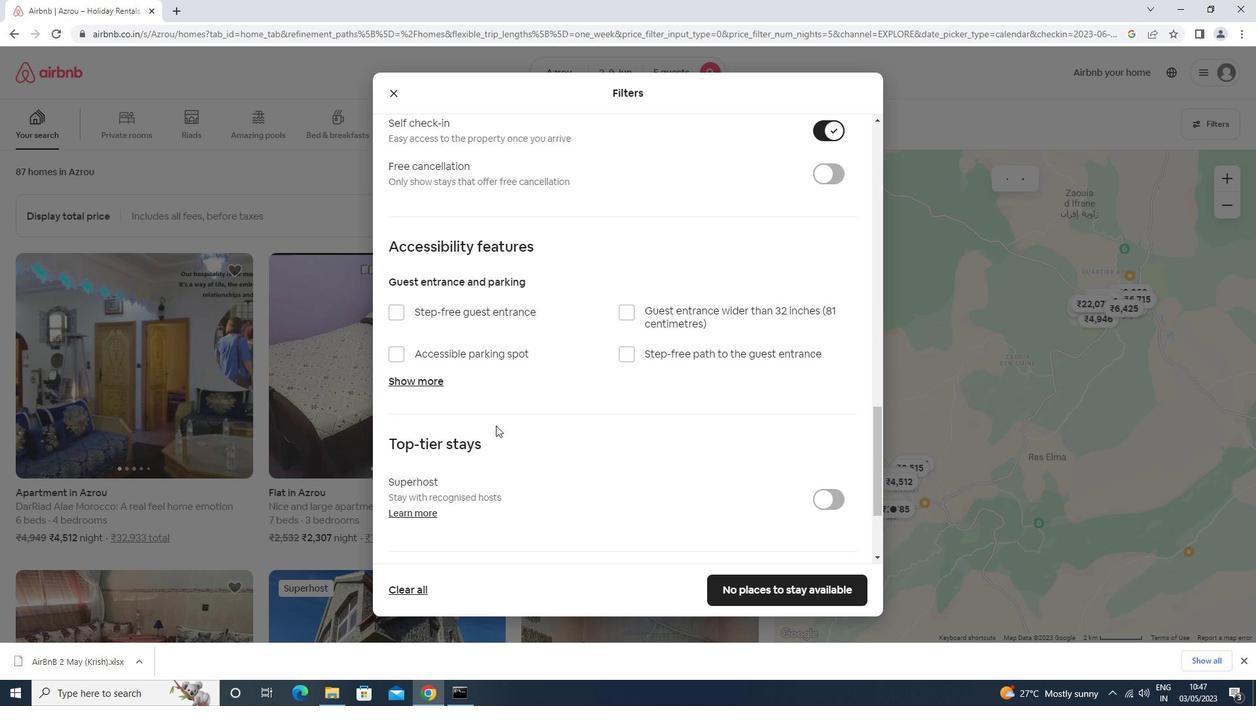 
Action: Mouse scrolled (490, 429) with delta (0, 0)
Screenshot: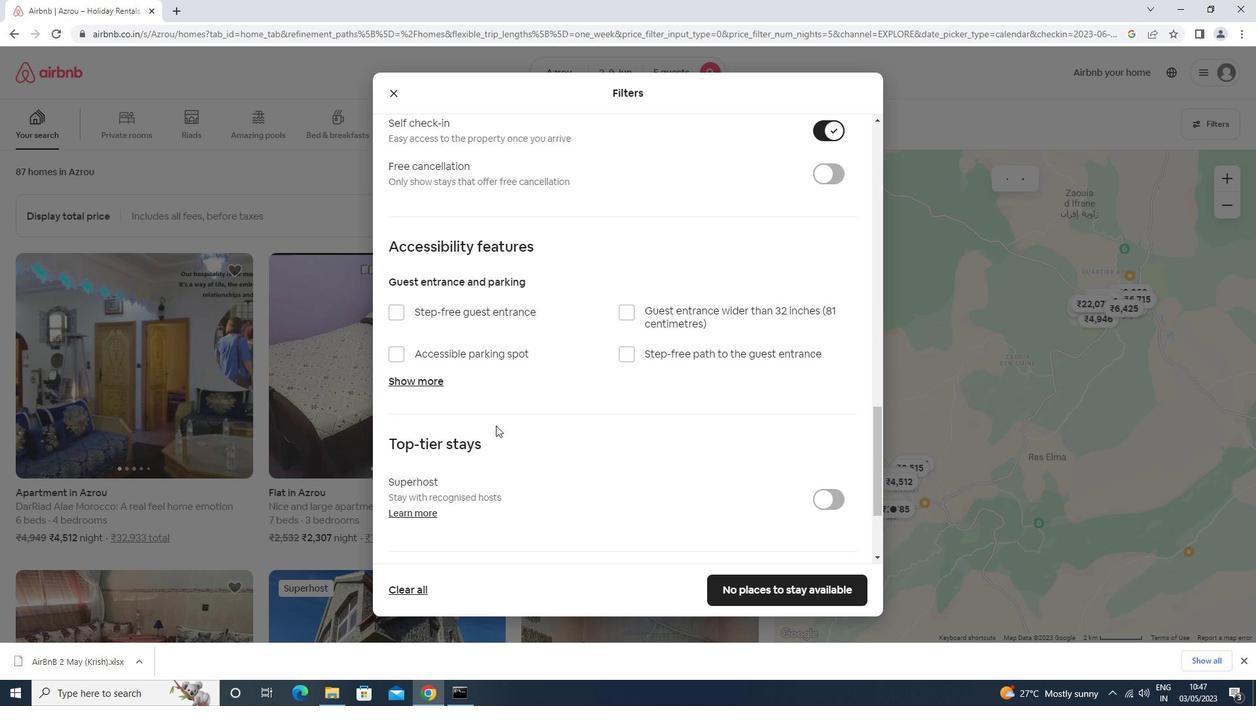 
Action: Mouse scrolled (490, 429) with delta (0, 0)
Screenshot: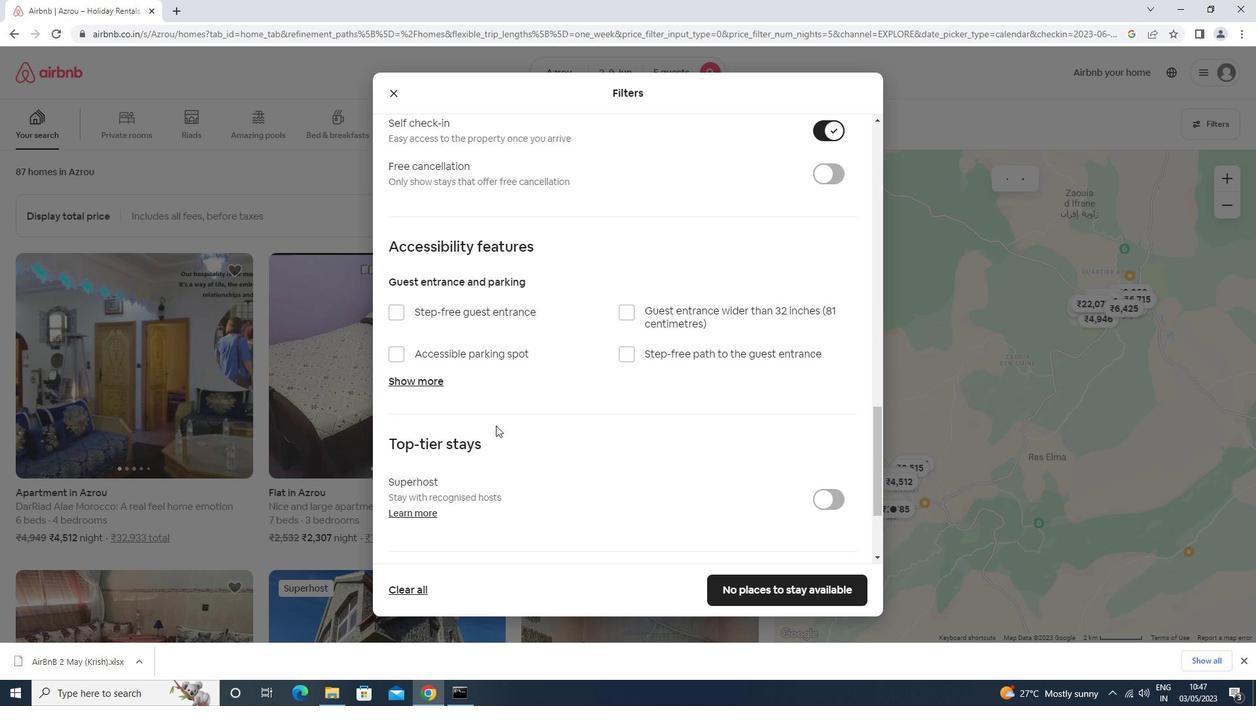 
Action: Mouse moved to (490, 431)
Screenshot: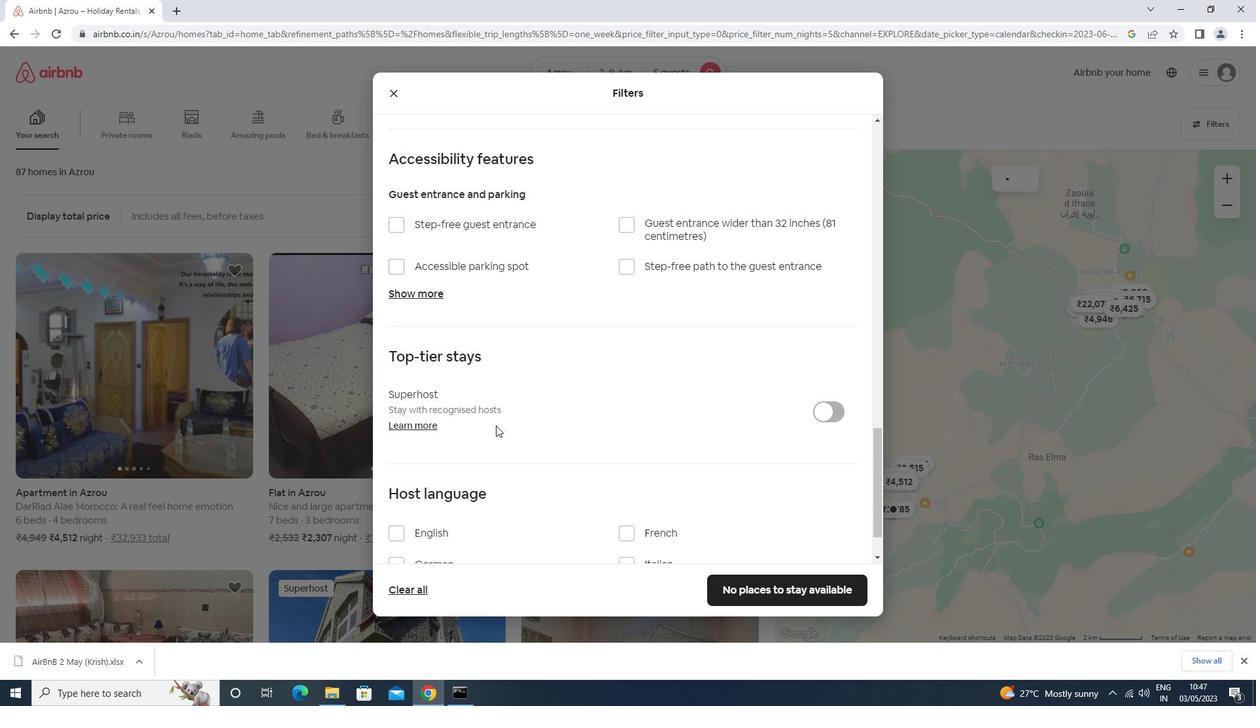 
Action: Mouse scrolled (490, 430) with delta (0, 0)
Screenshot: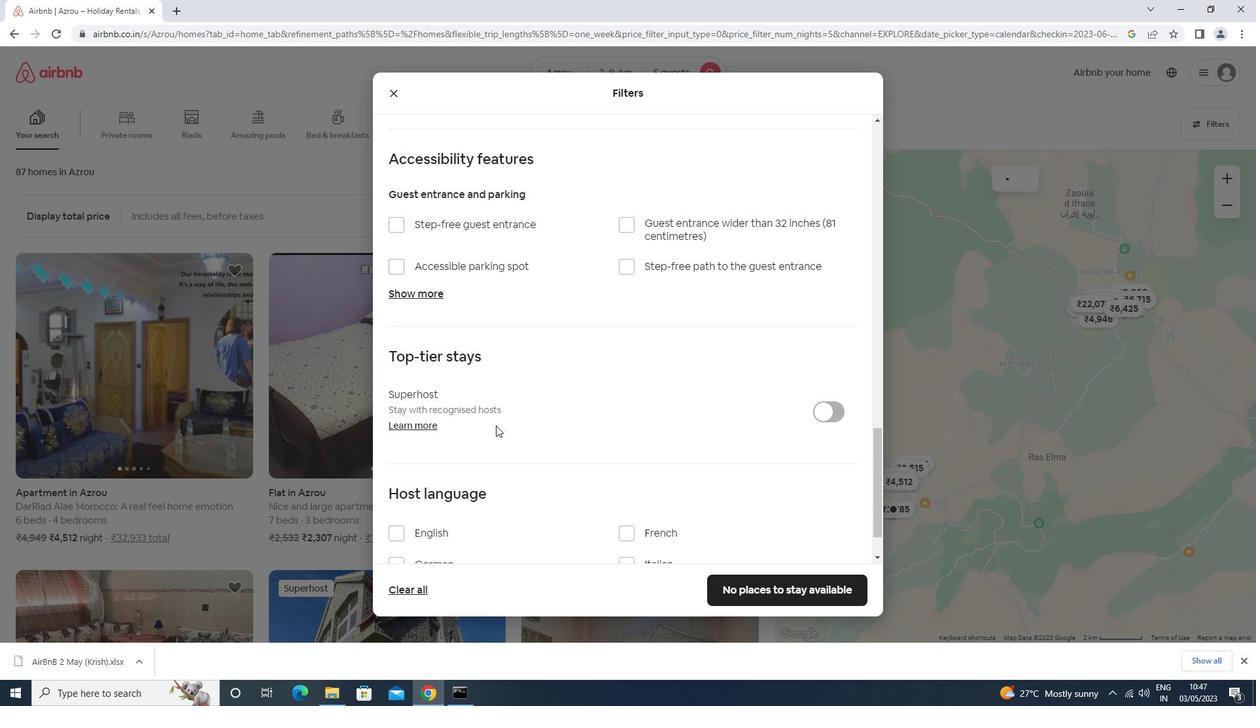 
Action: Mouse scrolled (490, 430) with delta (0, 0)
Screenshot: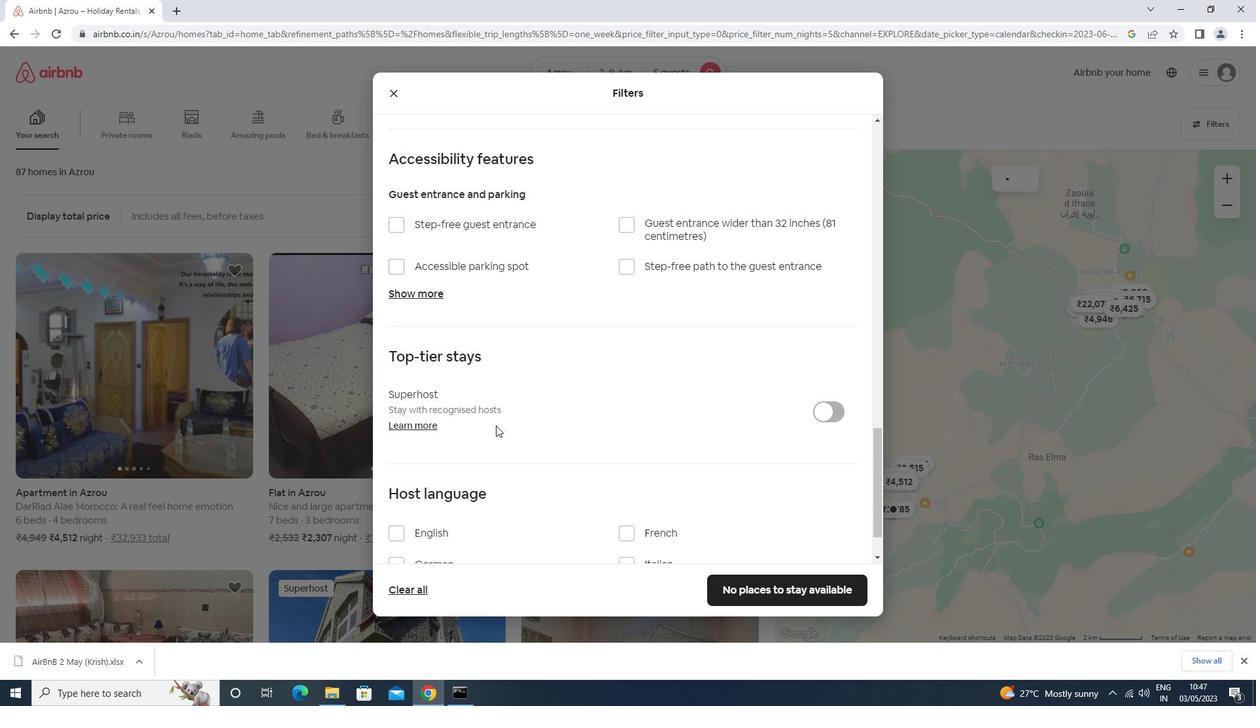 
Action: Mouse moved to (426, 466)
Screenshot: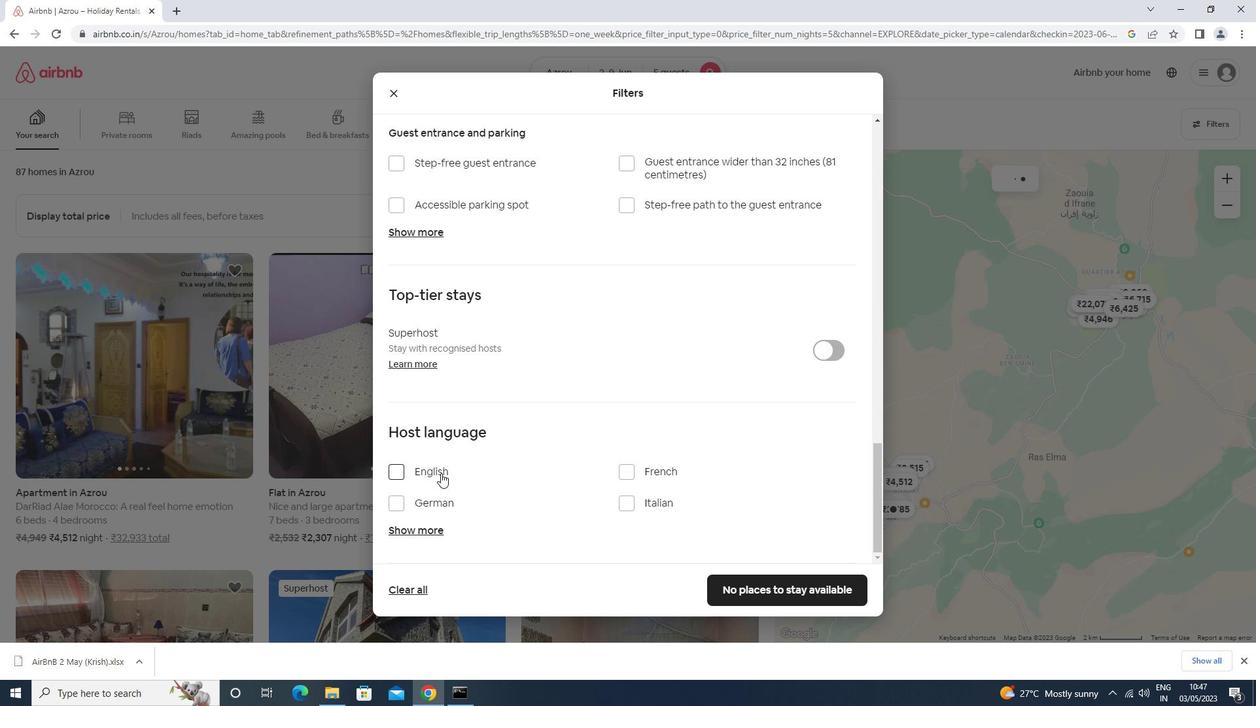 
Action: Mouse pressed left at (426, 466)
Screenshot: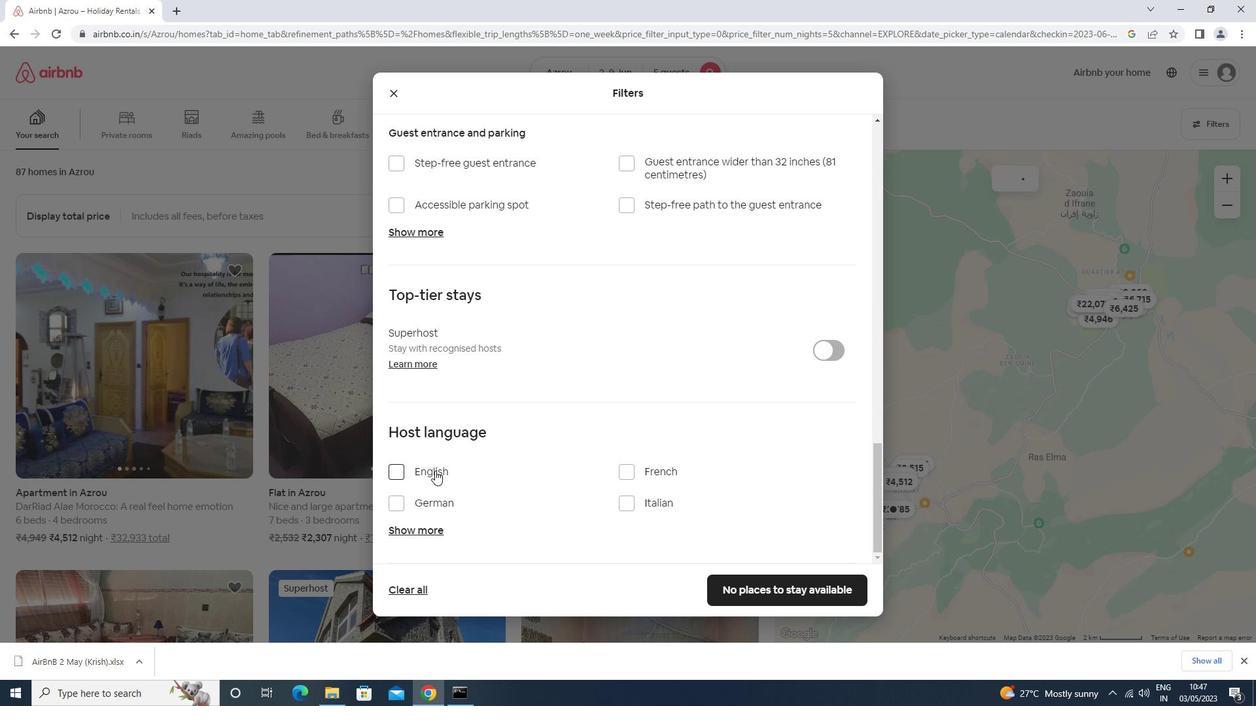 
Action: Mouse moved to (761, 586)
Screenshot: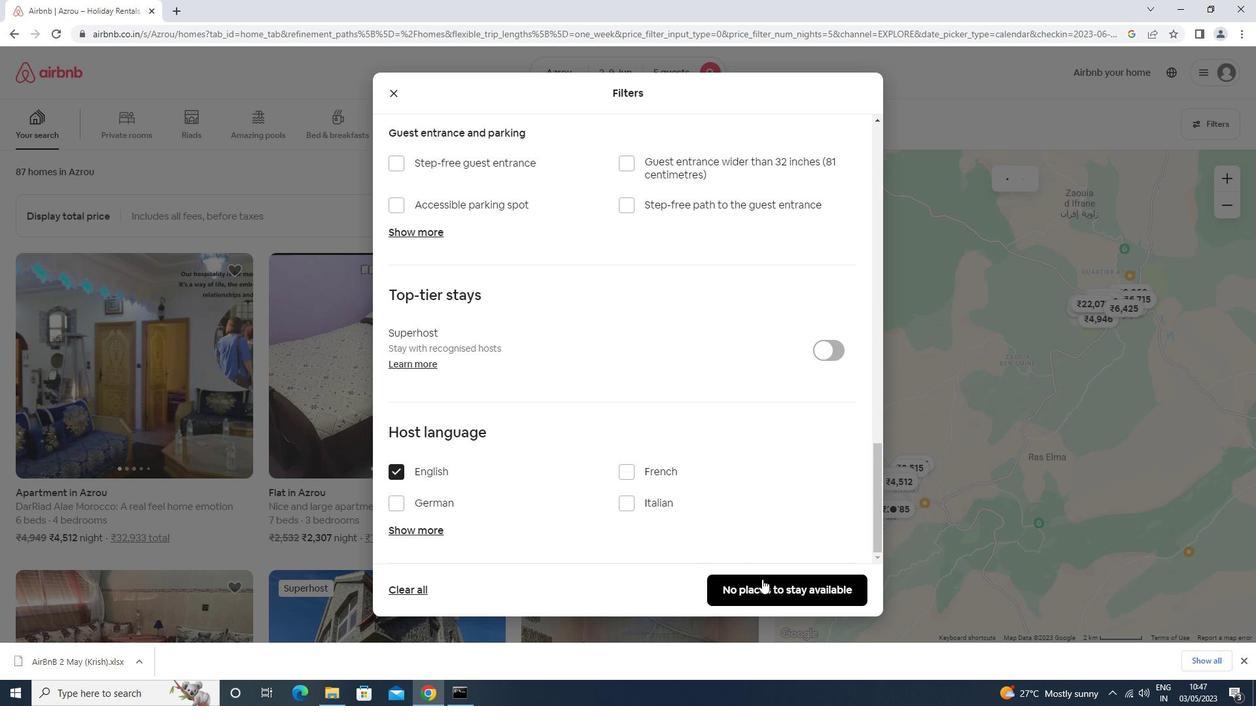 
Action: Mouse pressed left at (761, 586)
Screenshot: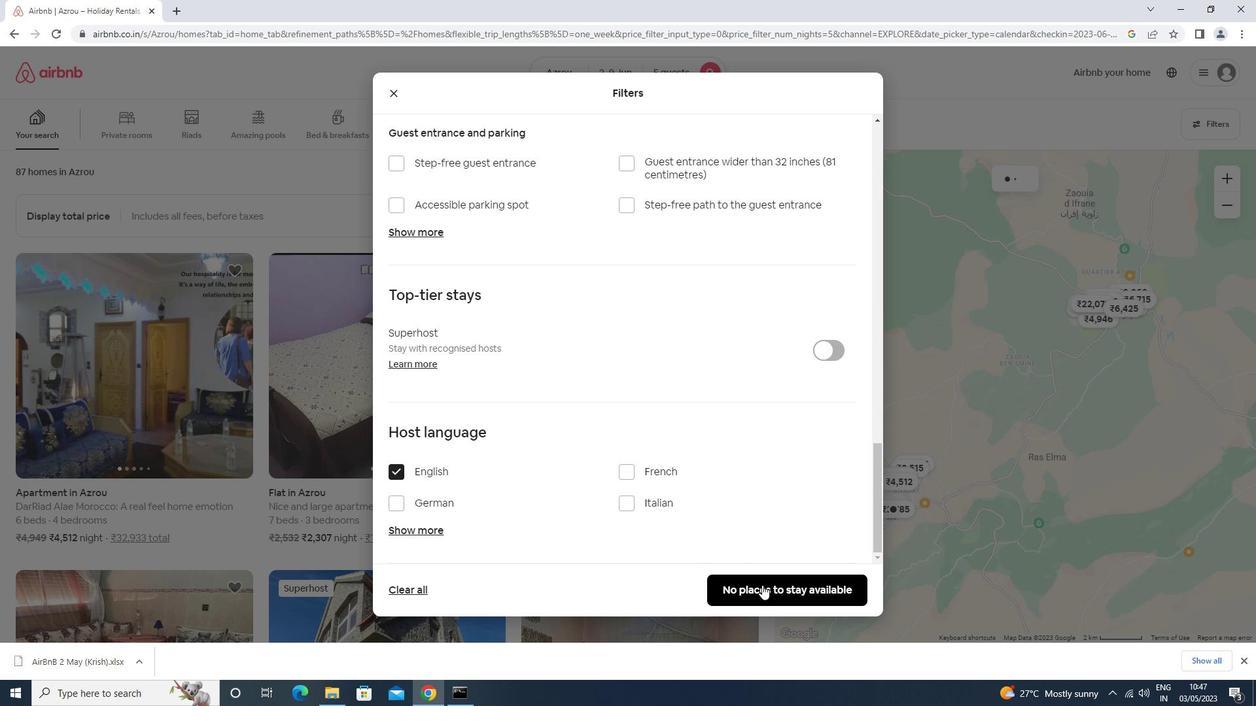 
Action: Mouse moved to (757, 586)
Screenshot: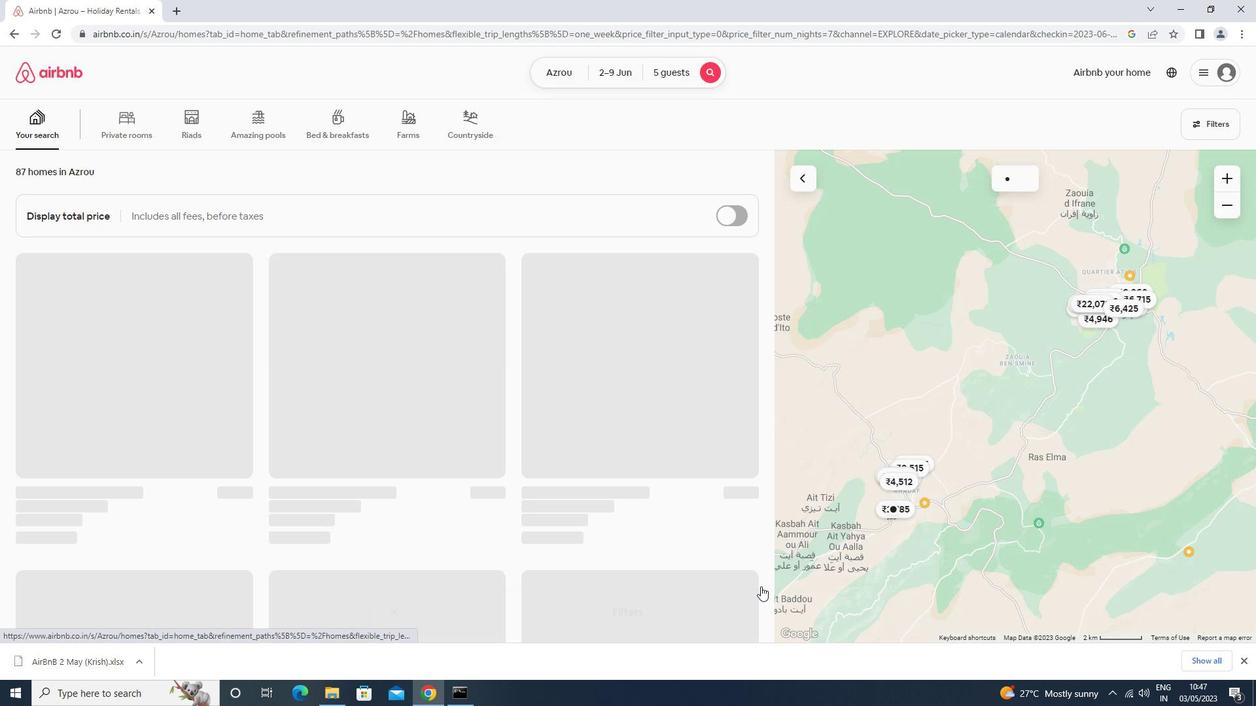 
